 Task: Open Card Content Creation Schedule in Board Market Segmentation and Targeting Analysis to Workspace Customer Experience and add a team member Softage.2@softage.net, a label Yellow, a checklist Language Learning, an attachment from your onedrive, a color Yellow and finally, add a card description 'Create new marketing materials for product launch' and a comment 'Let us approach this task with a sense of ownership and accountability, recognizing that we are responsible for delivering results.'. Add a start date 'Jan 06, 1900' with a due date 'Jan 13, 1900'
Action: Mouse moved to (373, 155)
Screenshot: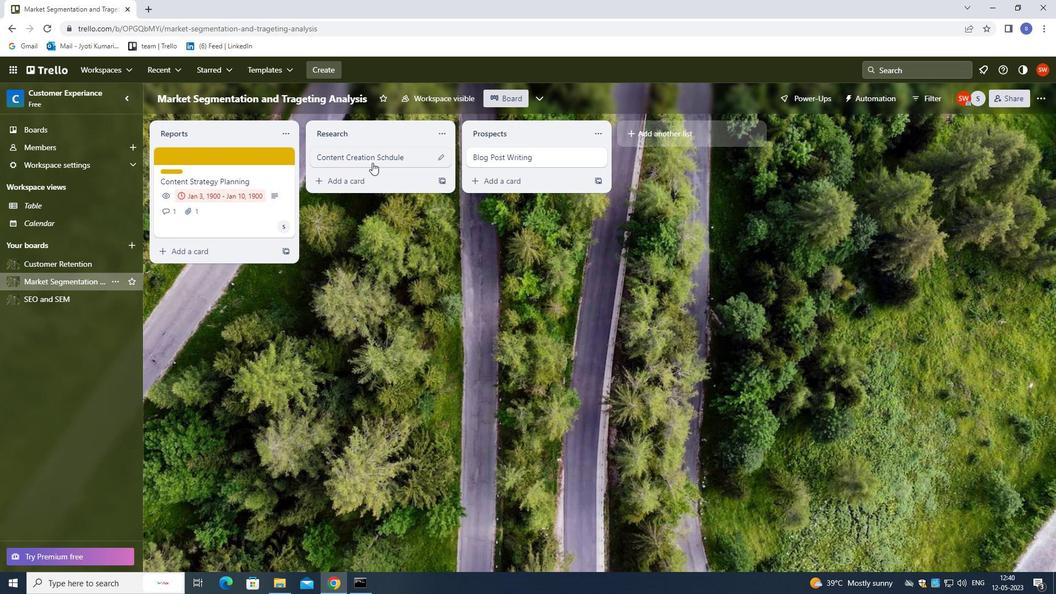 
Action: Mouse pressed left at (373, 155)
Screenshot: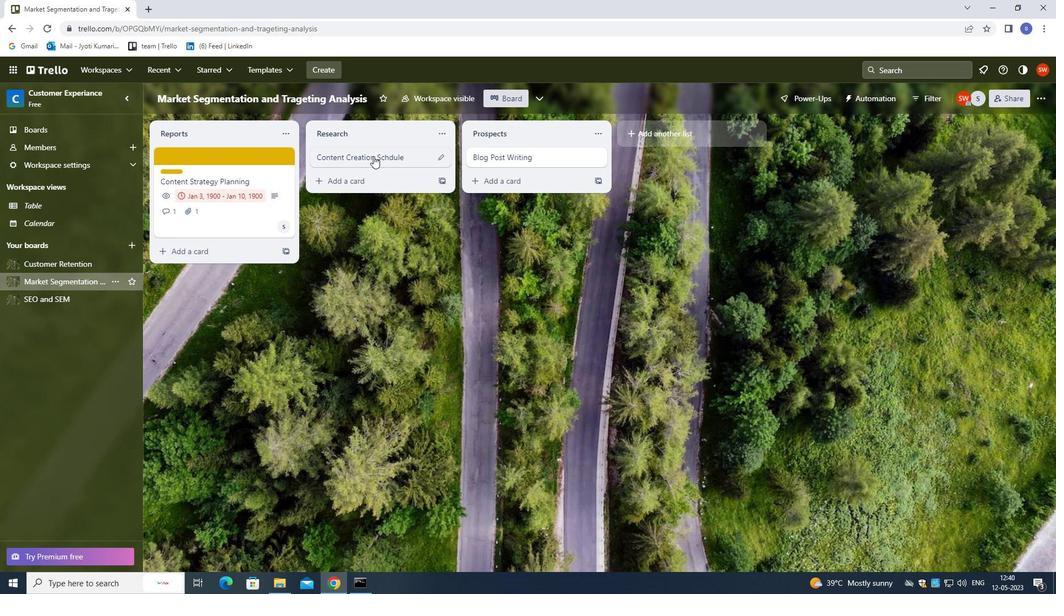 
Action: Mouse moved to (670, 197)
Screenshot: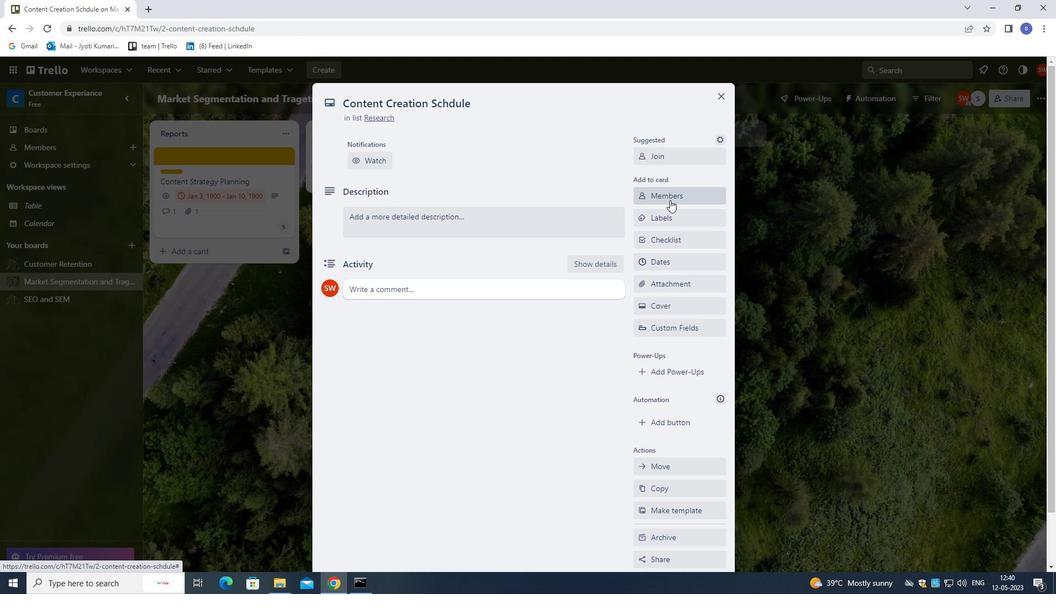 
Action: Mouse pressed left at (670, 197)
Screenshot: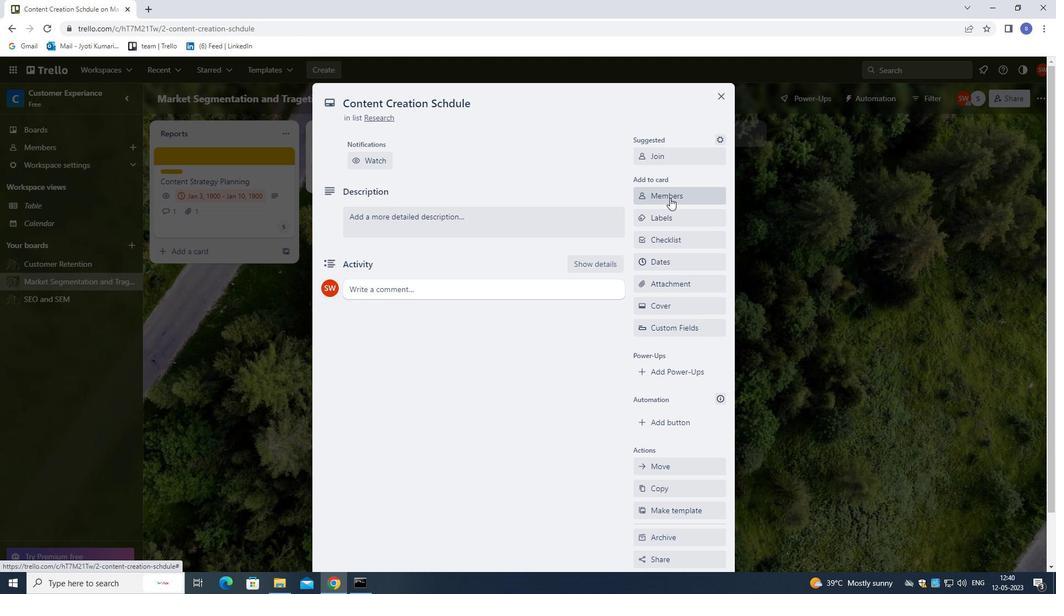 
Action: Mouse moved to (495, 107)
Screenshot: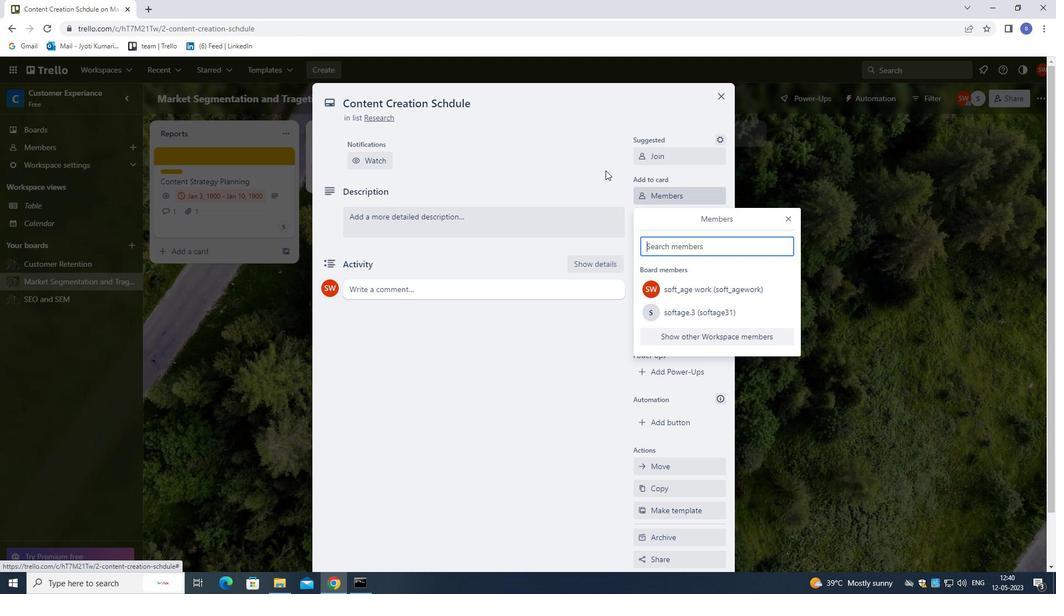 
Action: Key pressed softage.2<Key.shift>@SOFTAGE.NET
Screenshot: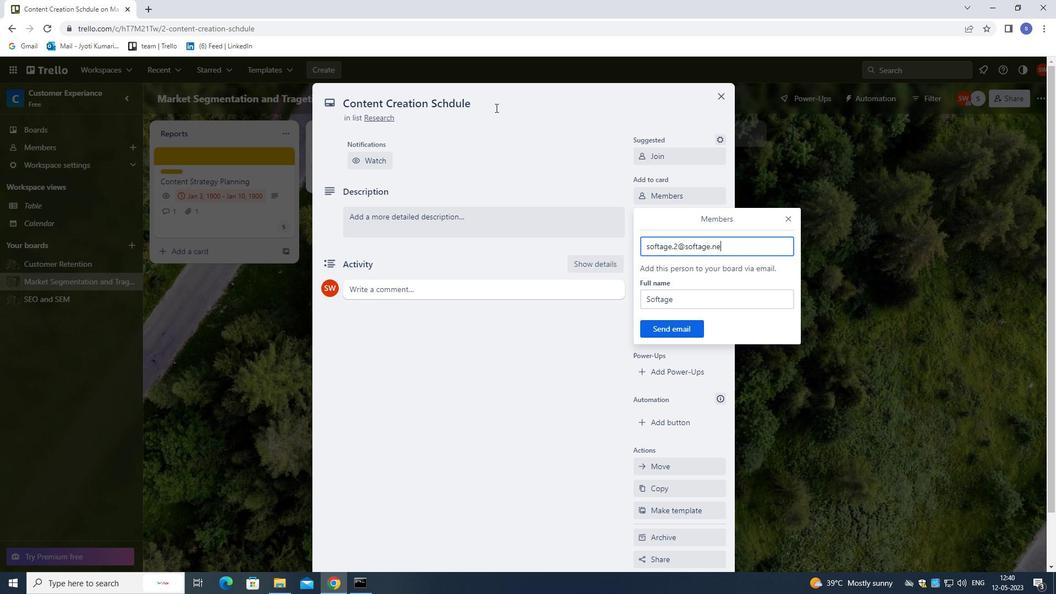 
Action: Mouse moved to (659, 329)
Screenshot: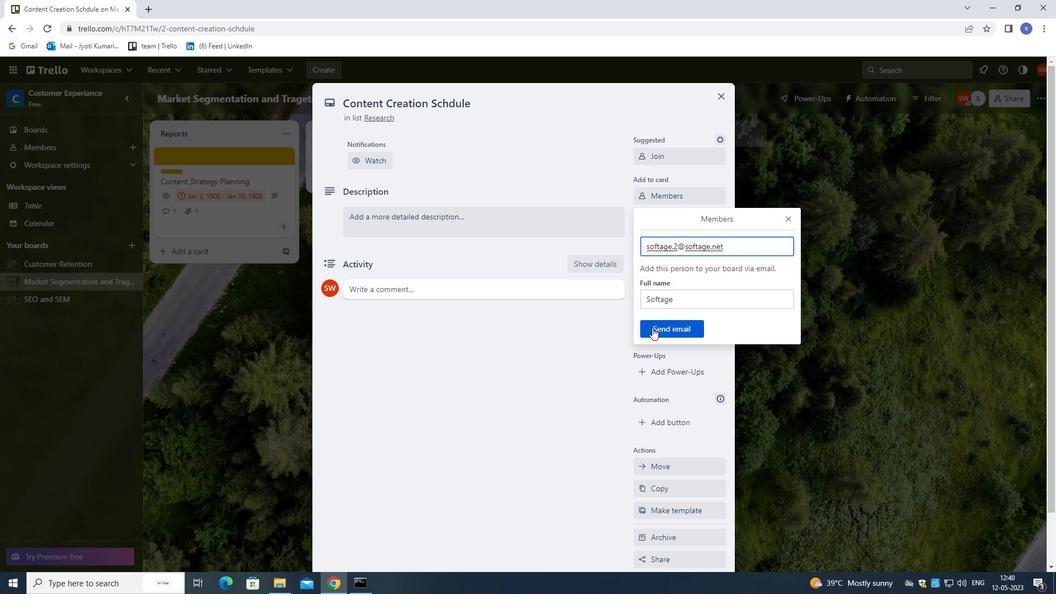 
Action: Mouse pressed left at (659, 329)
Screenshot: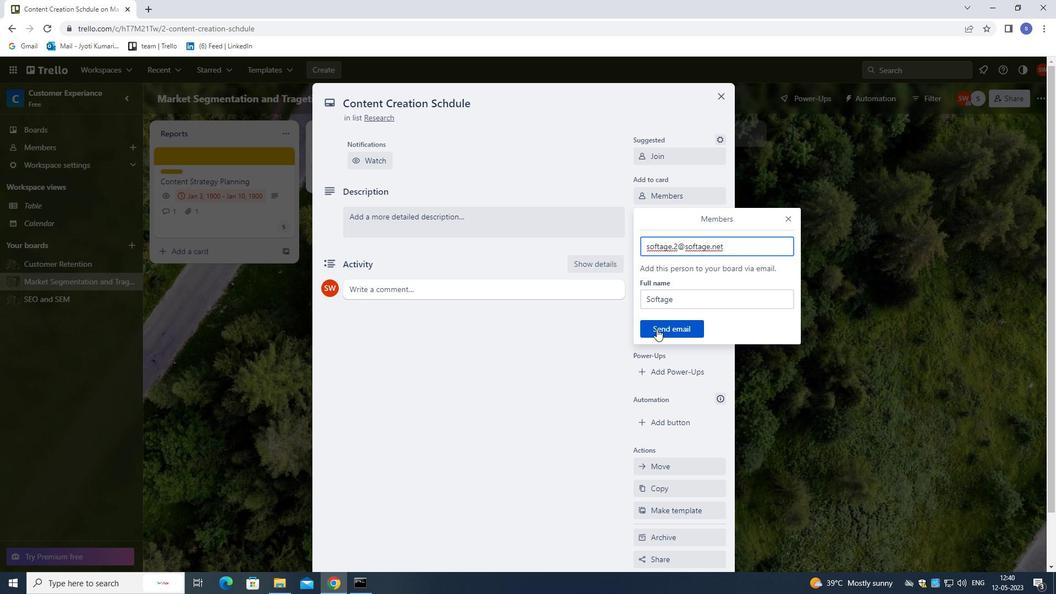 
Action: Mouse moved to (662, 216)
Screenshot: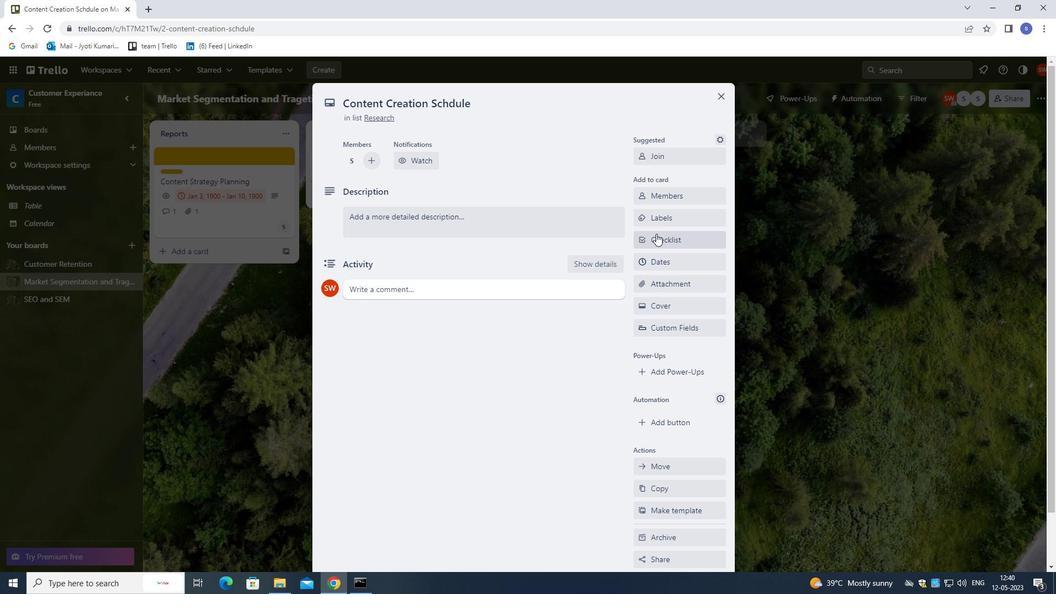 
Action: Mouse pressed left at (662, 216)
Screenshot: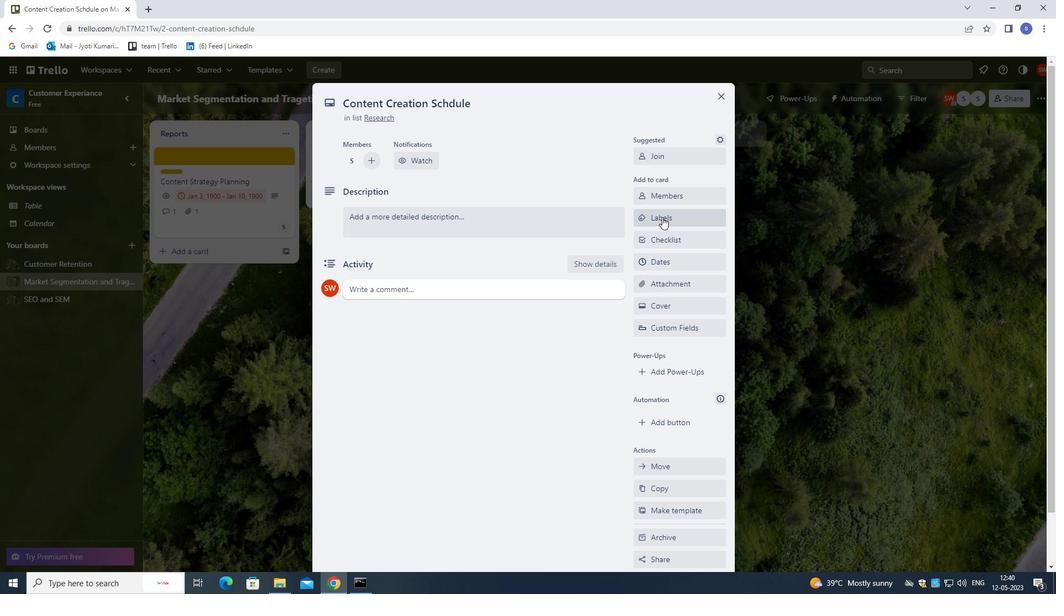 
Action: Mouse moved to (662, 216)
Screenshot: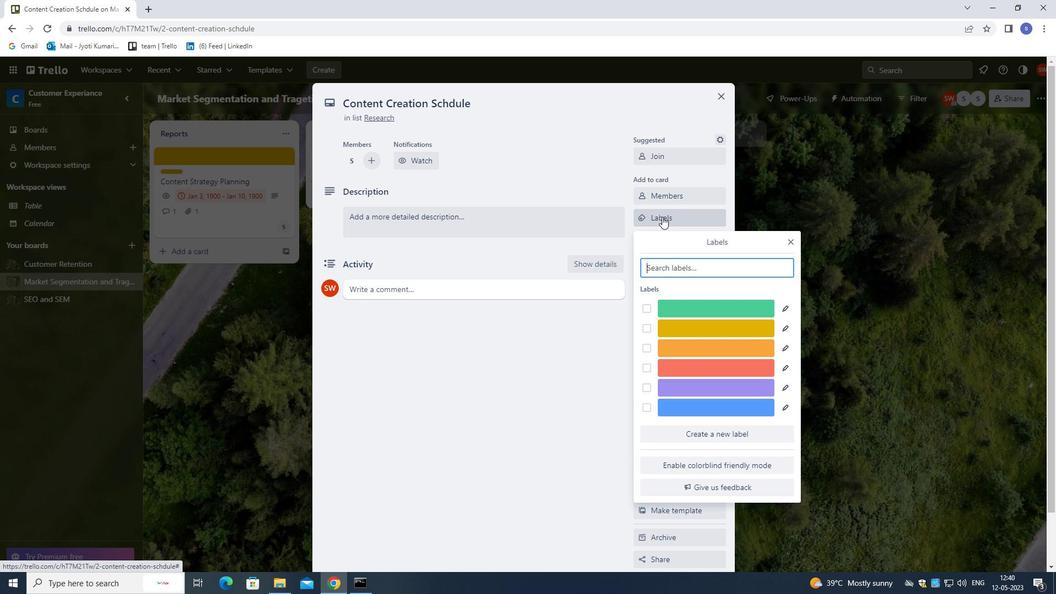 
Action: Key pressed Y
Screenshot: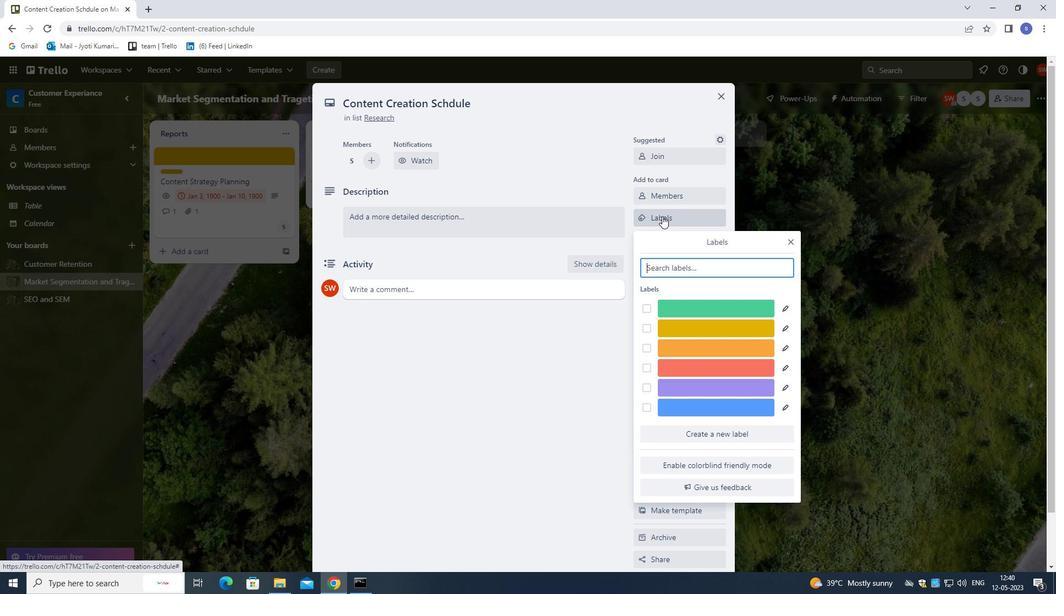 
Action: Mouse moved to (647, 307)
Screenshot: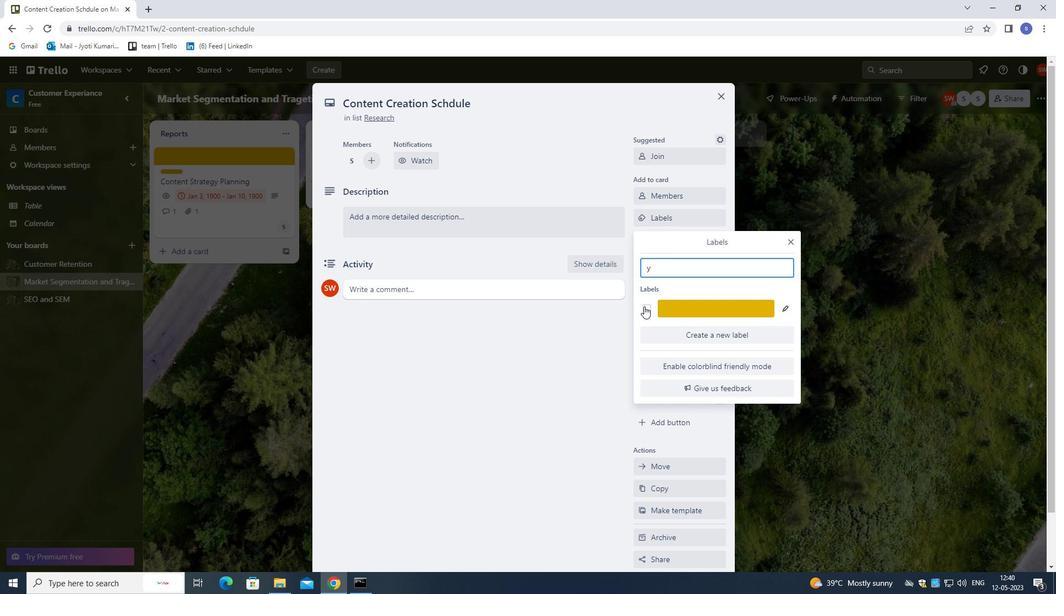 
Action: Mouse pressed left at (647, 307)
Screenshot: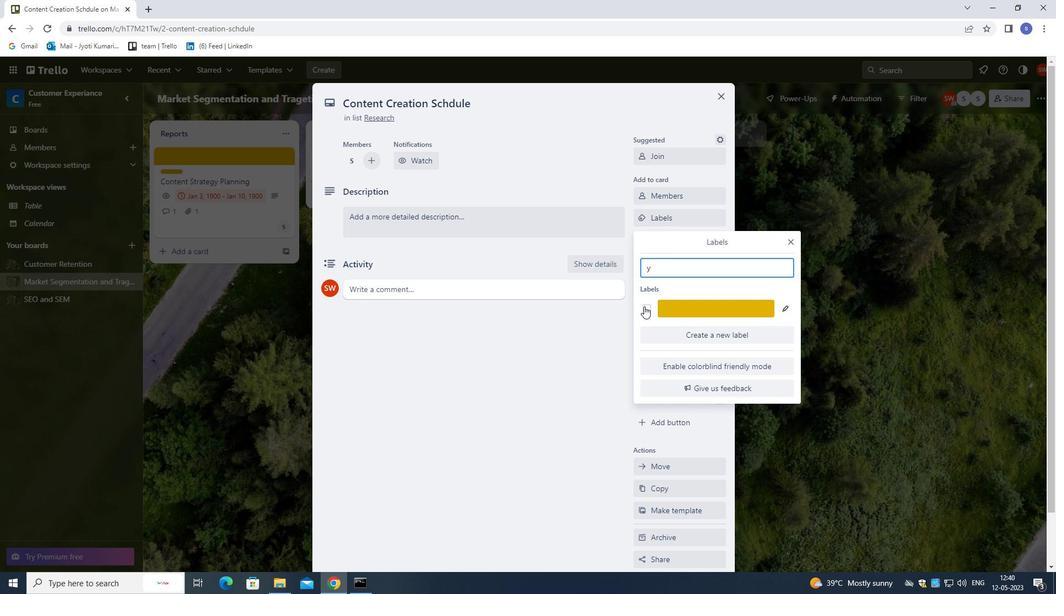 
Action: Mouse moved to (794, 238)
Screenshot: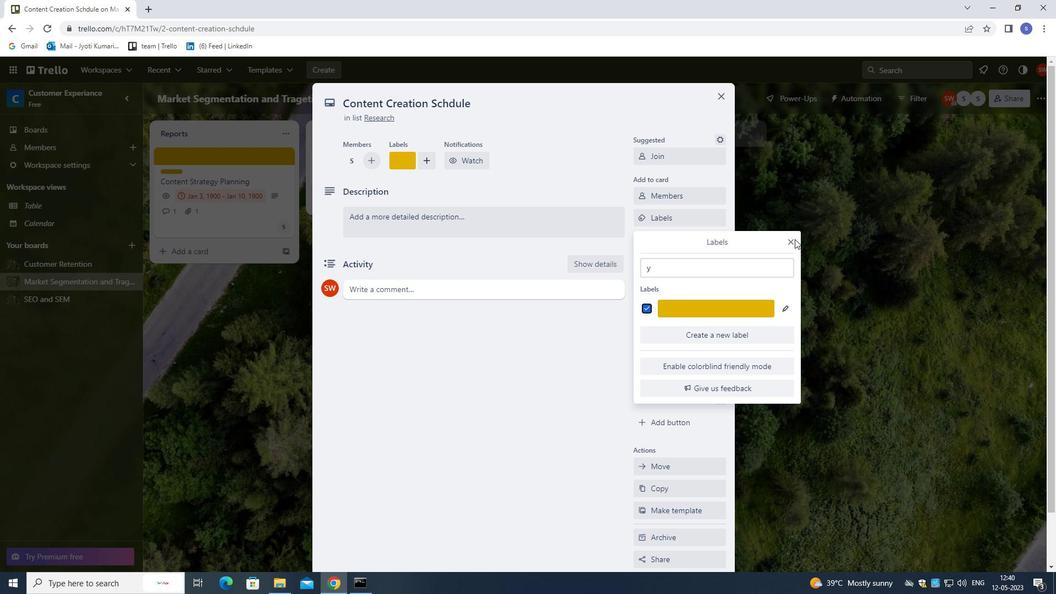 
Action: Mouse pressed left at (794, 238)
Screenshot: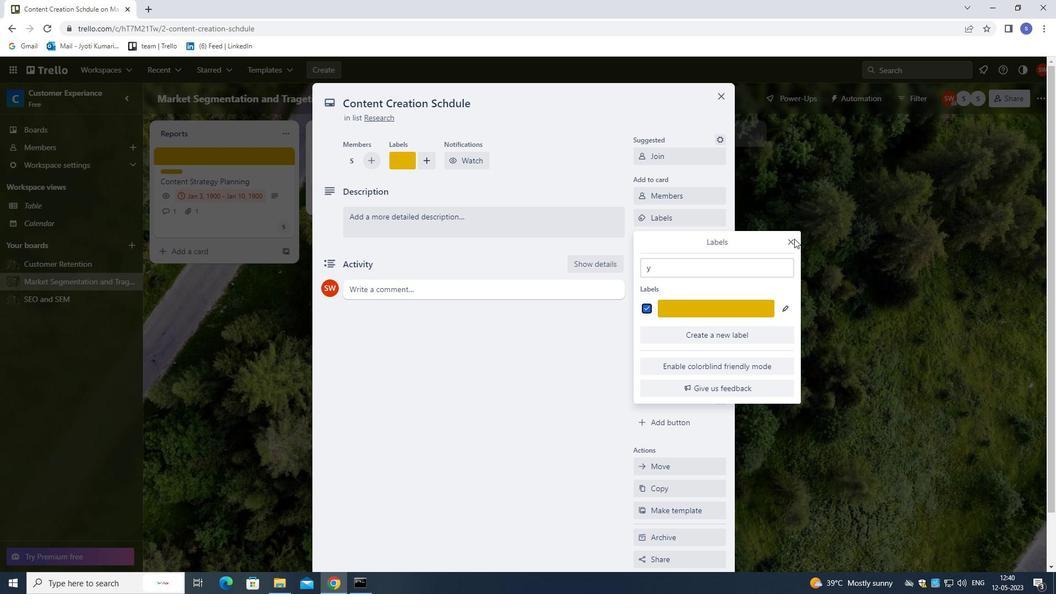 
Action: Mouse moved to (715, 243)
Screenshot: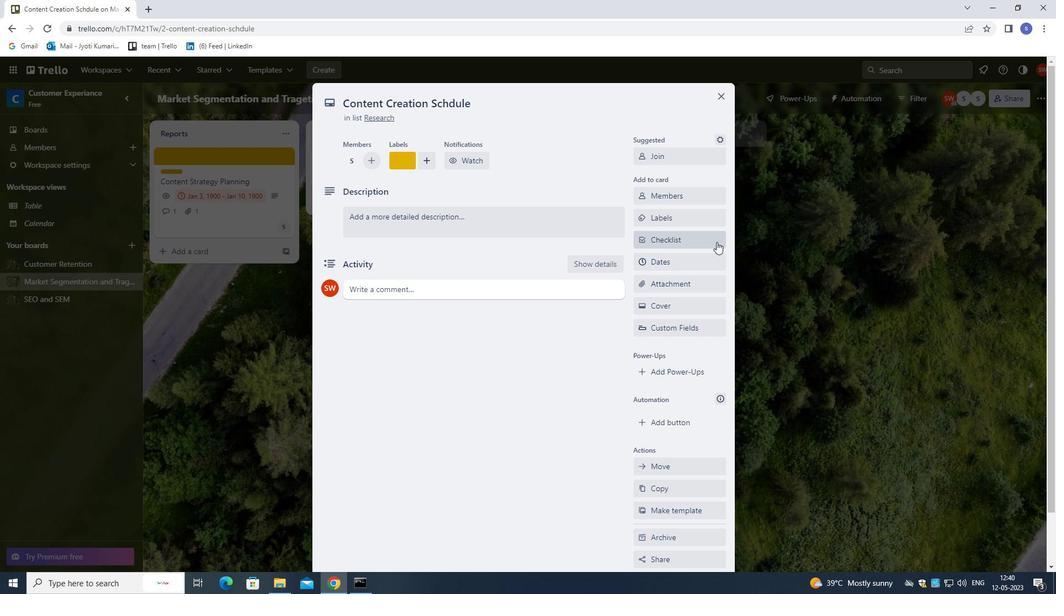 
Action: Mouse pressed left at (715, 243)
Screenshot: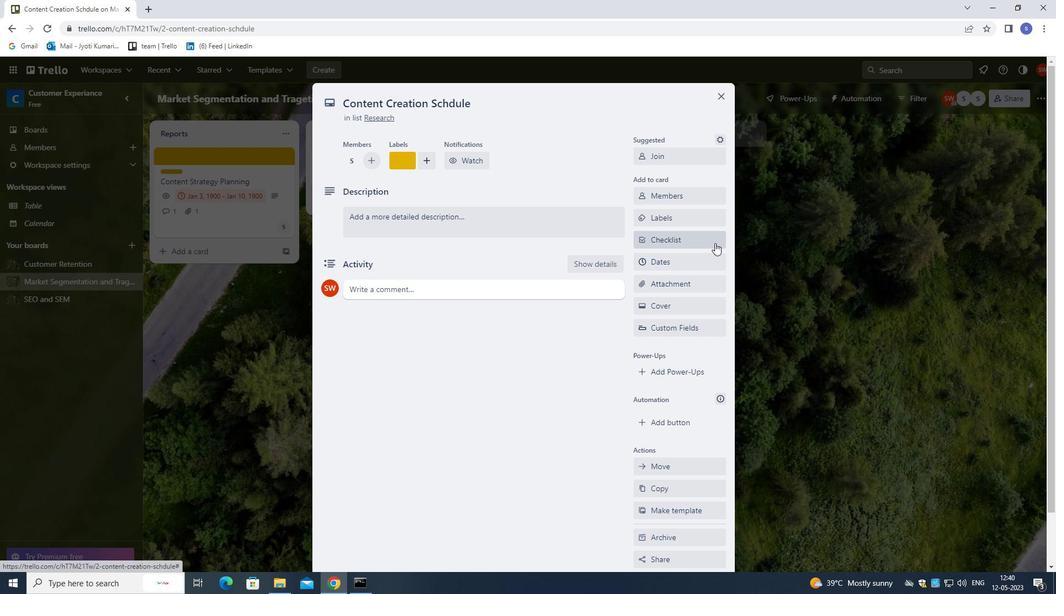 
Action: Mouse moved to (642, 214)
Screenshot: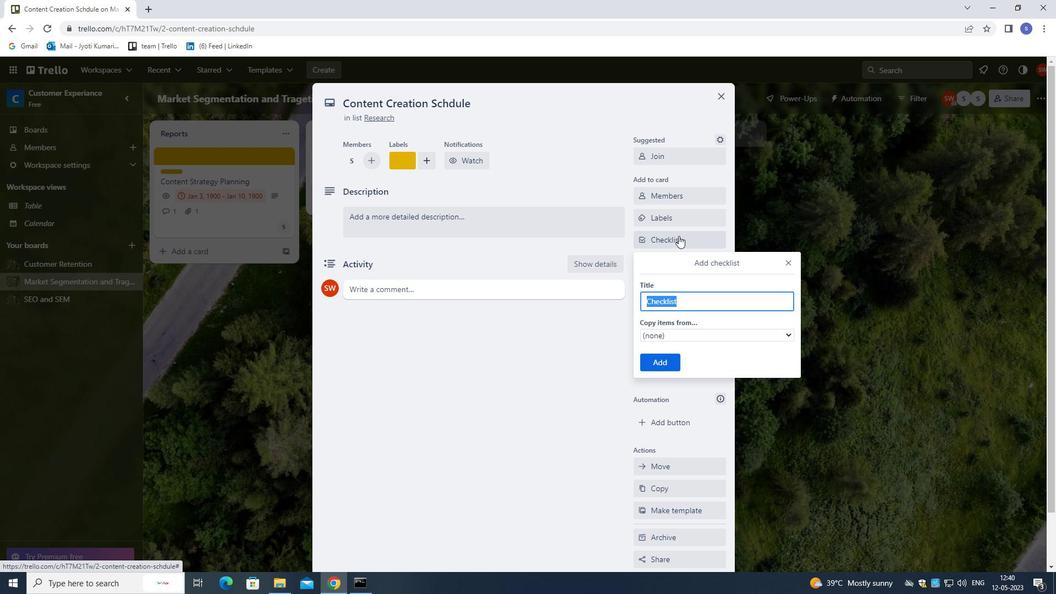 
Action: Key pressed <Key.shift>LANG
Screenshot: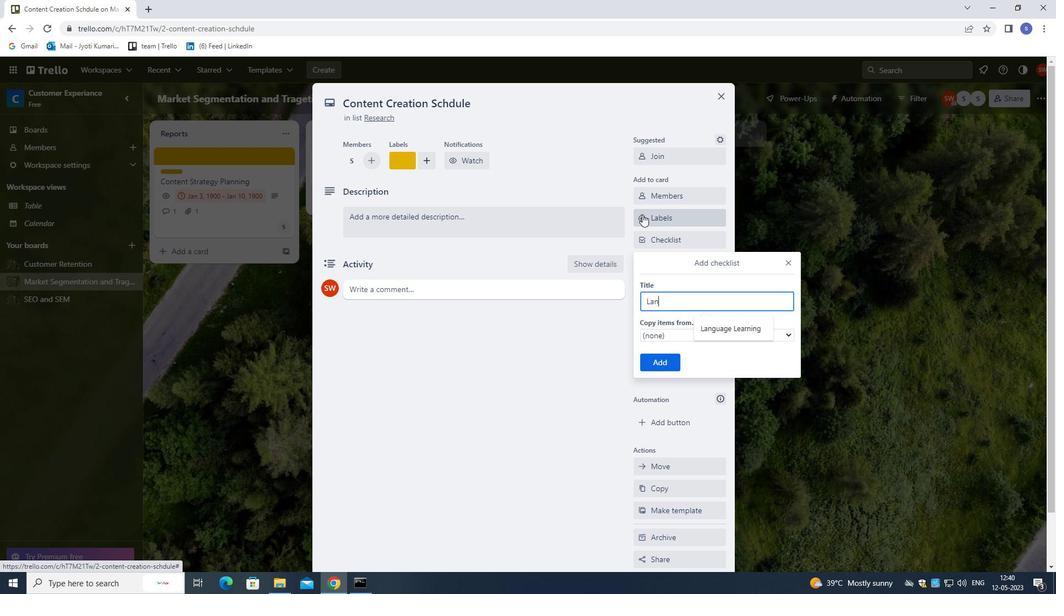 
Action: Mouse moved to (721, 321)
Screenshot: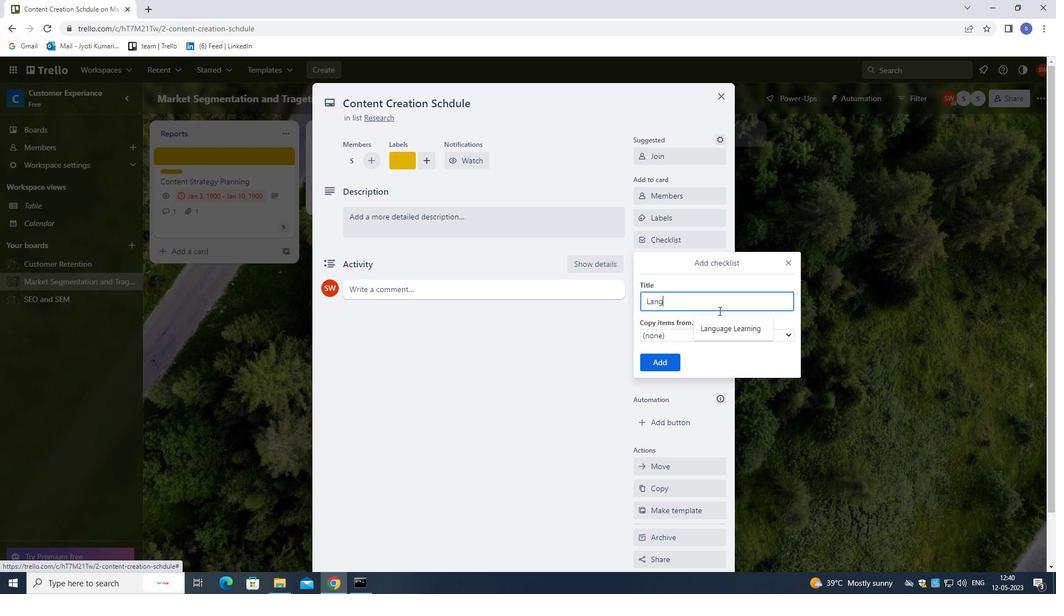 
Action: Mouse pressed left at (721, 321)
Screenshot: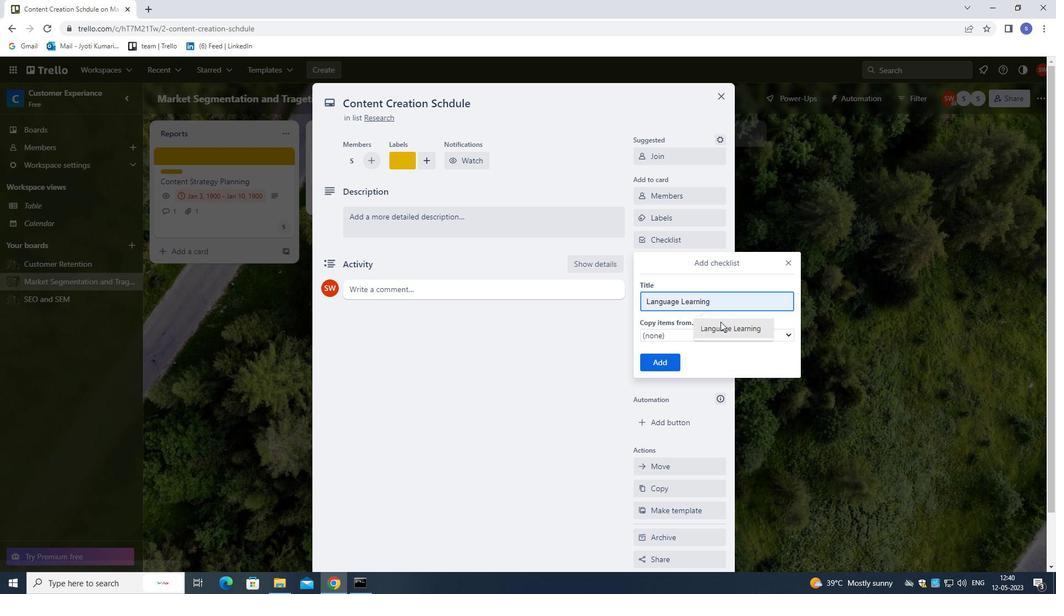 
Action: Mouse moved to (658, 364)
Screenshot: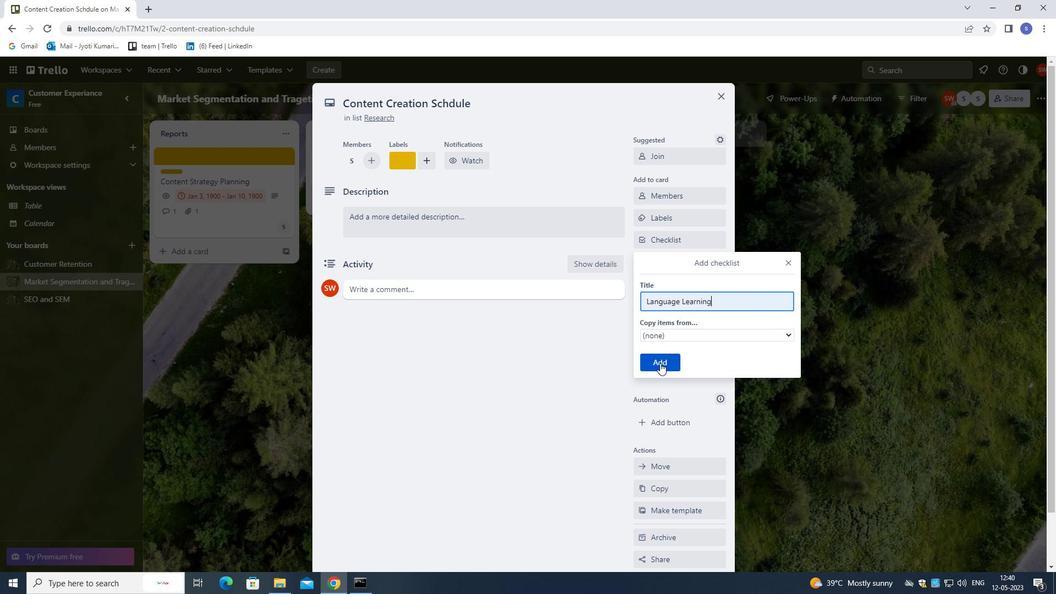 
Action: Mouse pressed left at (658, 364)
Screenshot: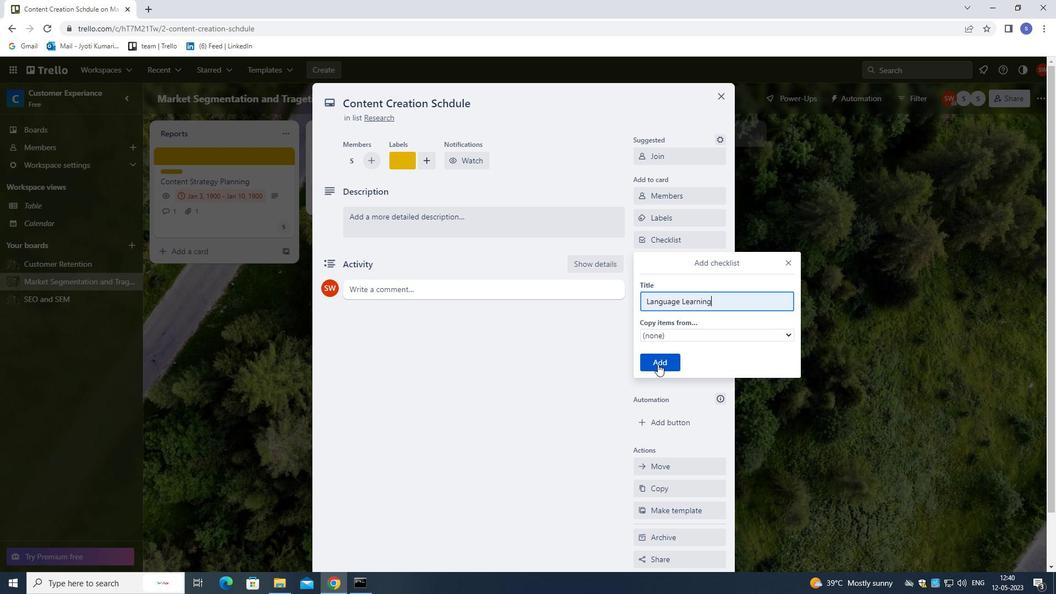 
Action: Mouse moved to (661, 260)
Screenshot: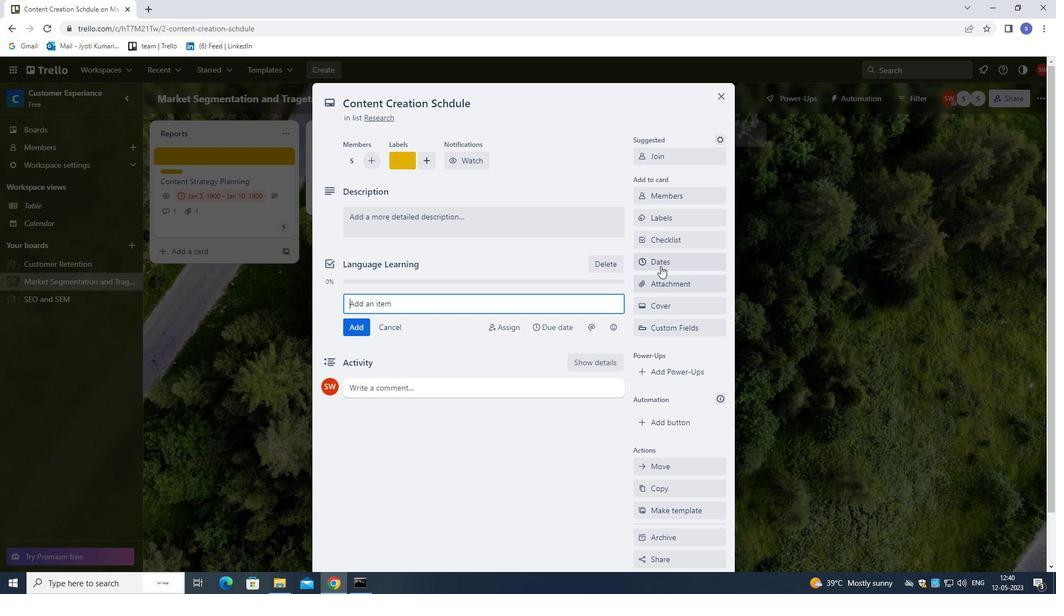 
Action: Mouse pressed left at (661, 260)
Screenshot: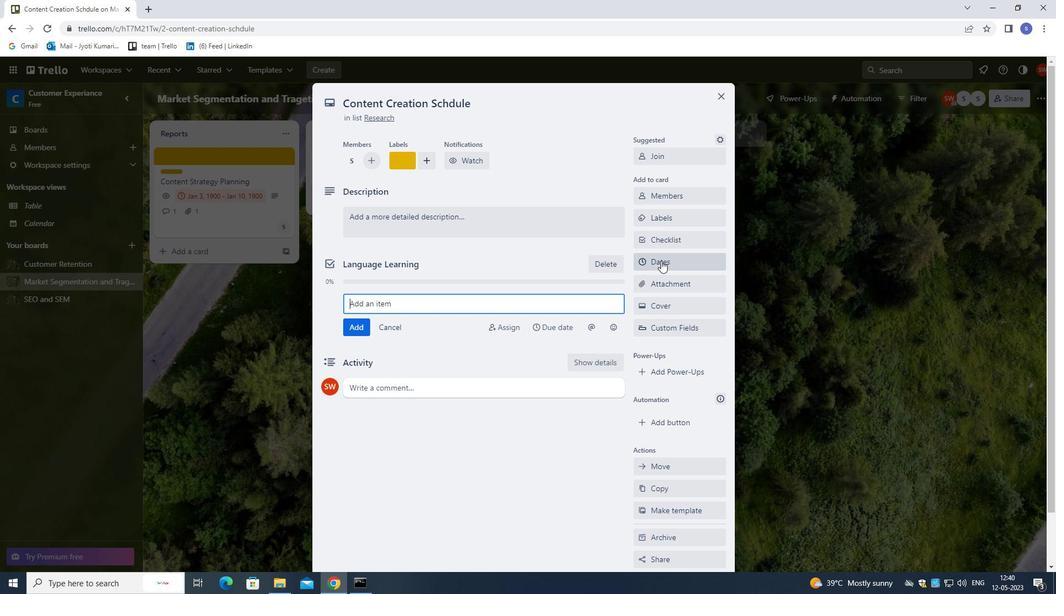 
Action: Mouse moved to (646, 298)
Screenshot: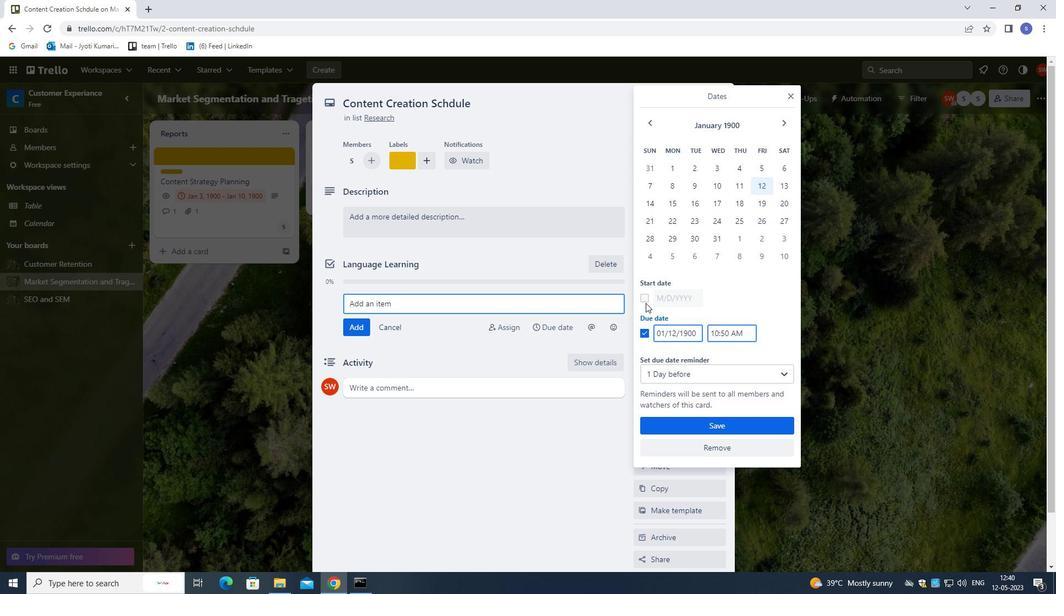 
Action: Mouse pressed left at (646, 298)
Screenshot: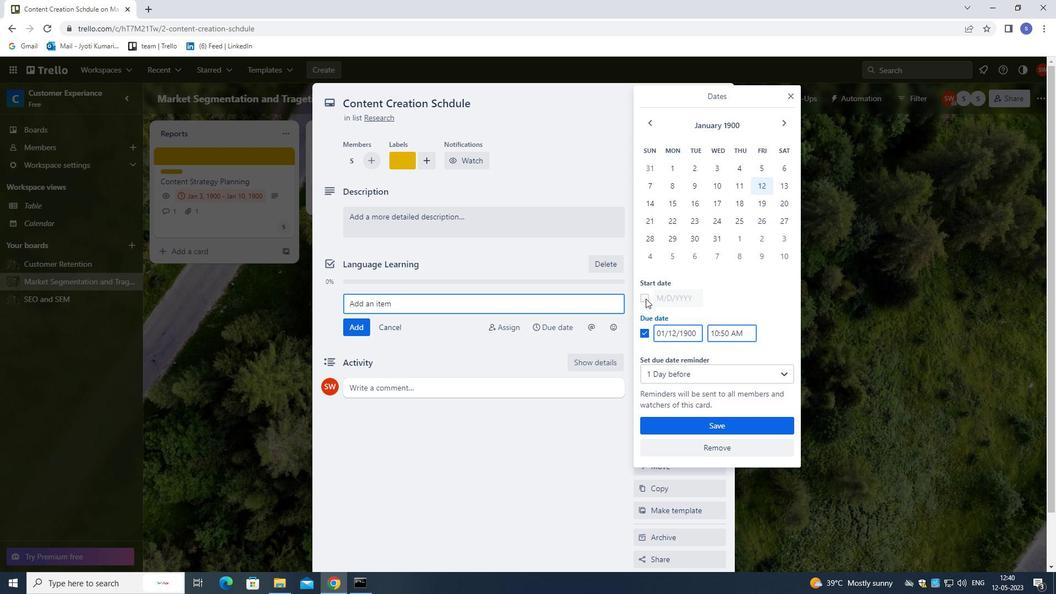 
Action: Mouse moved to (672, 297)
Screenshot: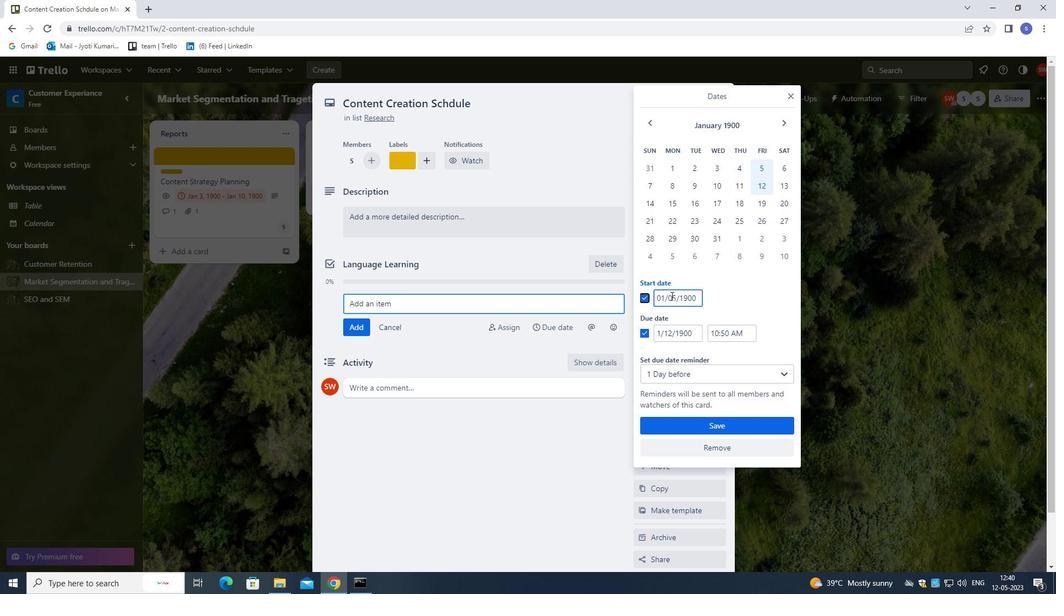 
Action: Mouse pressed left at (672, 297)
Screenshot: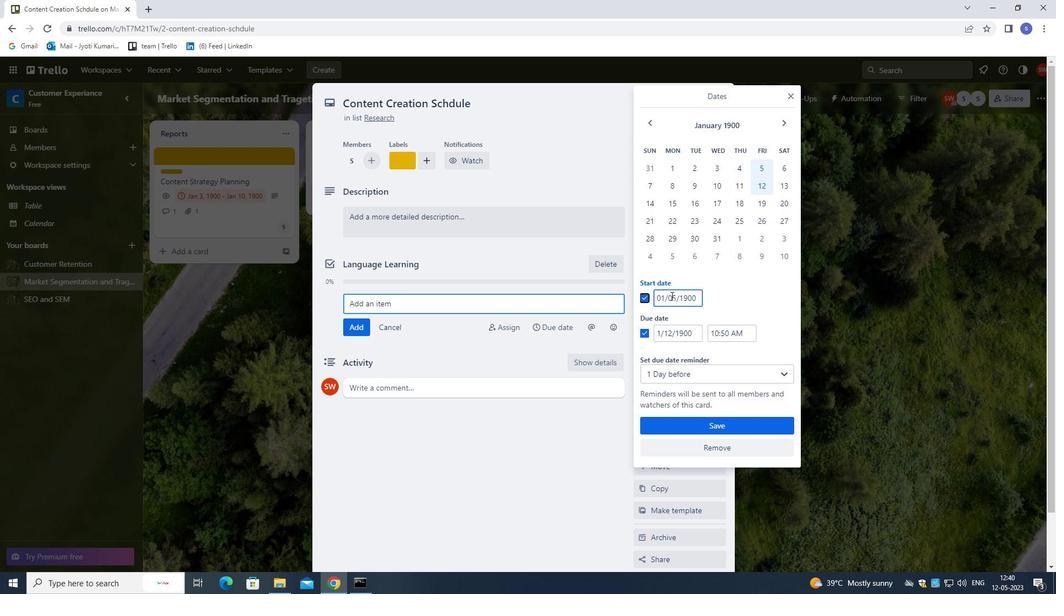
Action: Mouse moved to (678, 346)
Screenshot: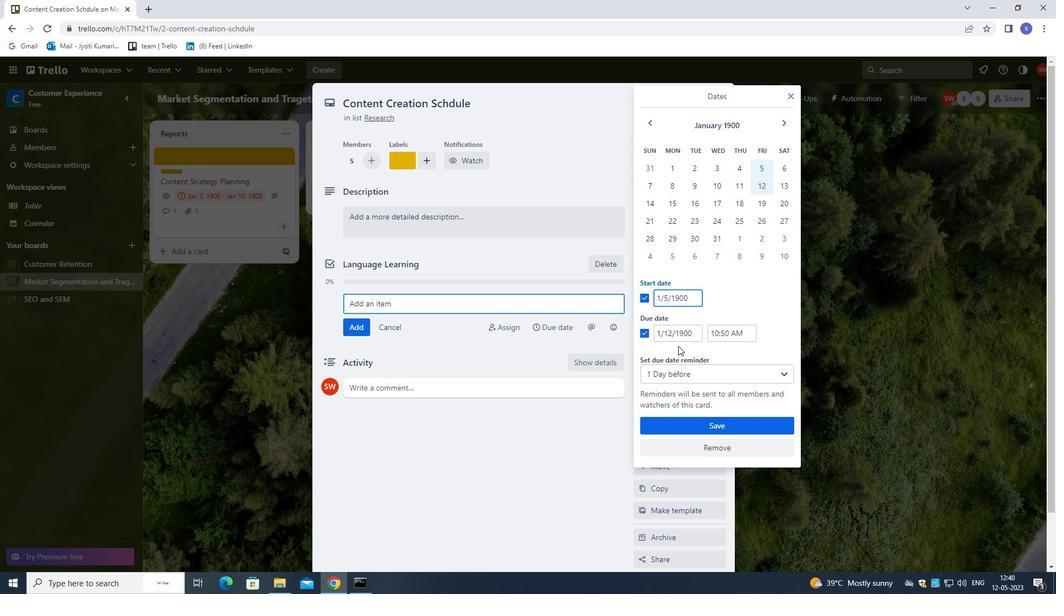 
Action: Key pressed <Key.left>
Screenshot: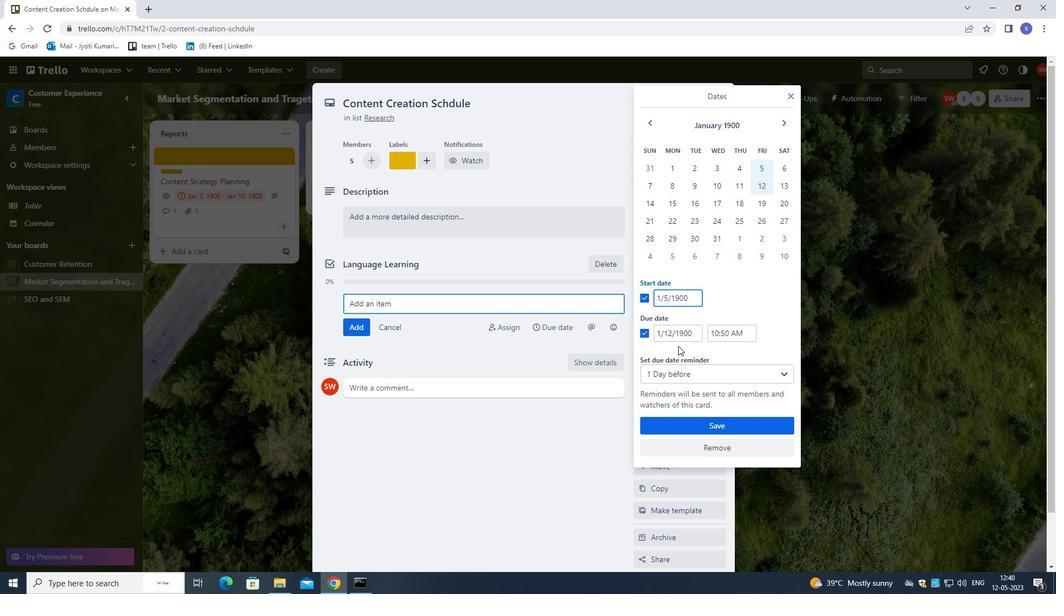 
Action: Mouse moved to (682, 341)
Screenshot: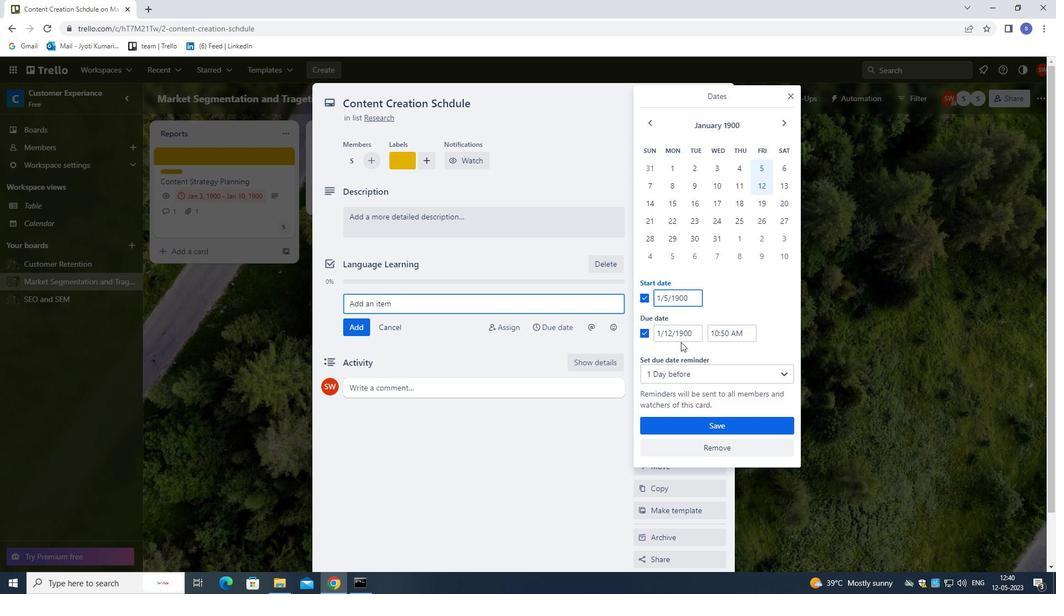
Action: Key pressed <Key.backspace>
Screenshot: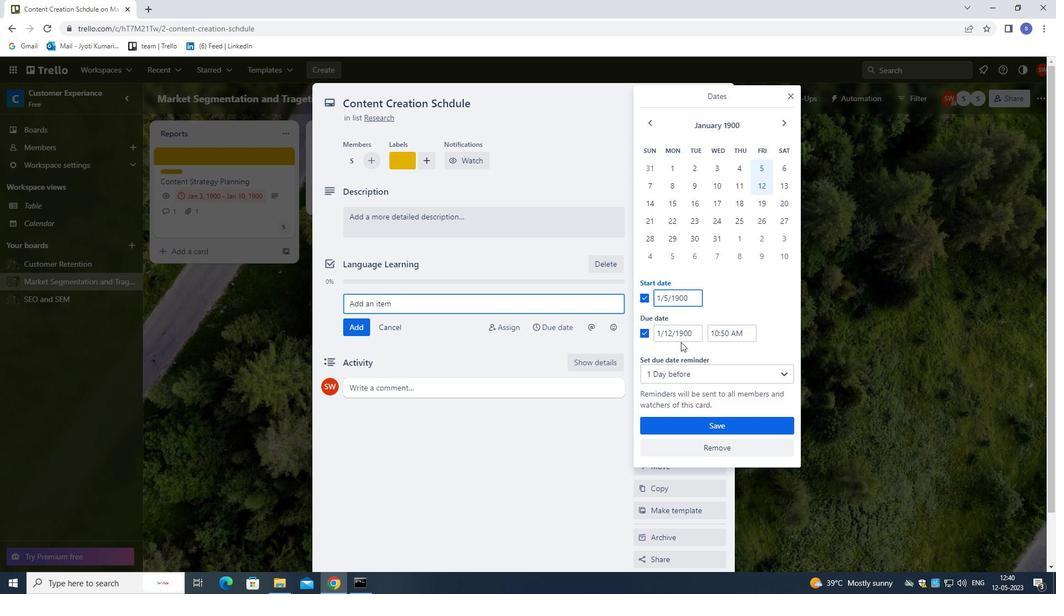 
Action: Mouse moved to (683, 340)
Screenshot: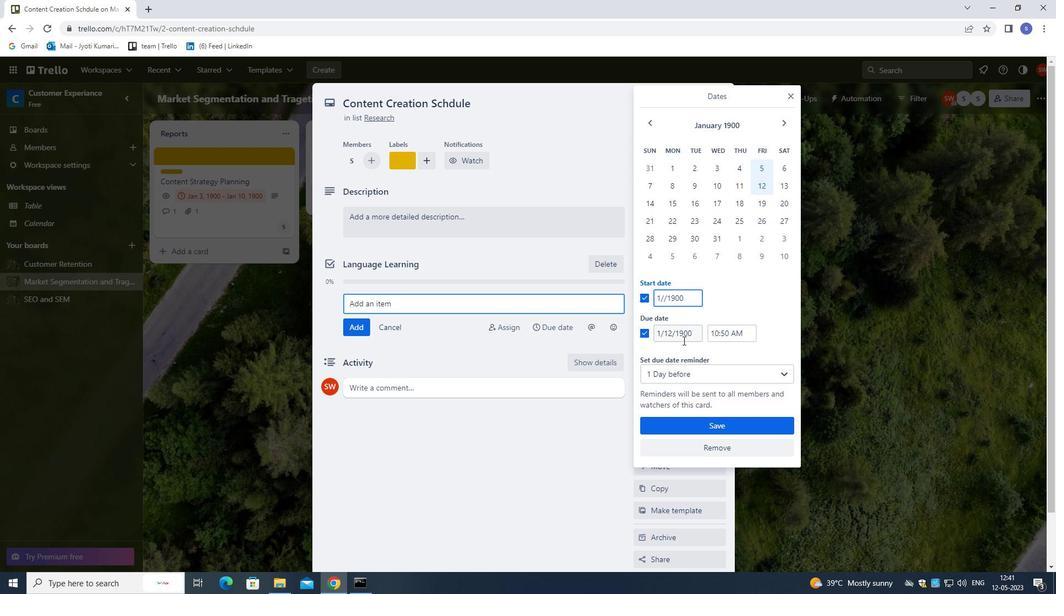 
Action: Key pressed 6
Screenshot: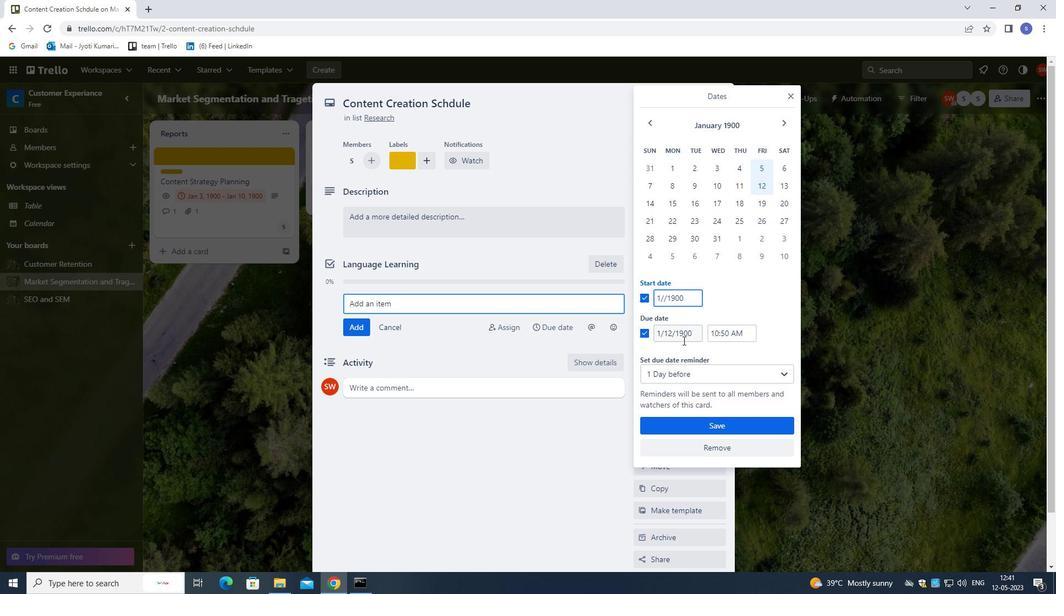 
Action: Mouse moved to (669, 332)
Screenshot: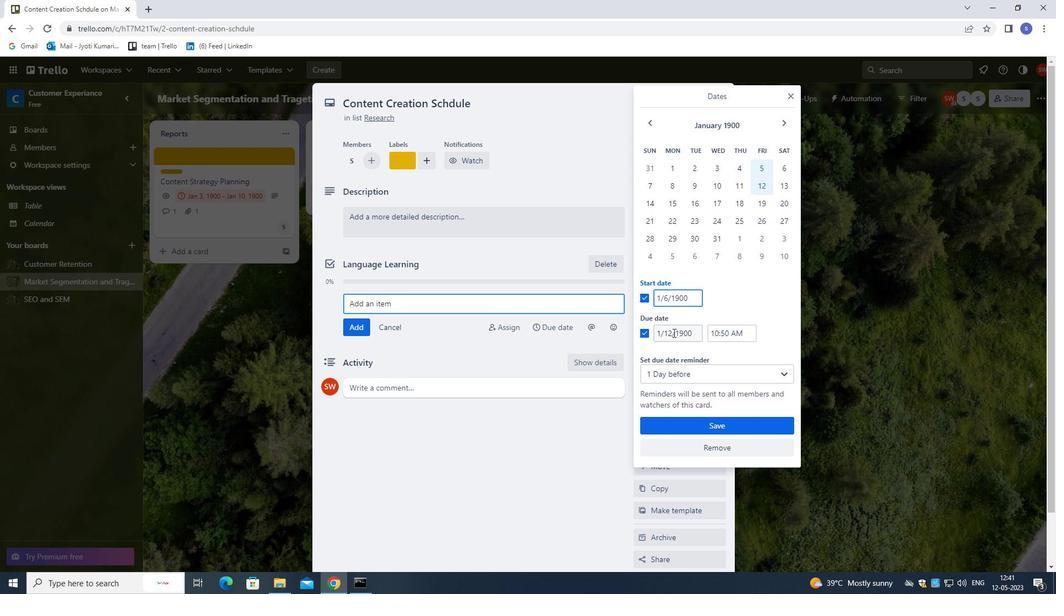 
Action: Mouse pressed left at (669, 332)
Screenshot: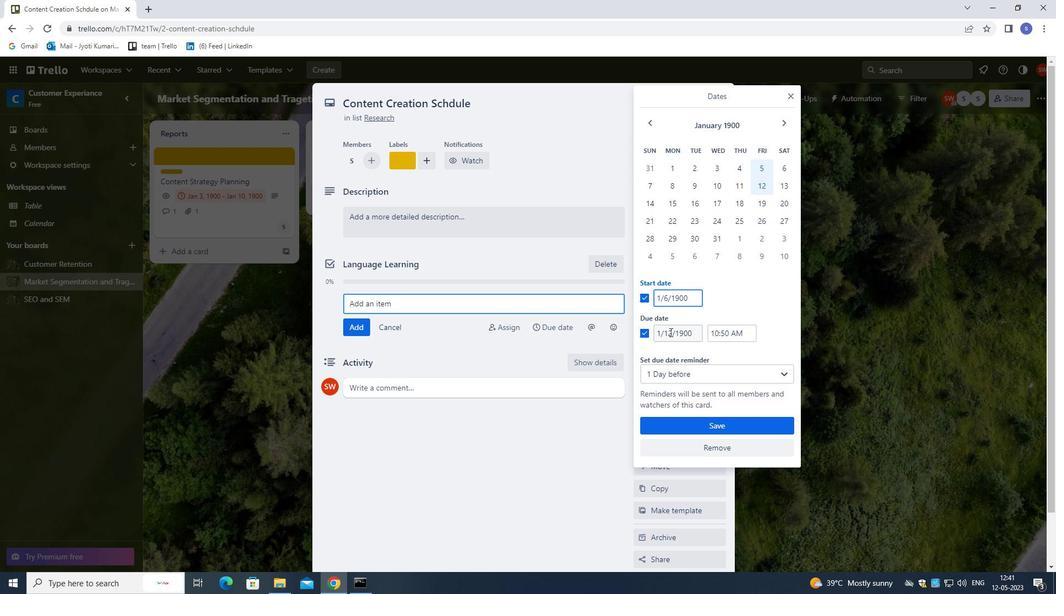 
Action: Mouse moved to (681, 356)
Screenshot: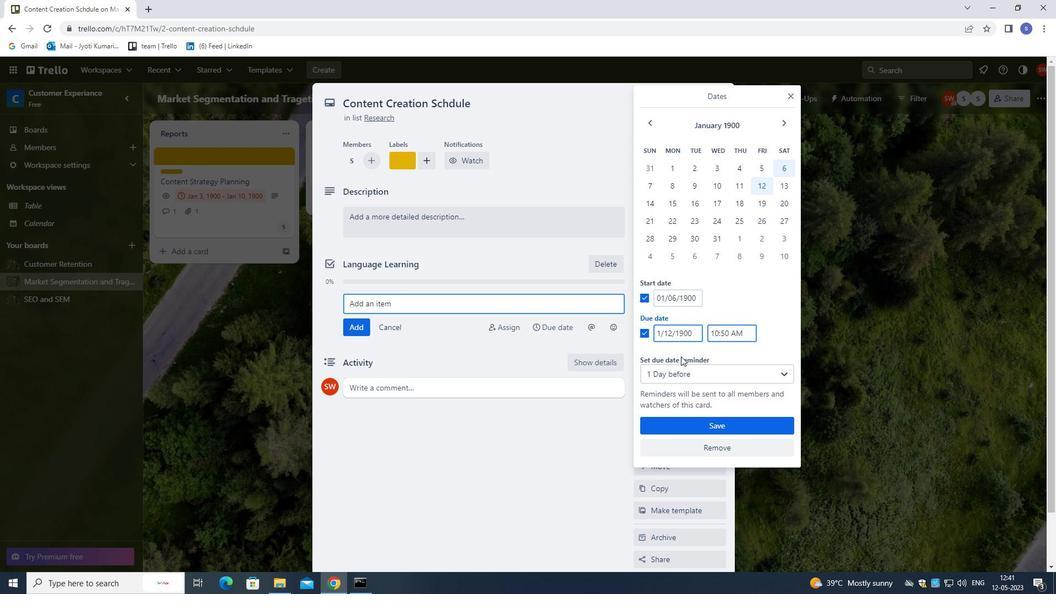 
Action: Key pressed <Key.right>
Screenshot: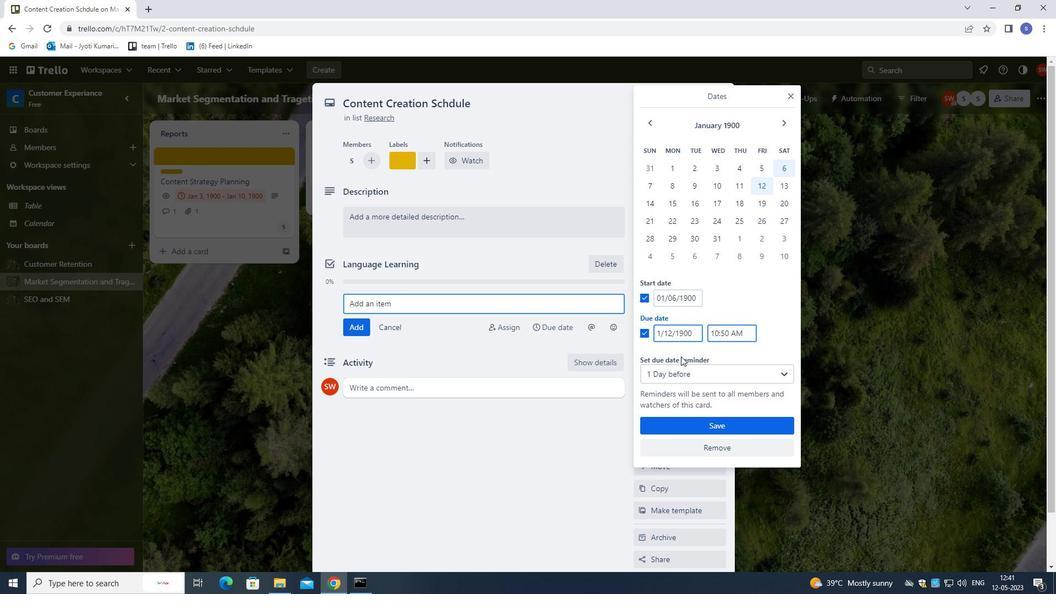 
Action: Mouse moved to (683, 356)
Screenshot: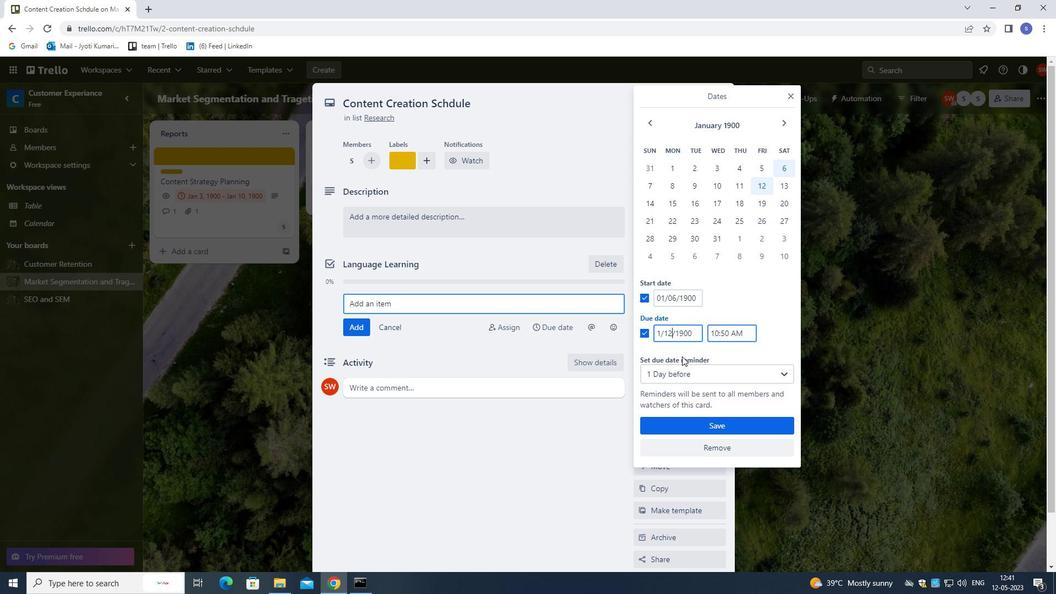 
Action: Key pressed <Key.backspace>
Screenshot: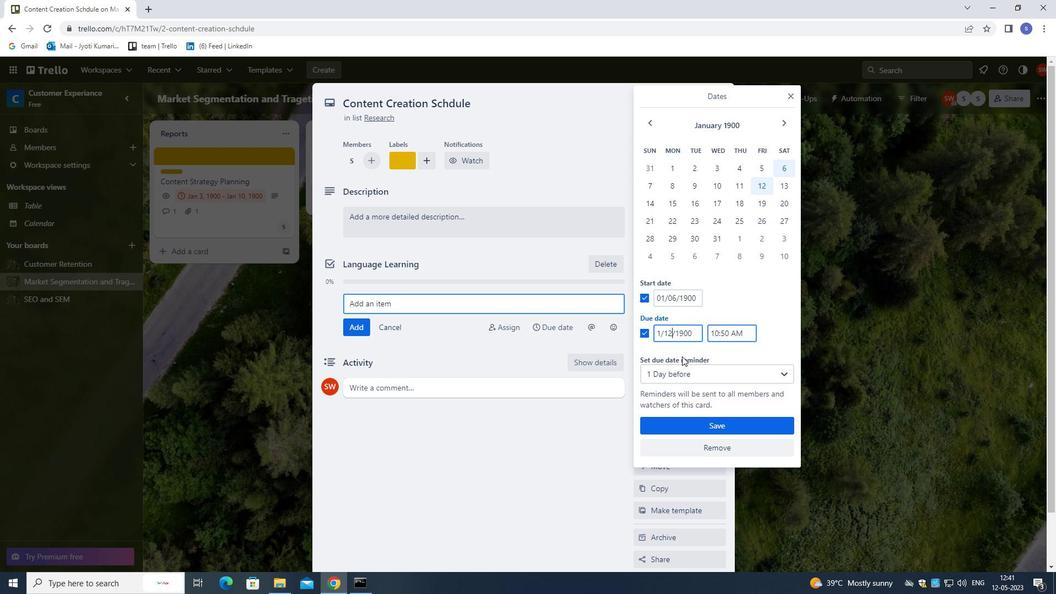
Action: Mouse moved to (684, 353)
Screenshot: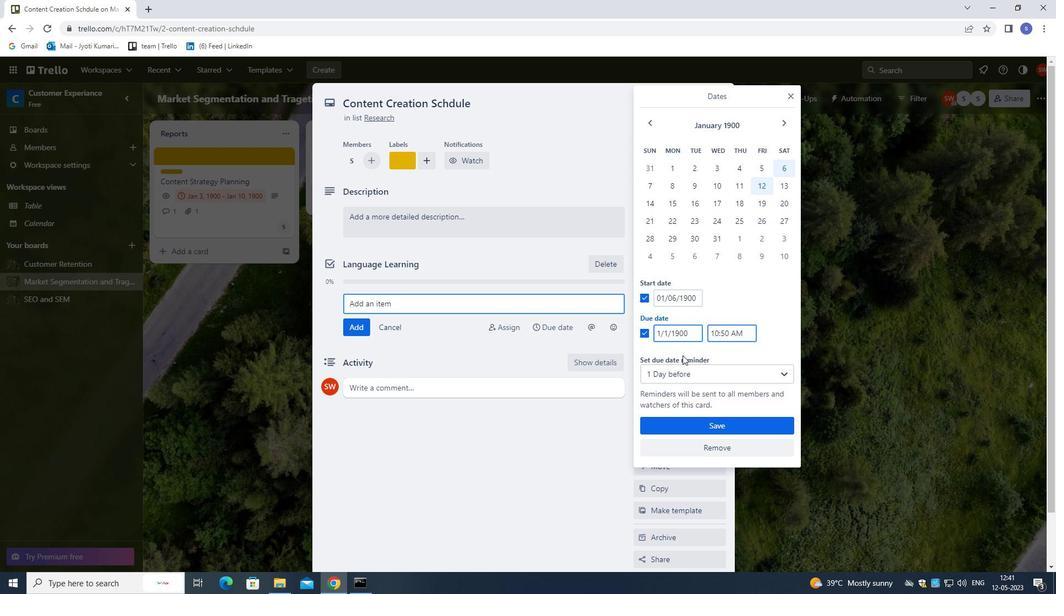 
Action: Key pressed 3
Screenshot: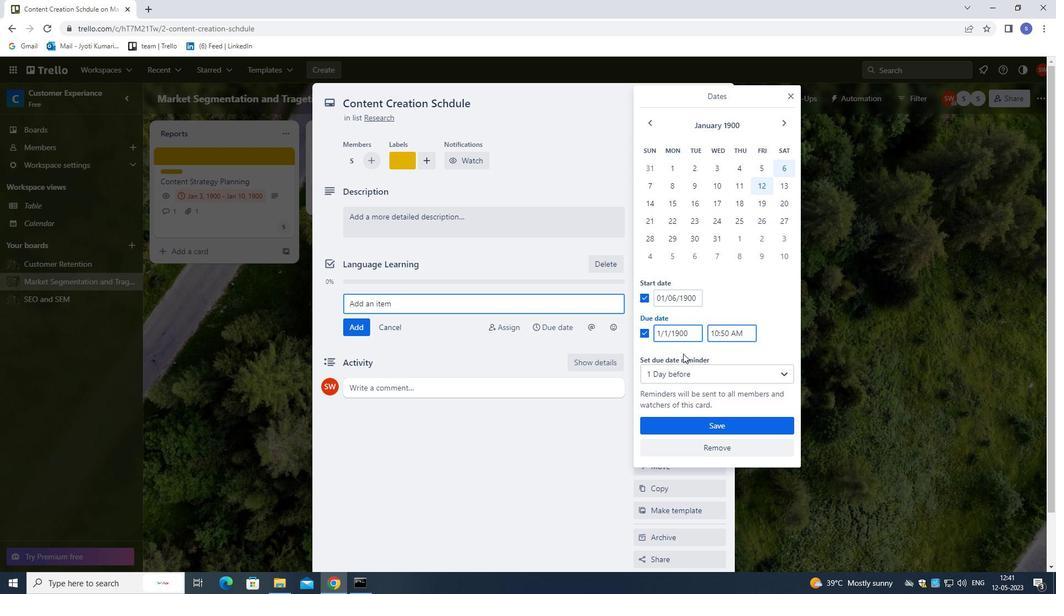 
Action: Mouse moved to (673, 421)
Screenshot: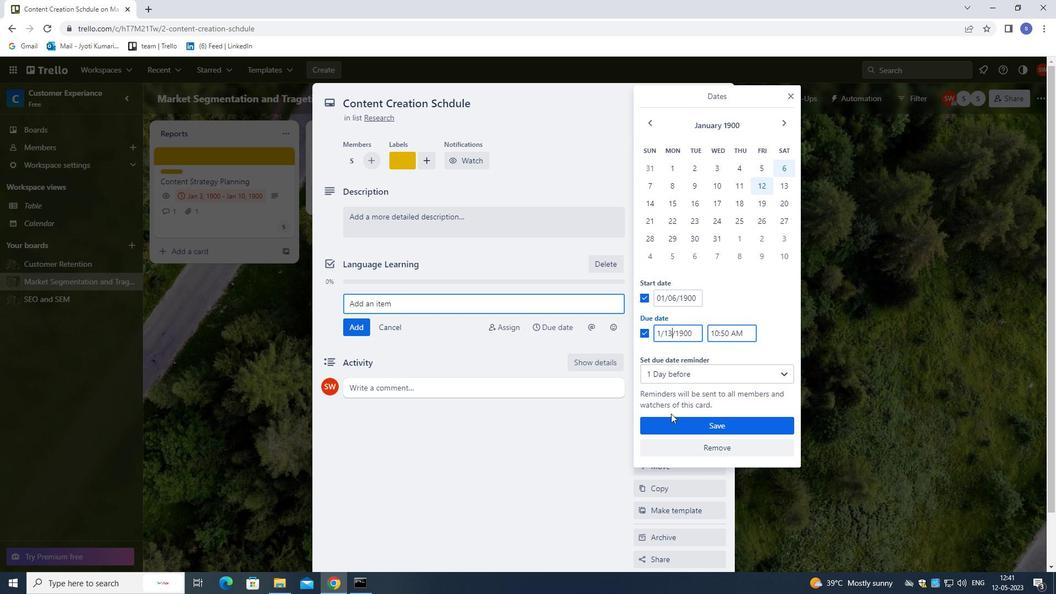 
Action: Mouse pressed left at (673, 421)
Screenshot: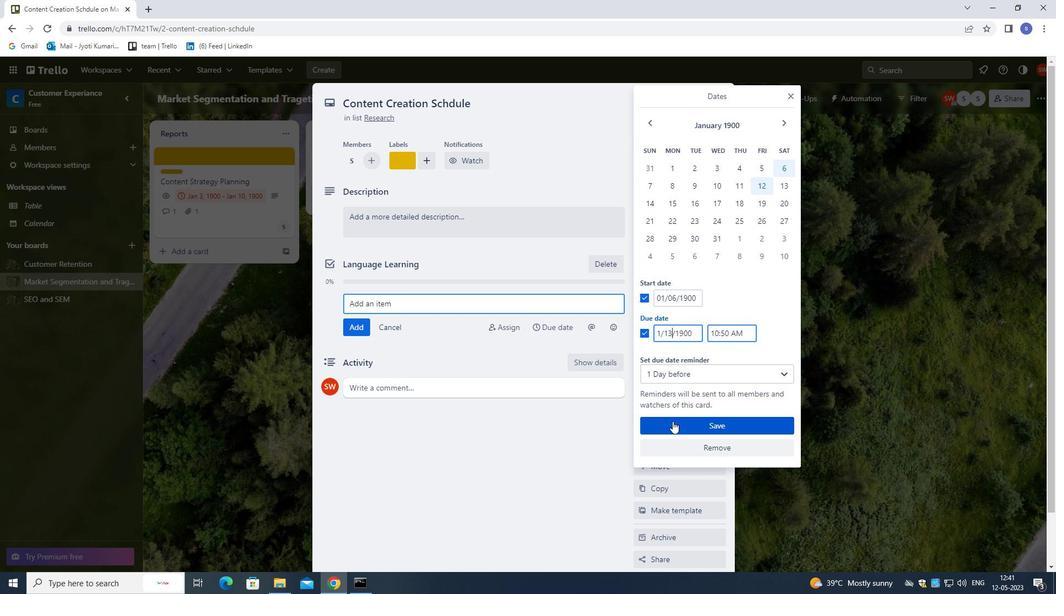 
Action: Mouse moved to (659, 288)
Screenshot: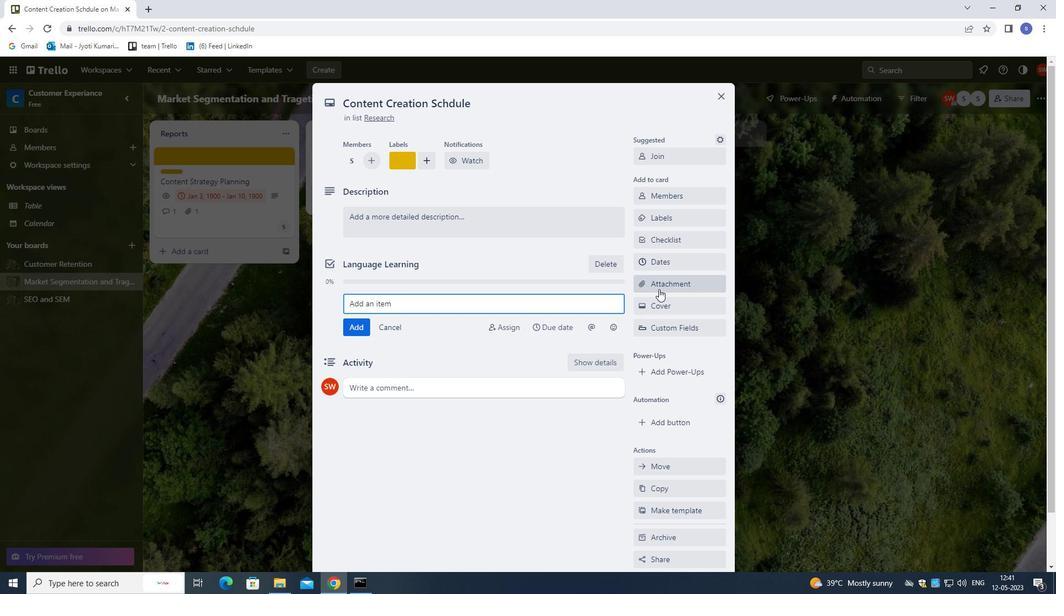
Action: Mouse pressed left at (659, 288)
Screenshot: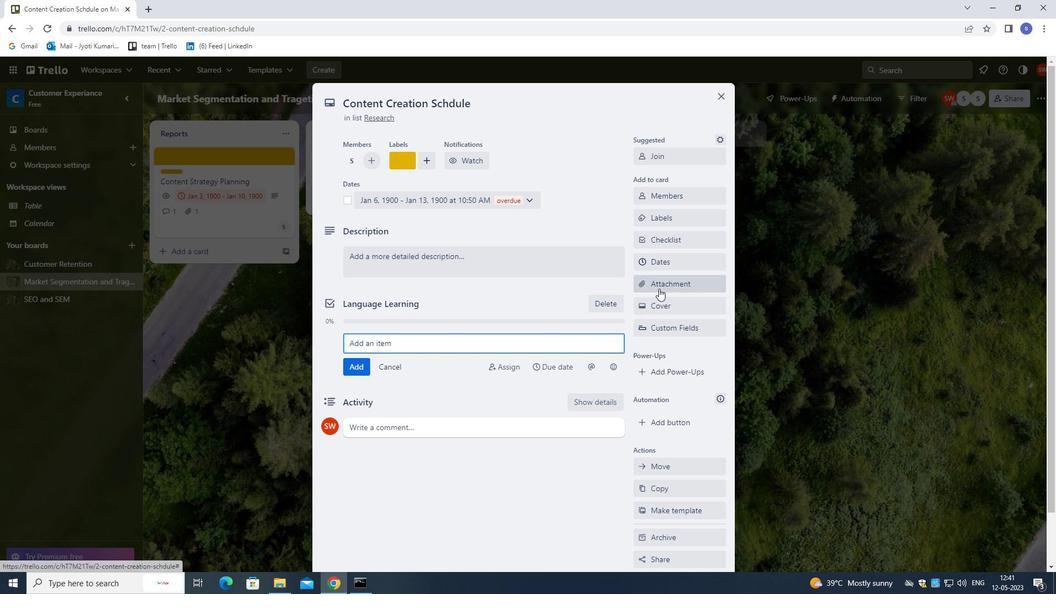 
Action: Mouse moved to (661, 418)
Screenshot: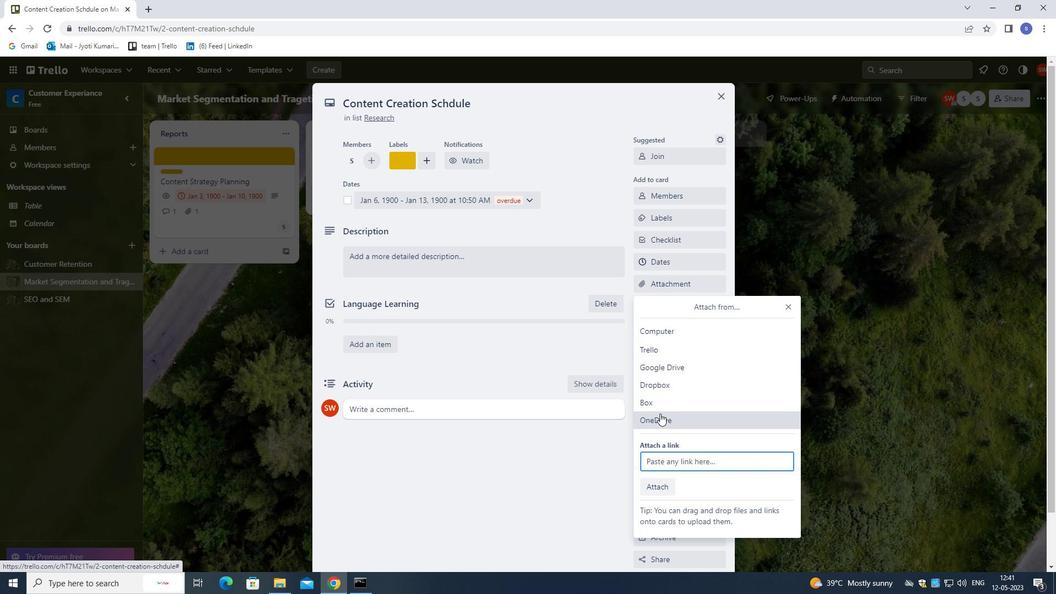 
Action: Mouse pressed left at (661, 418)
Screenshot: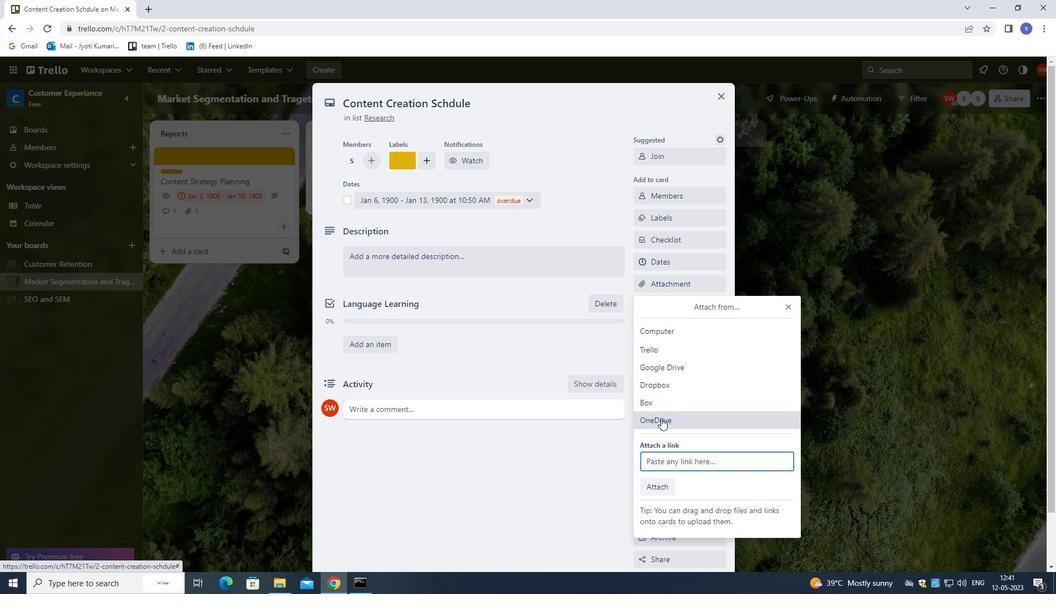 
Action: Mouse moved to (403, 217)
Screenshot: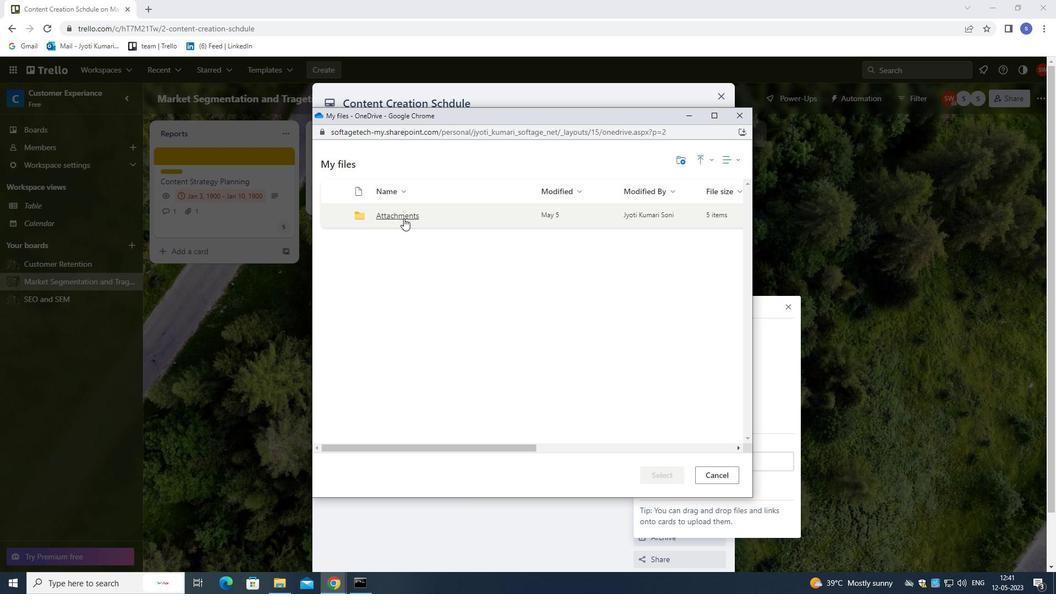 
Action: Mouse pressed left at (403, 217)
Screenshot: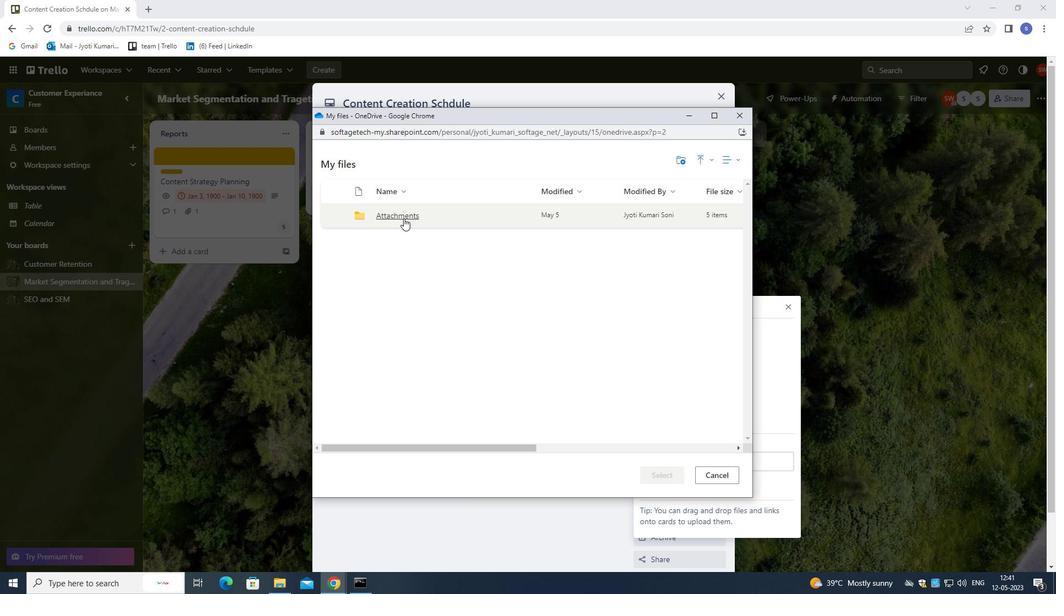 
Action: Mouse moved to (414, 263)
Screenshot: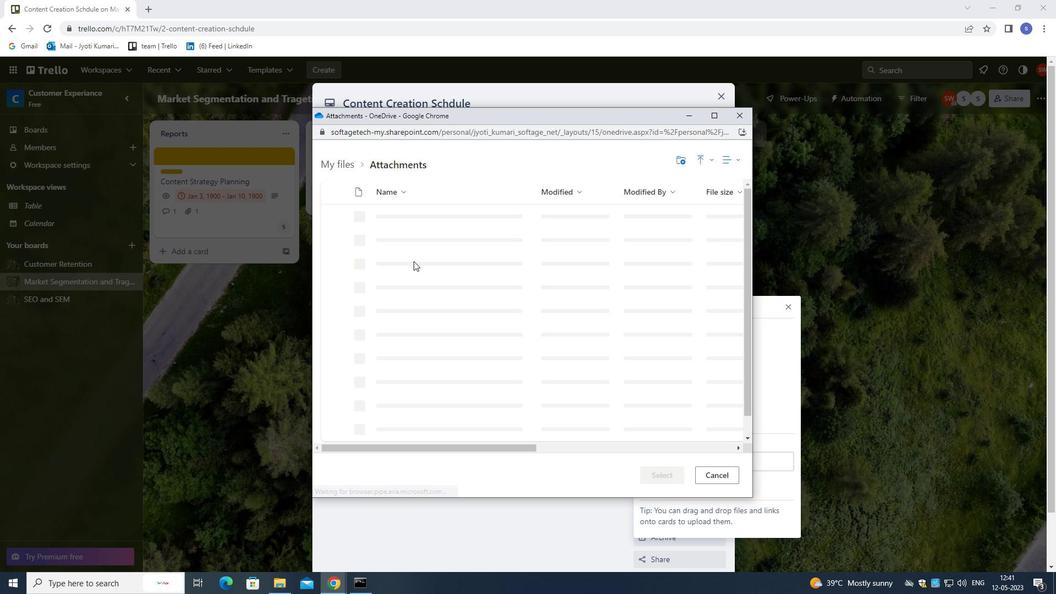 
Action: Mouse pressed left at (414, 263)
Screenshot: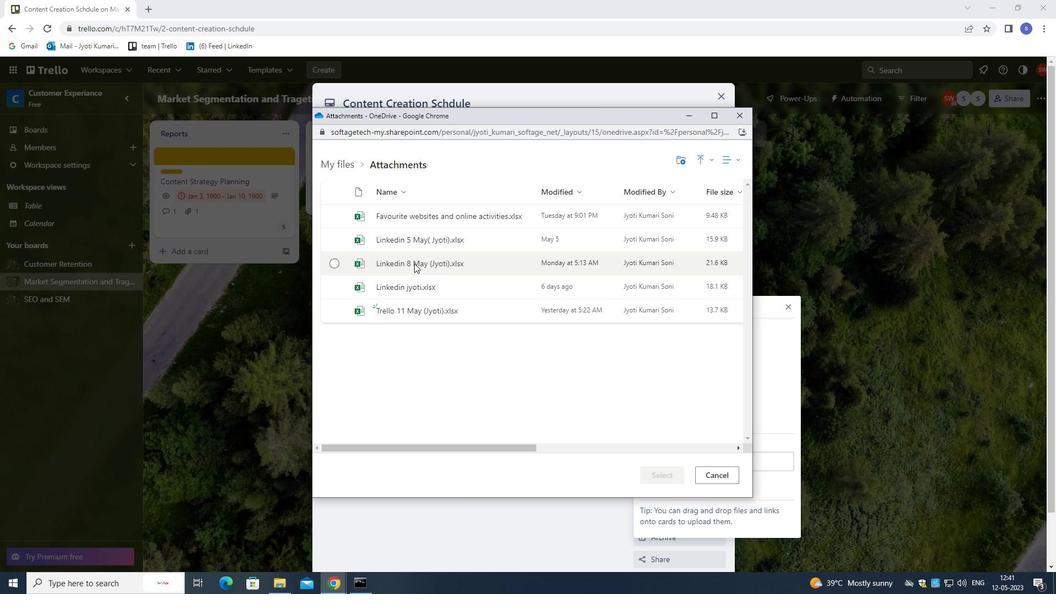 
Action: Mouse moved to (659, 473)
Screenshot: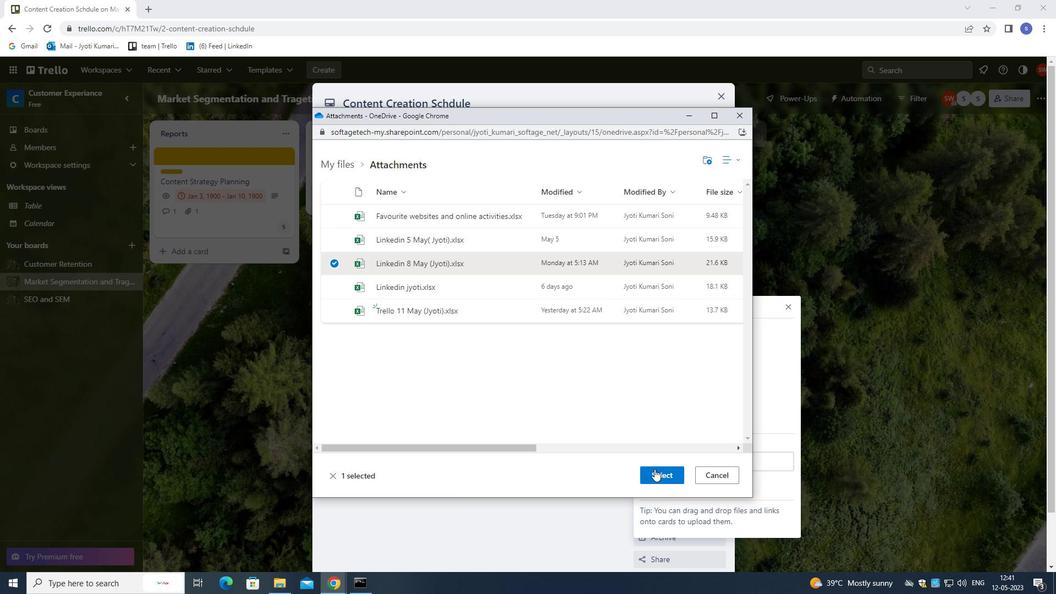 
Action: Mouse pressed left at (659, 473)
Screenshot: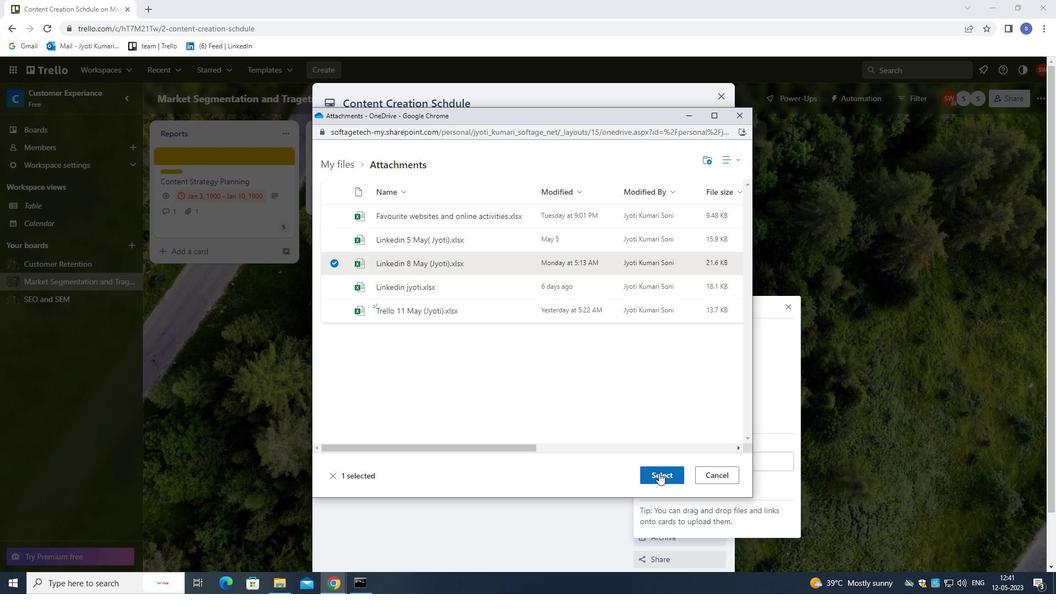 
Action: Mouse moved to (668, 308)
Screenshot: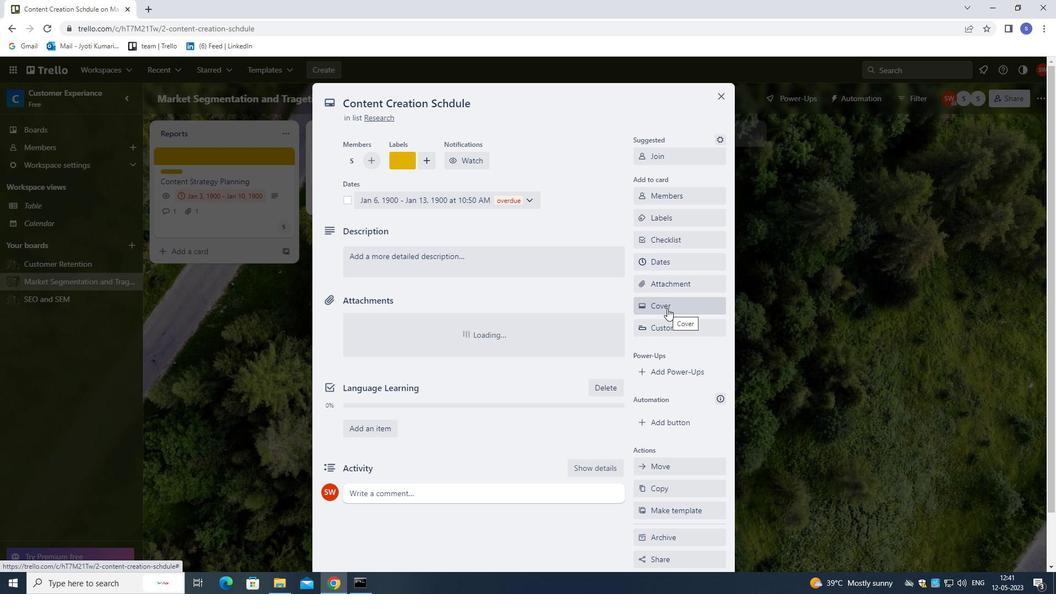 
Action: Mouse pressed left at (668, 308)
Screenshot: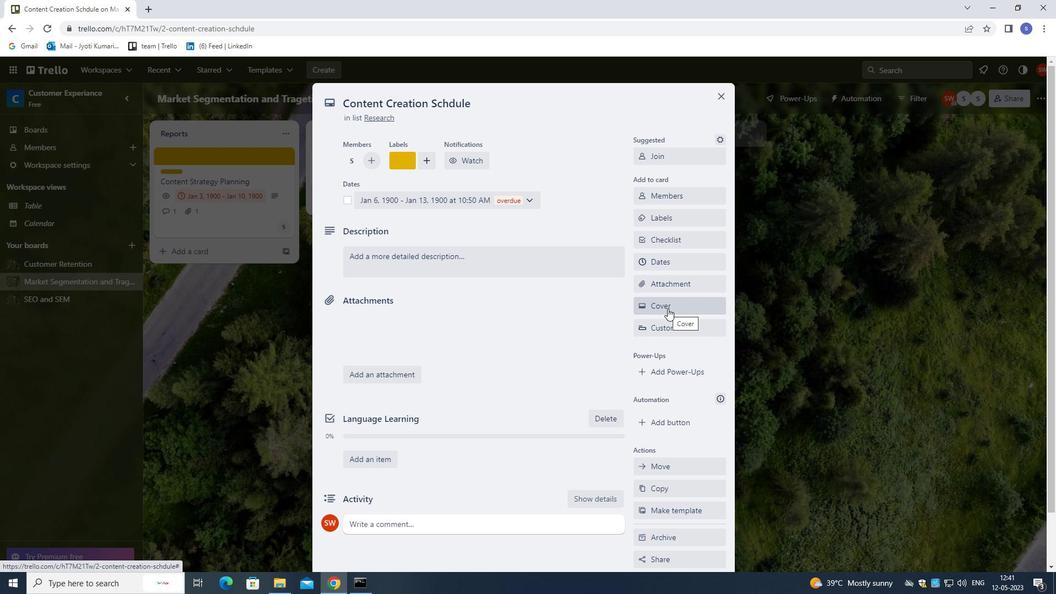 
Action: Mouse moved to (691, 352)
Screenshot: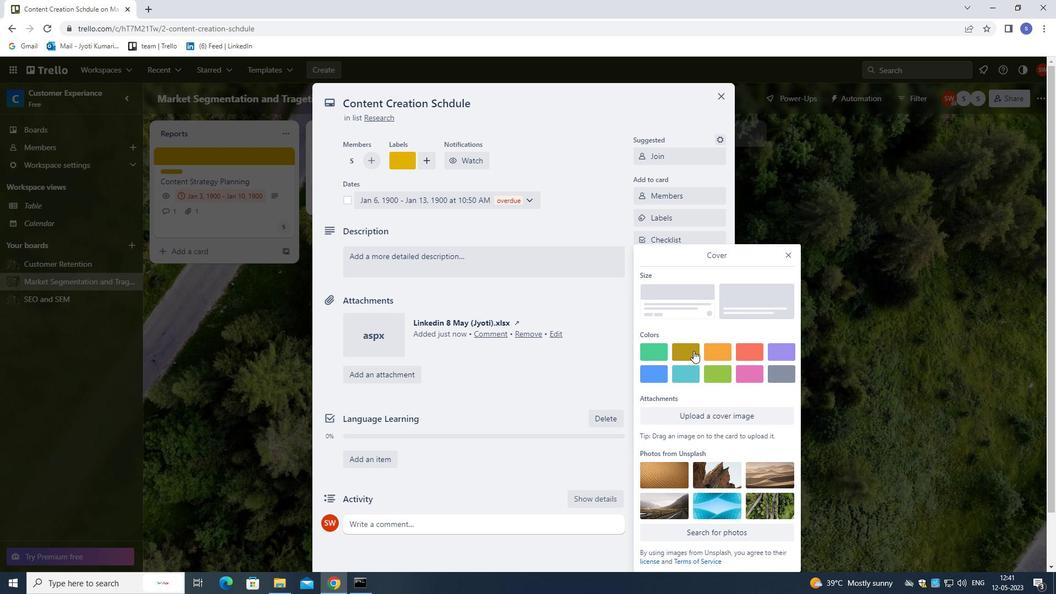 
Action: Mouse pressed left at (691, 352)
Screenshot: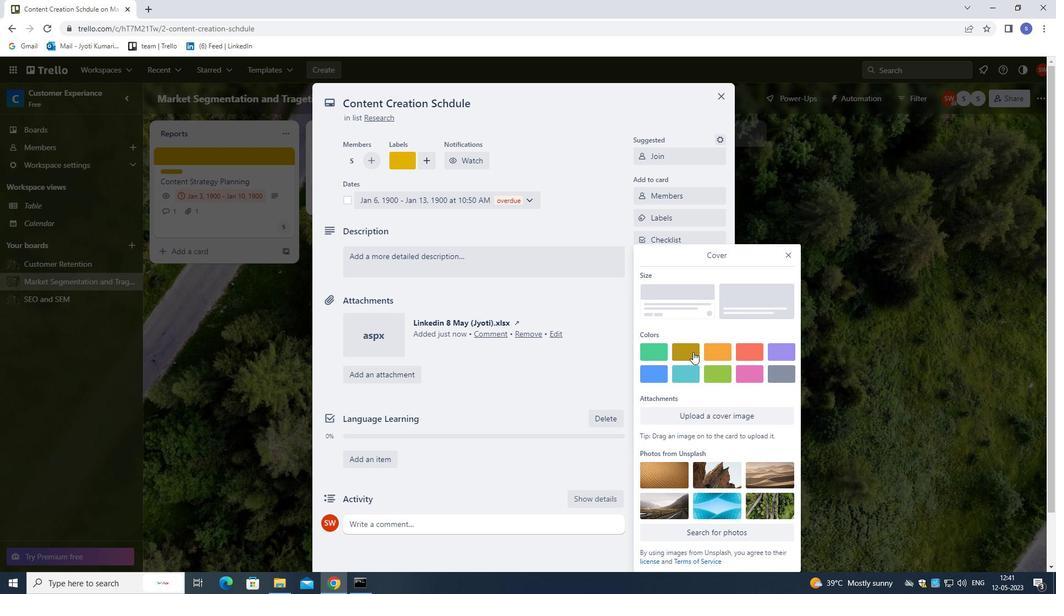 
Action: Mouse moved to (784, 235)
Screenshot: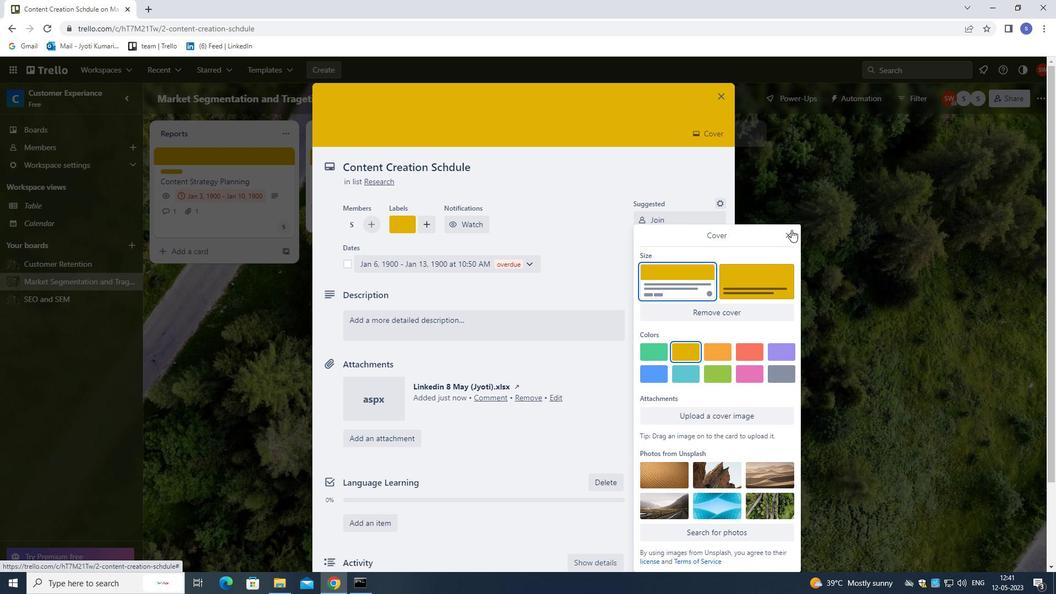 
Action: Mouse pressed left at (784, 235)
Screenshot: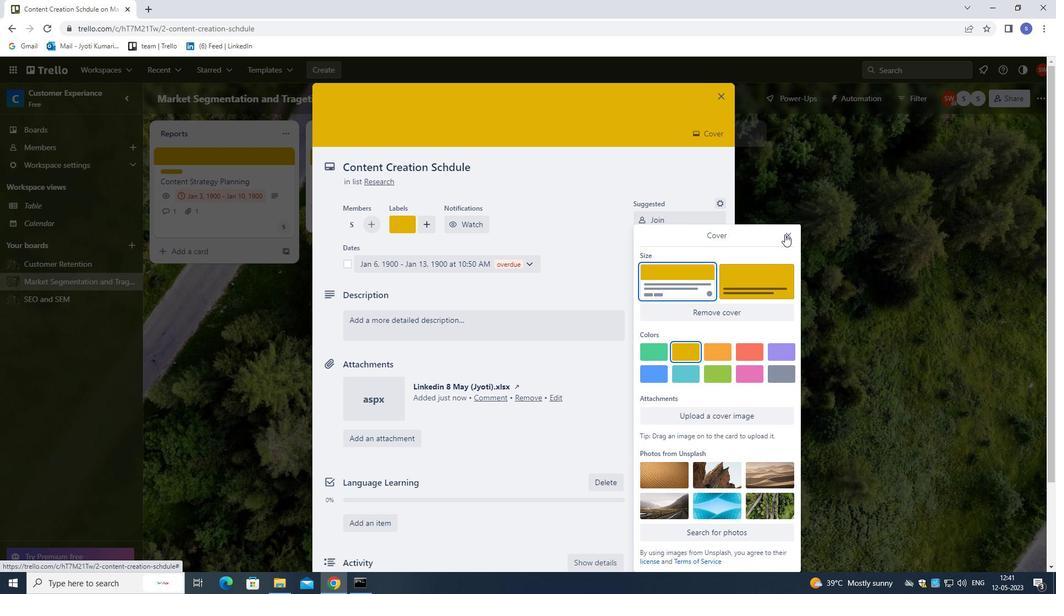 
Action: Mouse moved to (597, 324)
Screenshot: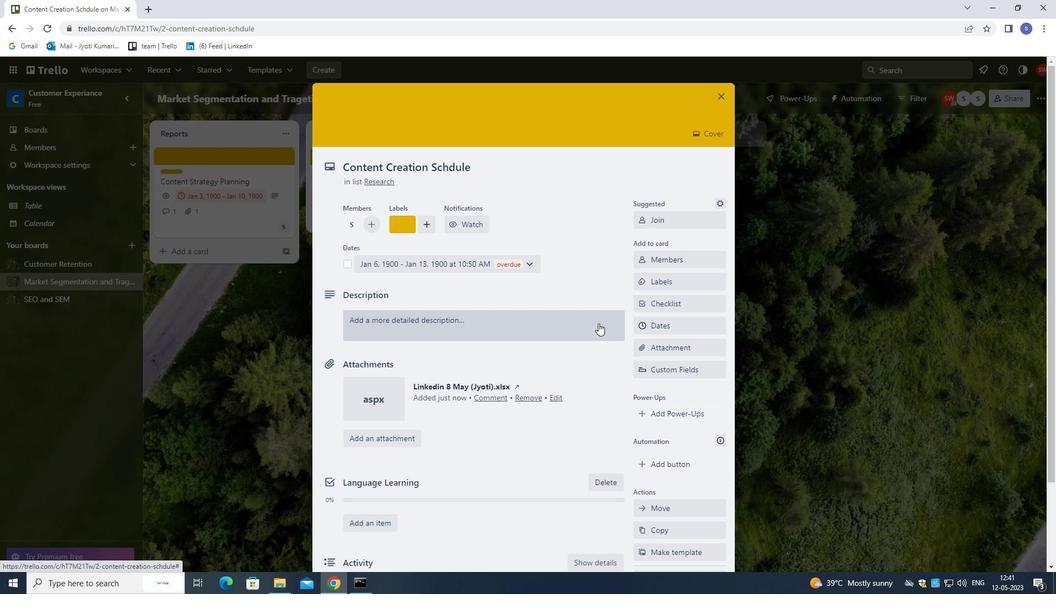 
Action: Mouse pressed left at (597, 324)
Screenshot: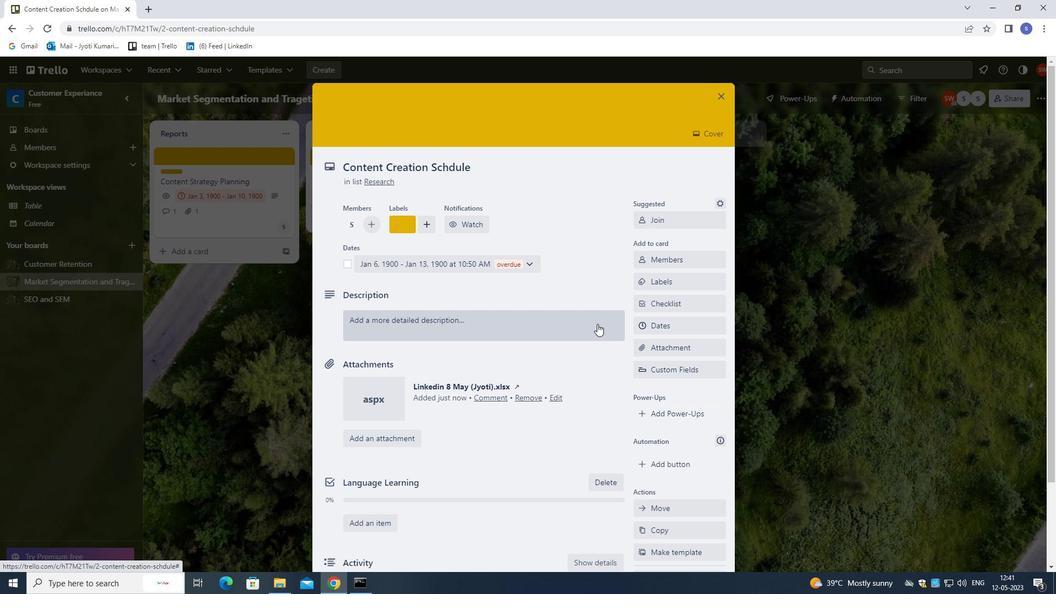 
Action: Key pressed <Key.shift>CREATE<Key.space>NEW<Key.space>MARKETING<Key.space>MATERIALS<Key.space>FOR<Key.space>PRODUCTS<Key.space>LAUNCH<Key.space><Key.backspace>.
Screenshot: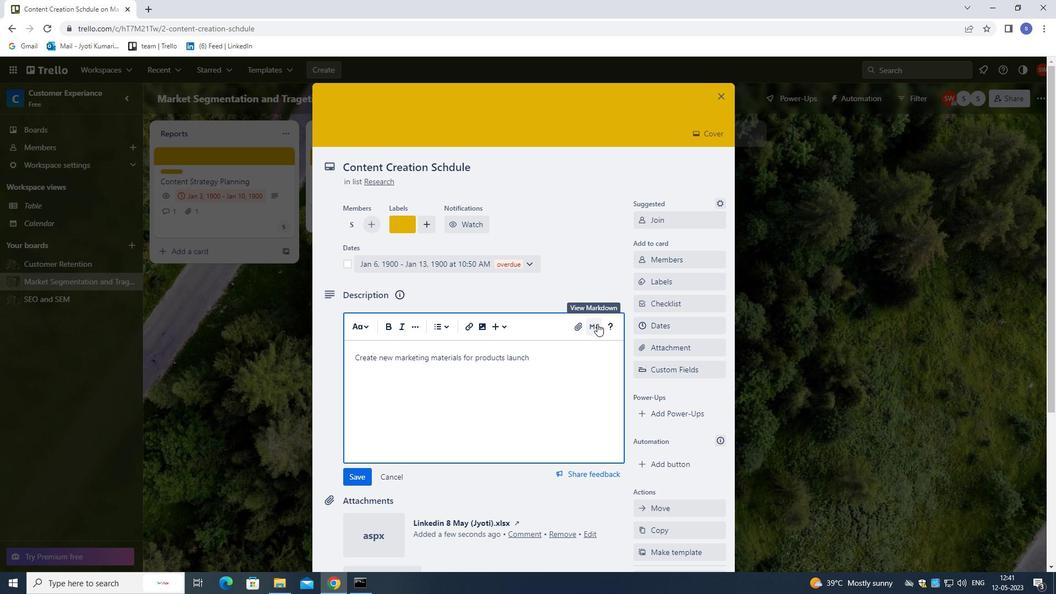 
Action: Mouse moved to (572, 322)
Screenshot: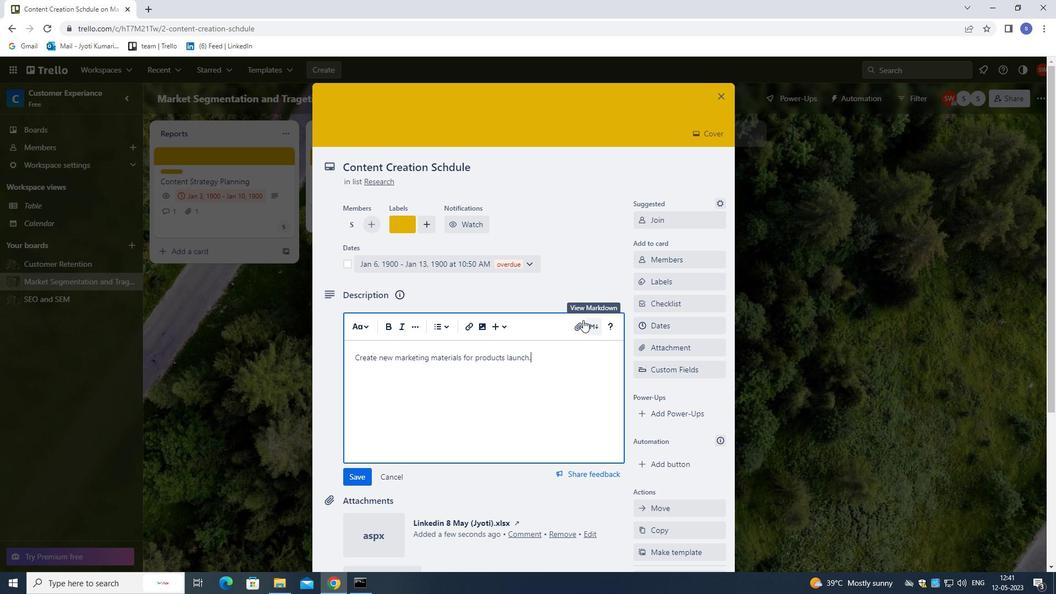 
Action: Mouse scrolled (572, 321) with delta (0, 0)
Screenshot: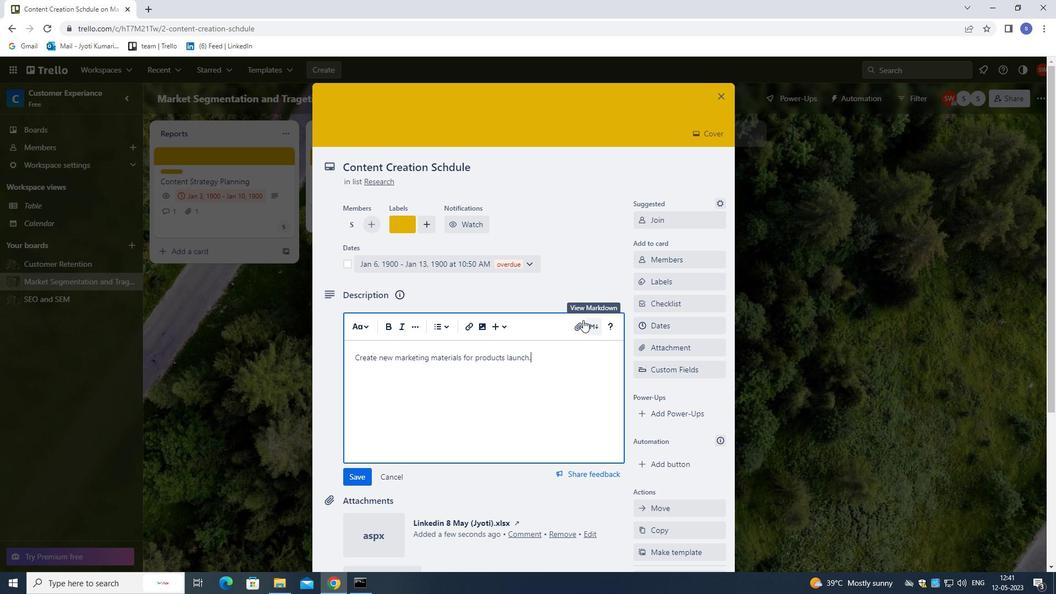 
Action: Mouse moved to (565, 332)
Screenshot: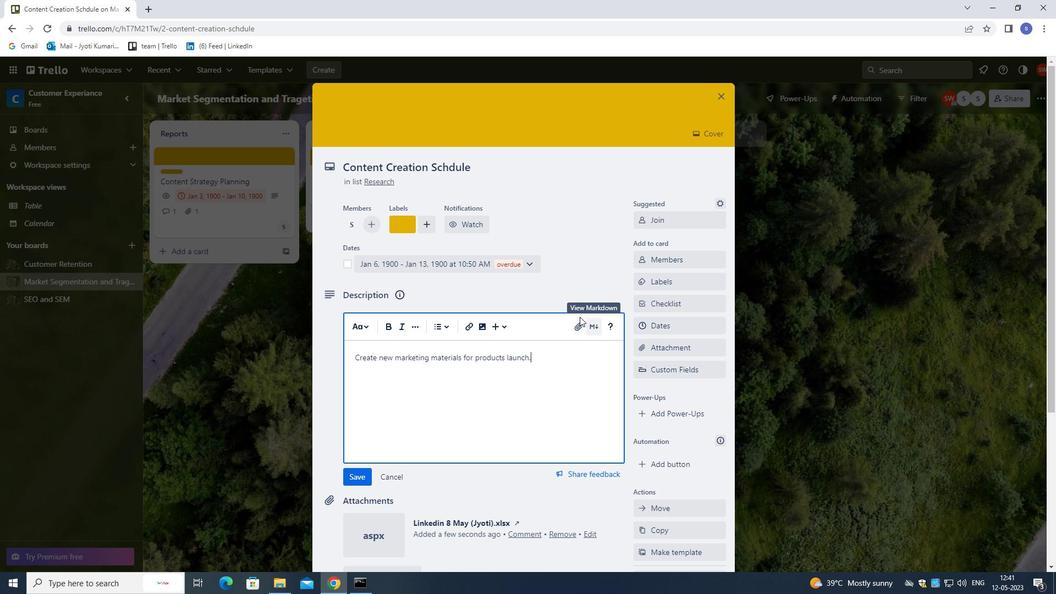 
Action: Mouse scrolled (565, 332) with delta (0, 0)
Screenshot: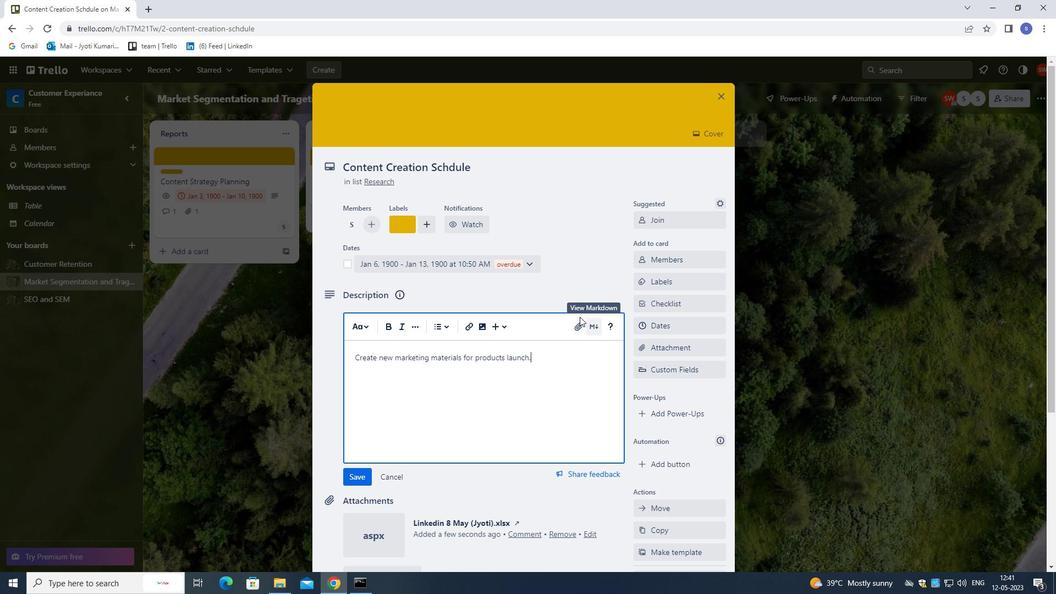 
Action: Mouse moved to (560, 342)
Screenshot: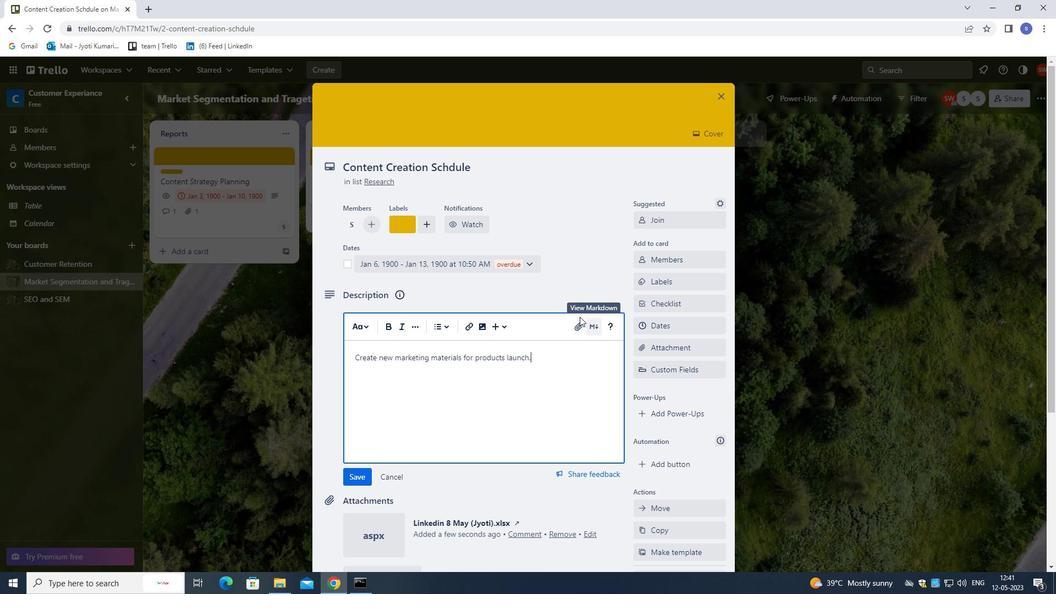 
Action: Mouse scrolled (560, 342) with delta (0, 0)
Screenshot: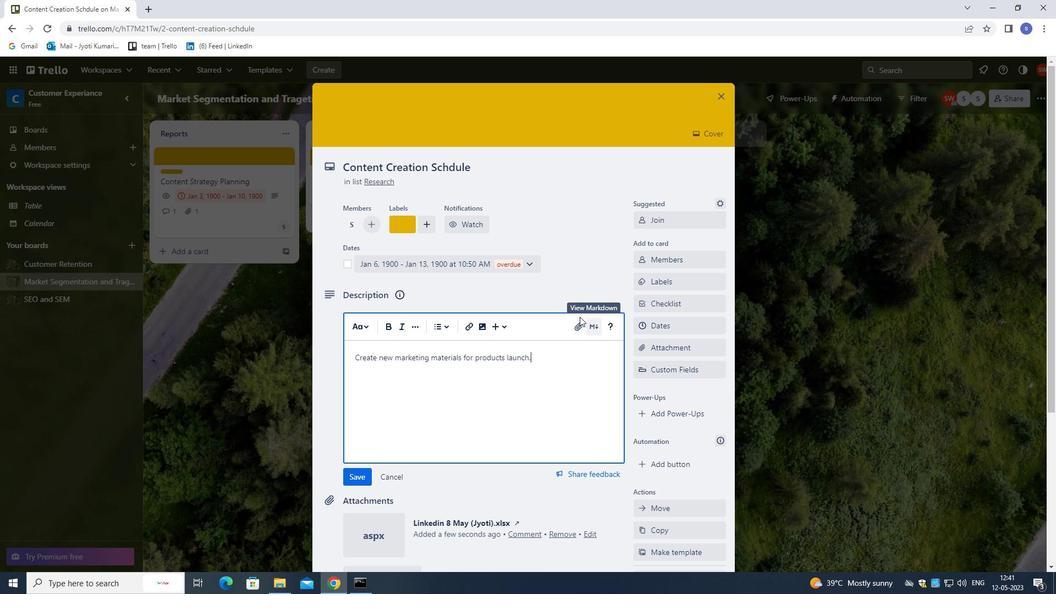 
Action: Mouse moved to (556, 347)
Screenshot: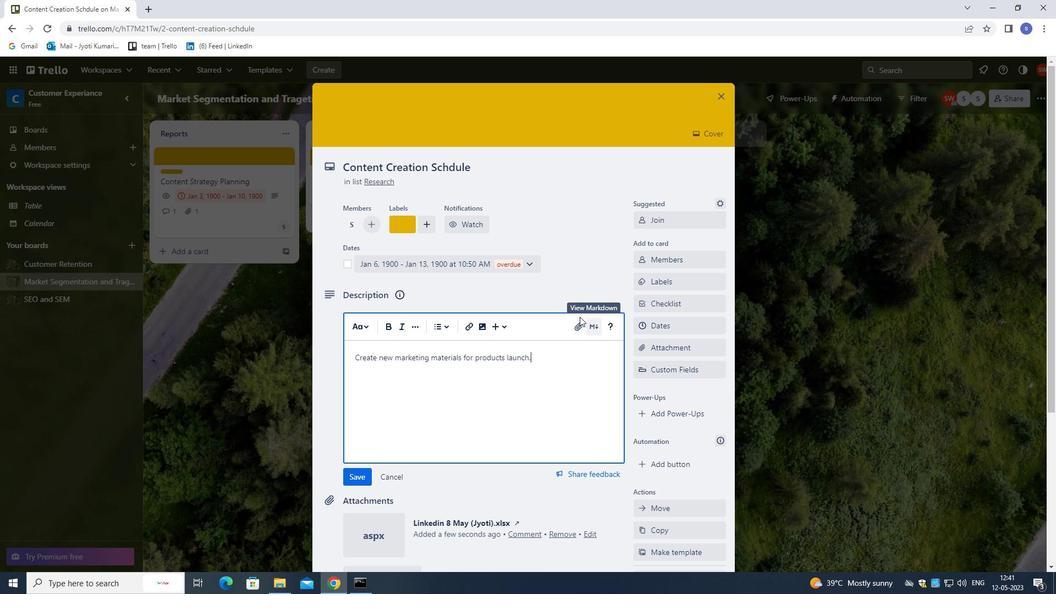 
Action: Mouse scrolled (556, 347) with delta (0, 0)
Screenshot: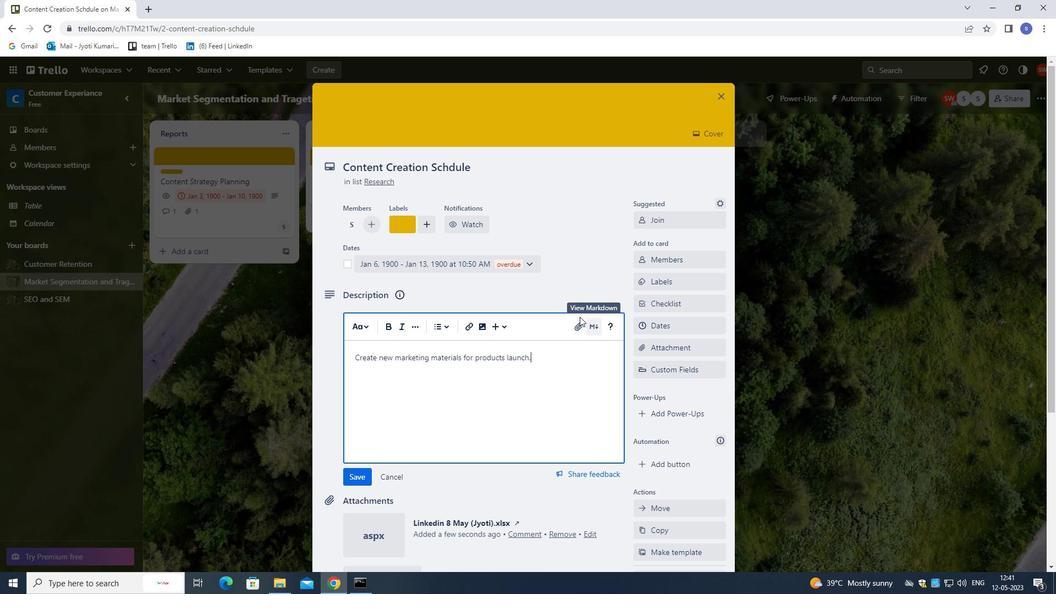 
Action: Mouse moved to (553, 352)
Screenshot: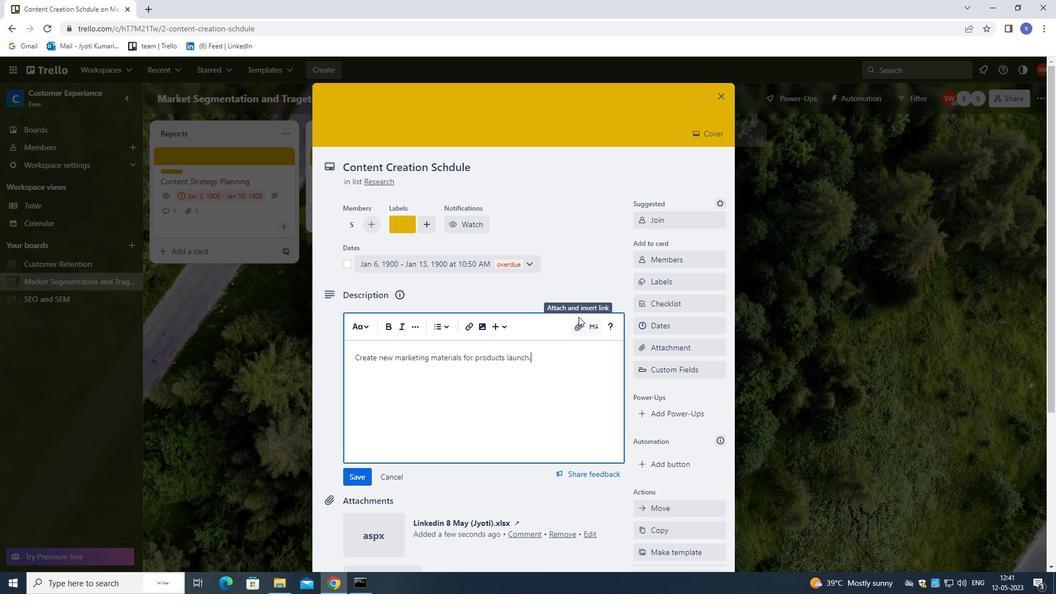 
Action: Mouse scrolled (553, 352) with delta (0, 0)
Screenshot: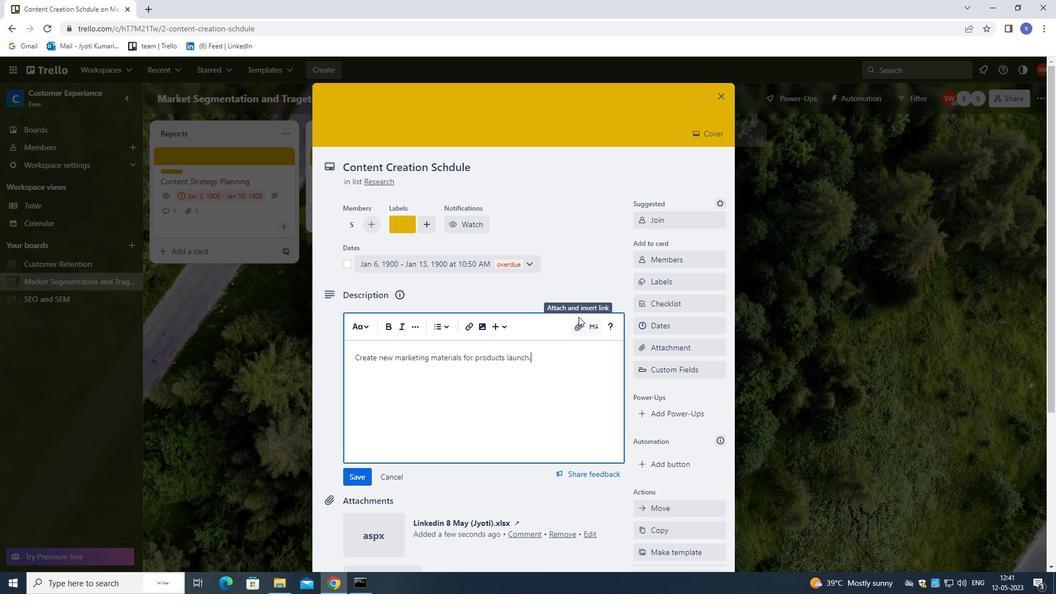 
Action: Mouse moved to (548, 359)
Screenshot: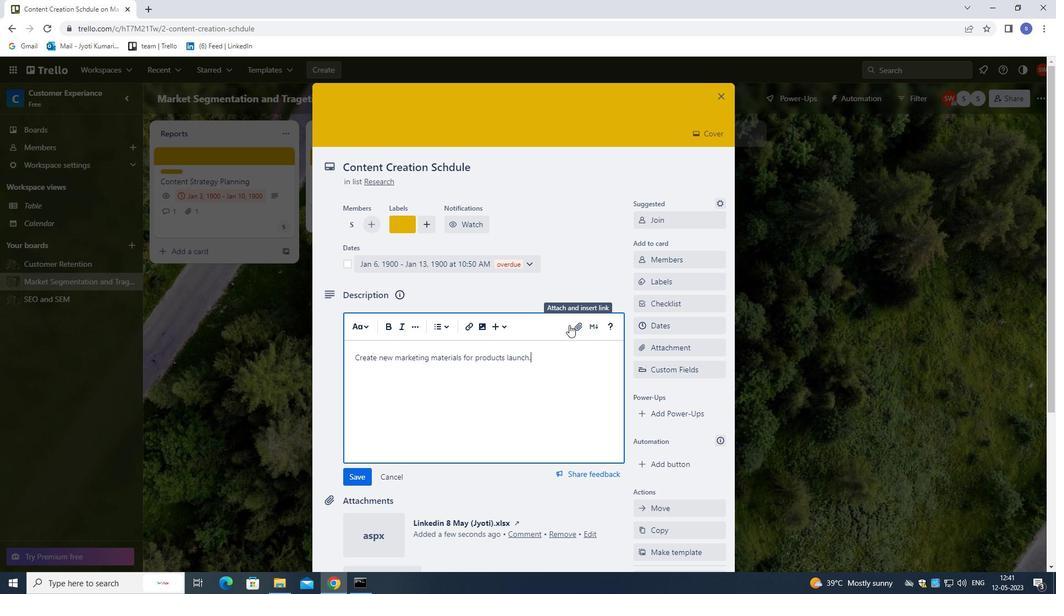 
Action: Mouse scrolled (548, 359) with delta (0, 0)
Screenshot: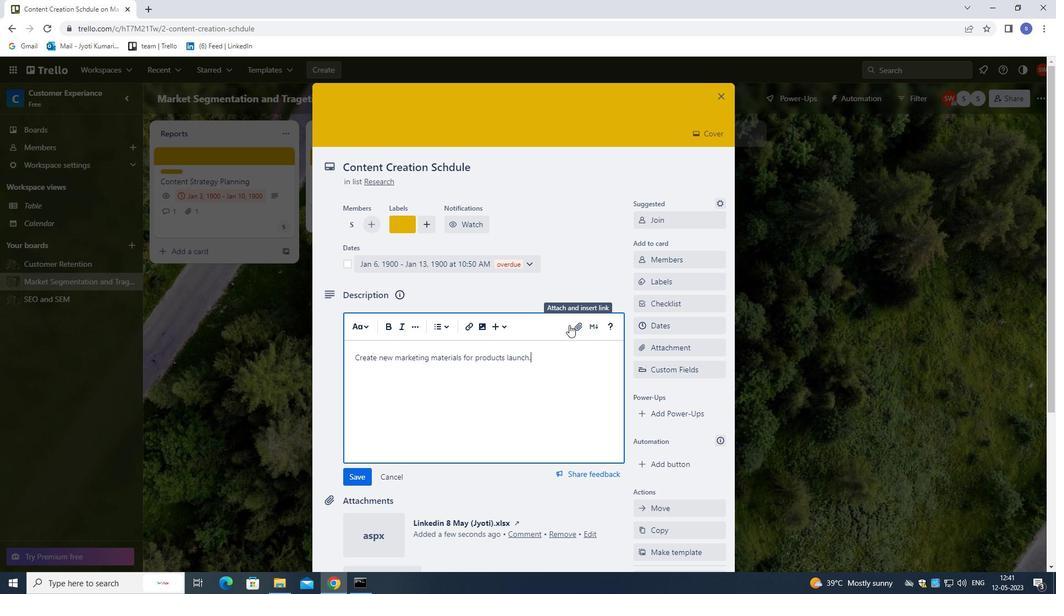 
Action: Mouse moved to (528, 386)
Screenshot: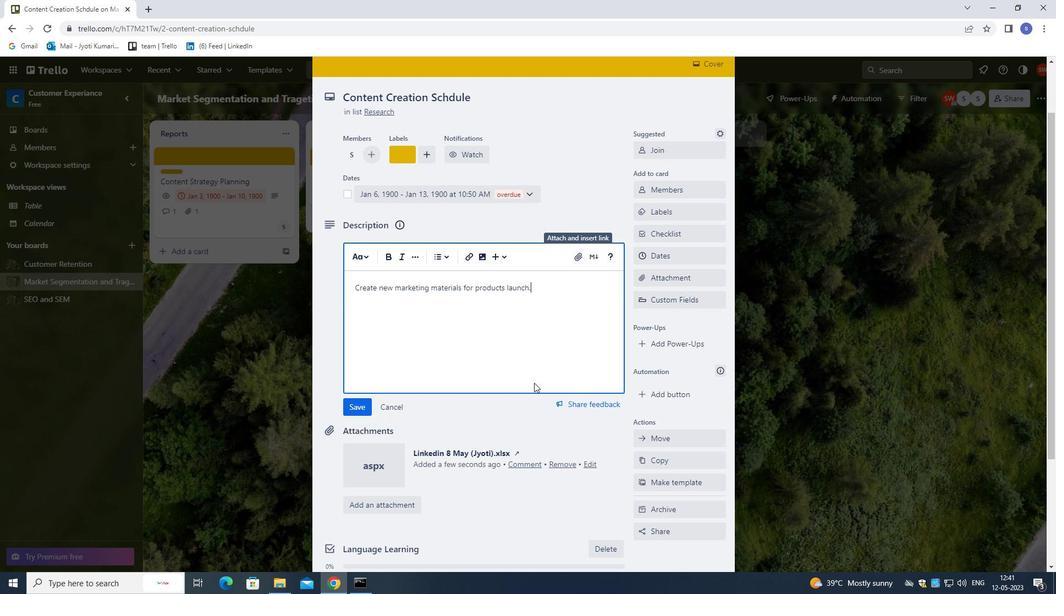 
Action: Mouse scrolled (528, 385) with delta (0, 0)
Screenshot: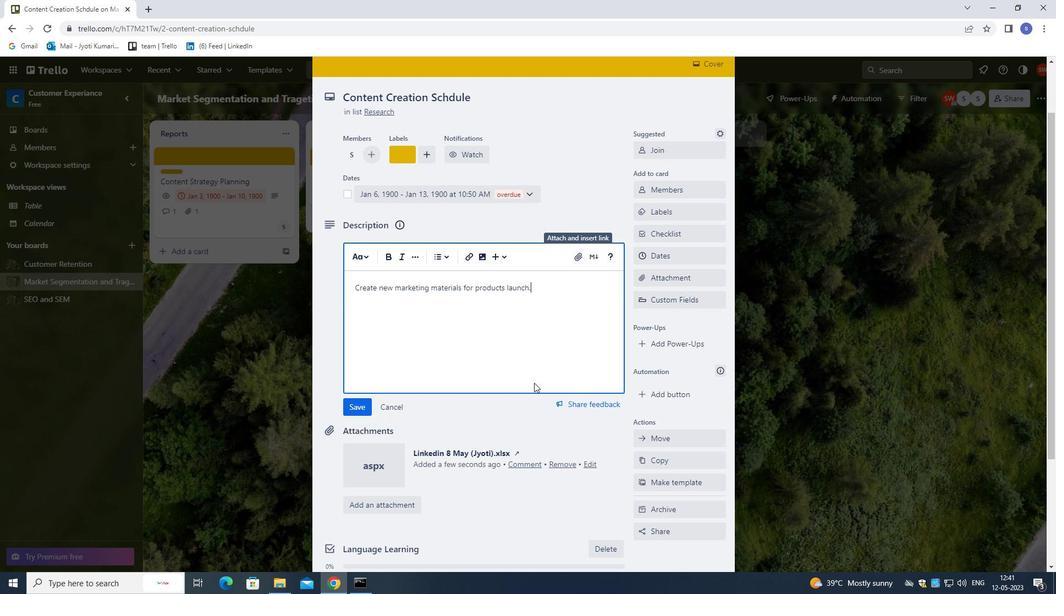 
Action: Mouse moved to (523, 395)
Screenshot: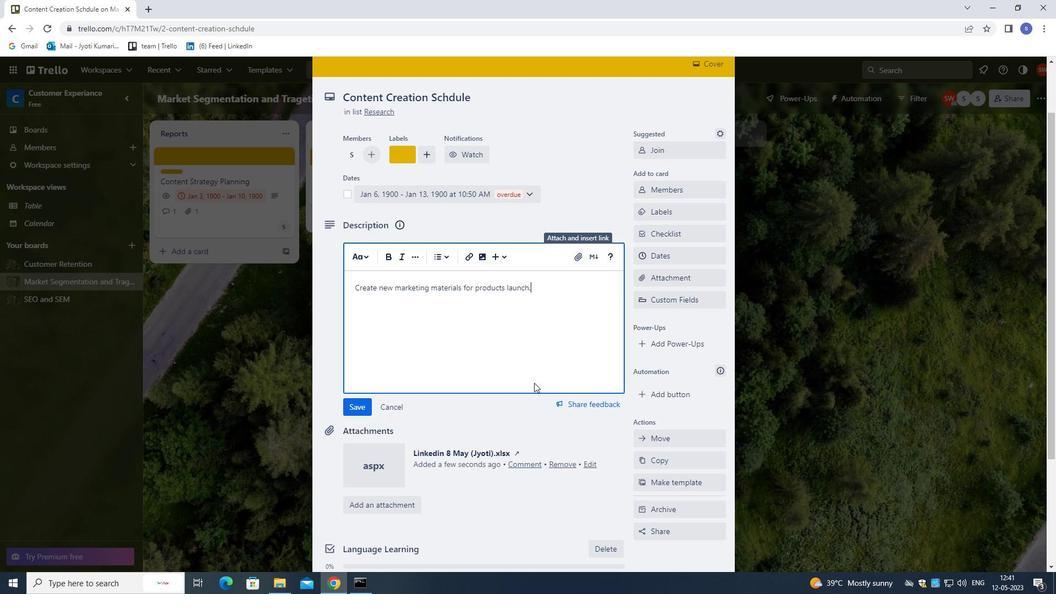 
Action: Mouse scrolled (523, 395) with delta (0, 0)
Screenshot: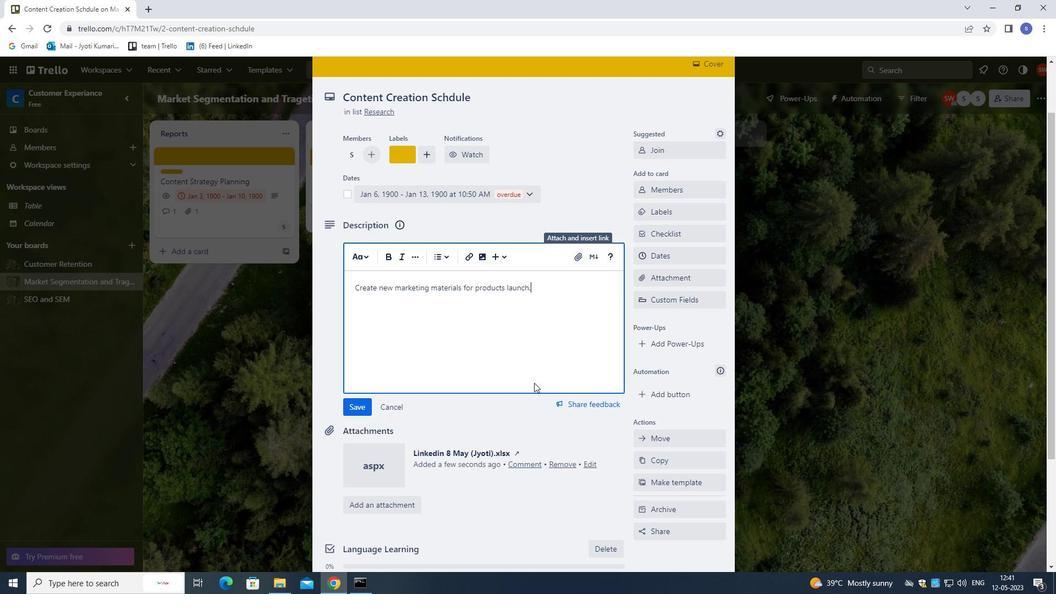 
Action: Mouse moved to (521, 400)
Screenshot: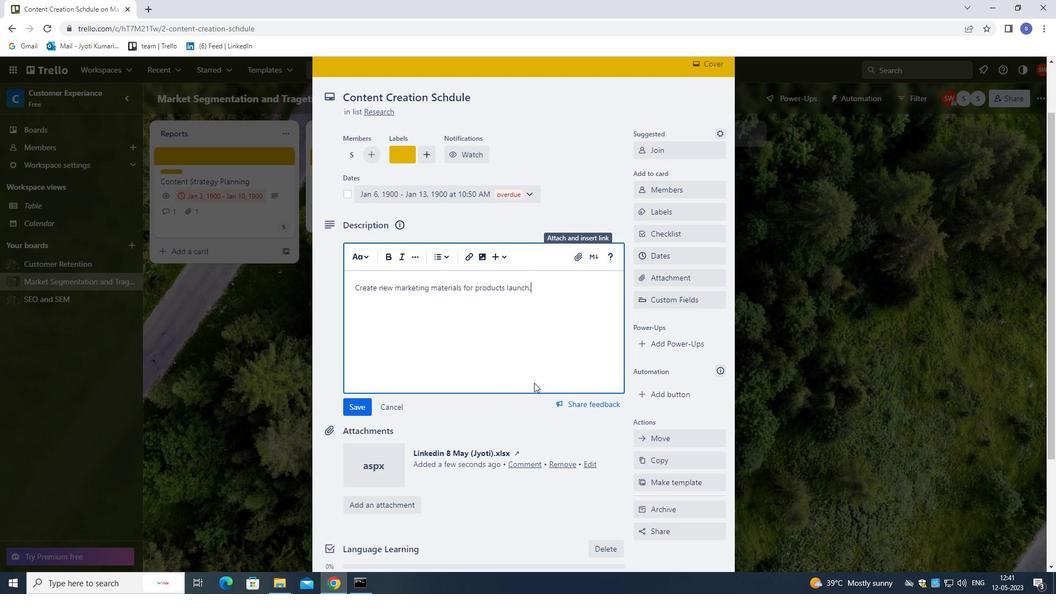 
Action: Mouse scrolled (521, 400) with delta (0, 0)
Screenshot: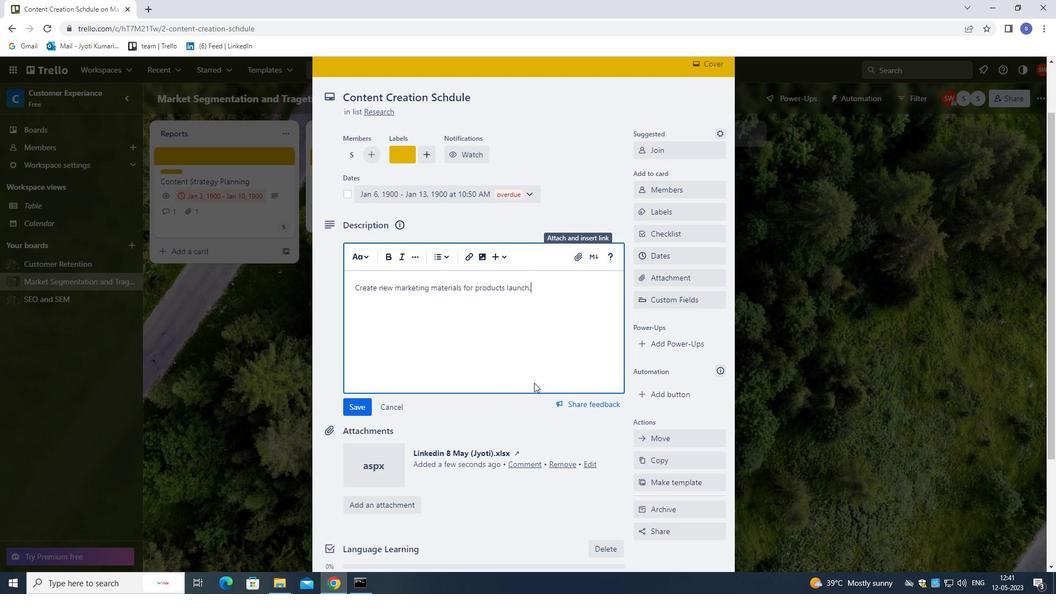 
Action: Mouse moved to (457, 494)
Screenshot: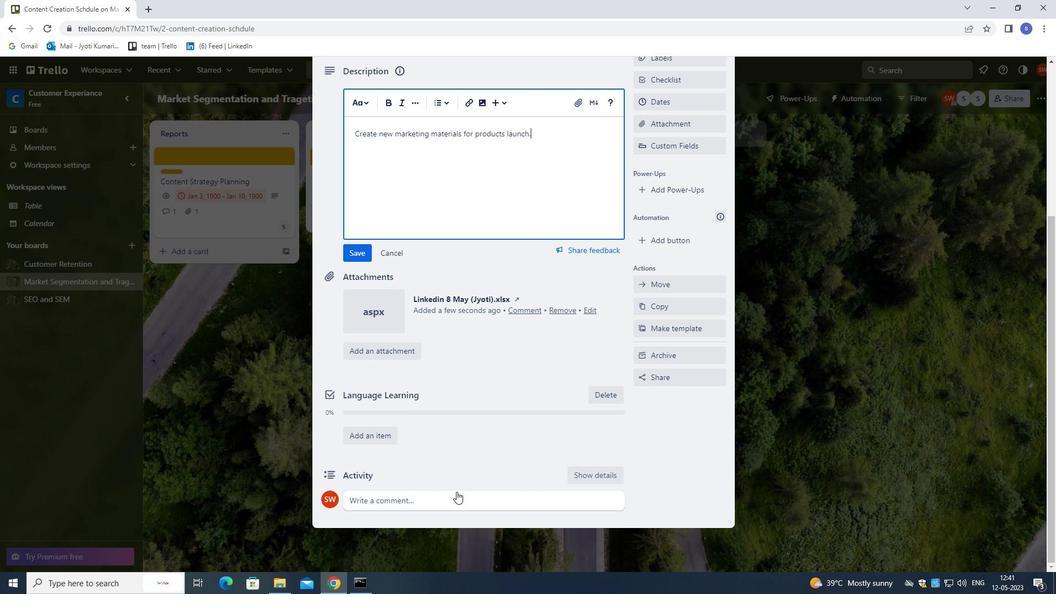 
Action: Mouse pressed left at (457, 494)
Screenshot: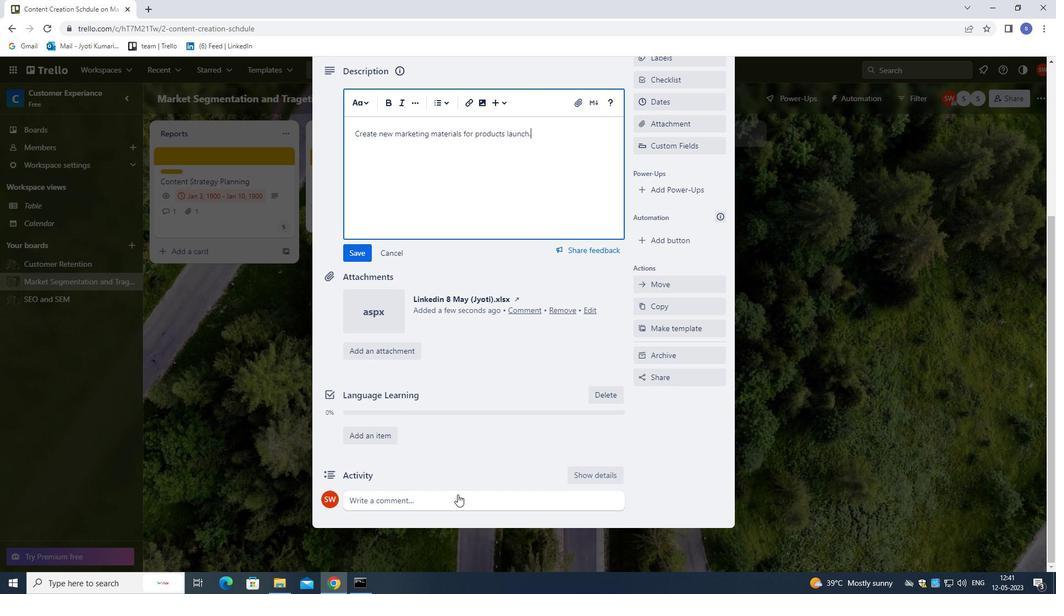 
Action: Mouse moved to (462, 494)
Screenshot: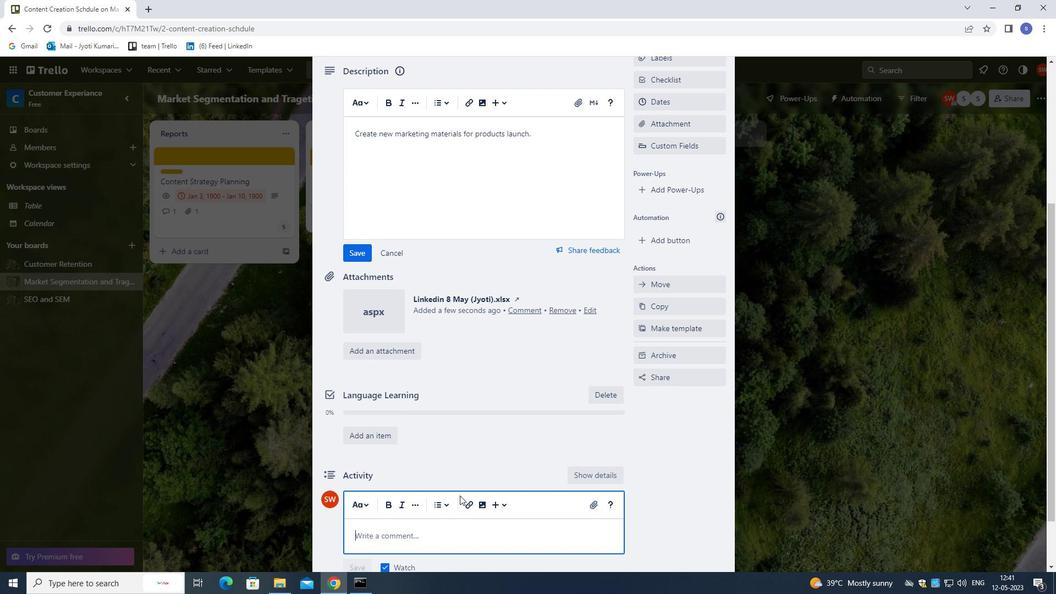 
Action: Mouse scrolled (462, 494) with delta (0, 0)
Screenshot: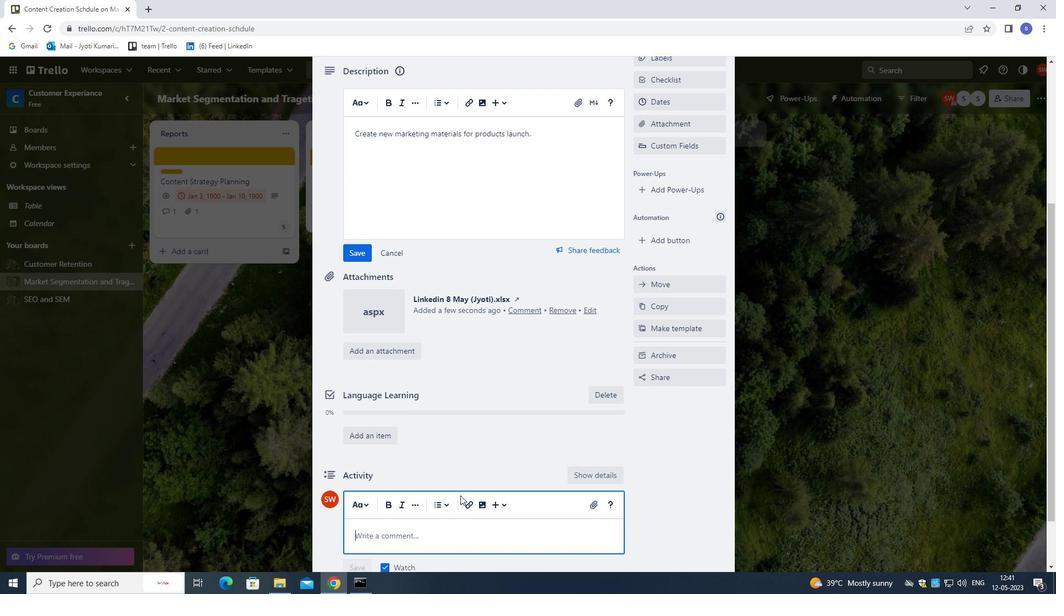 
Action: Mouse scrolled (462, 494) with delta (0, 0)
Screenshot: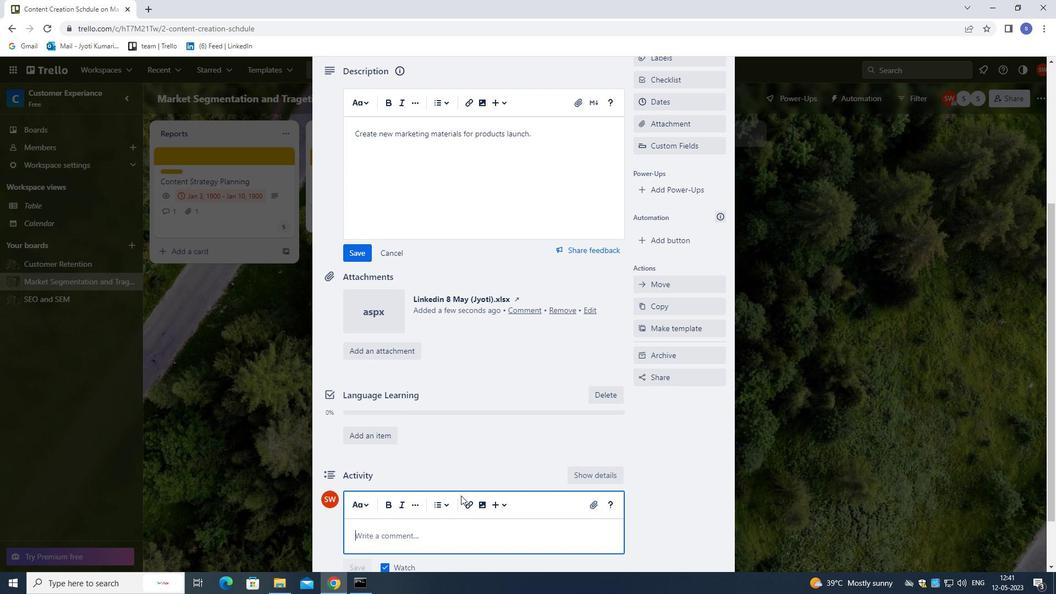 
Action: Mouse scrolled (462, 494) with delta (0, 0)
Screenshot: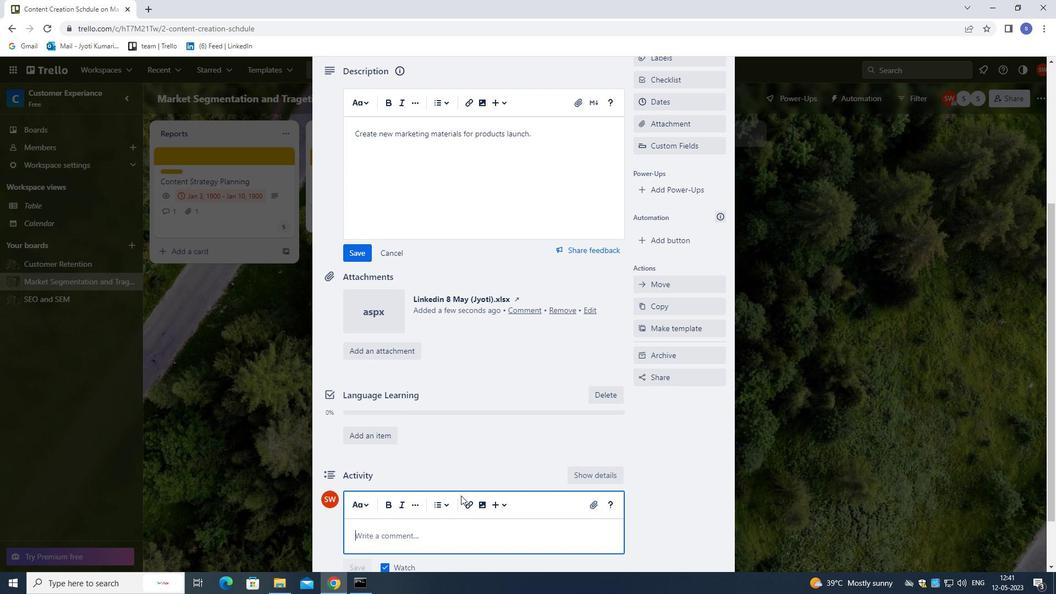 
Action: Mouse moved to (462, 494)
Screenshot: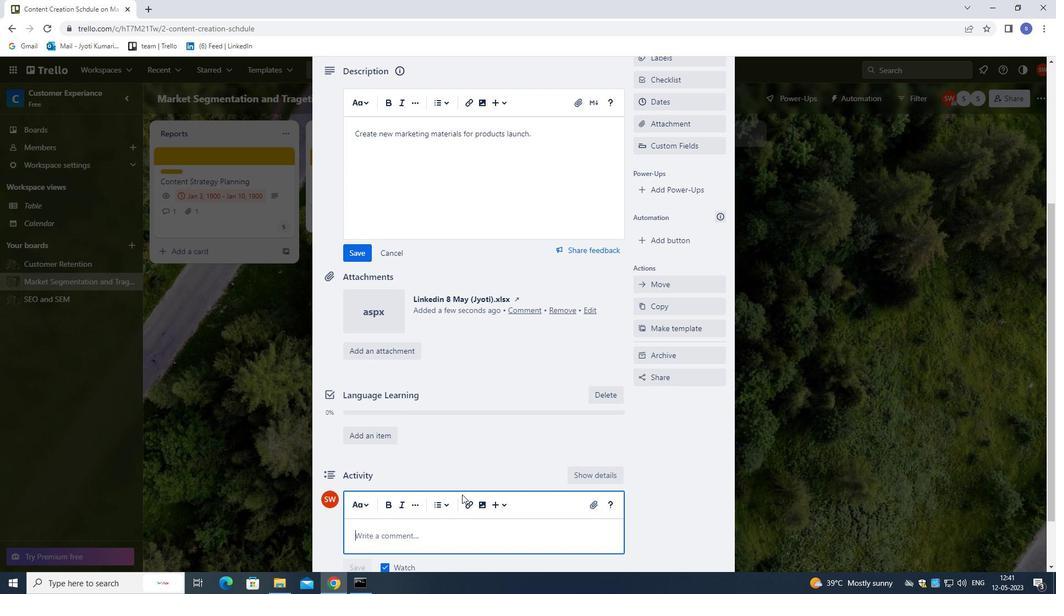 
Action: Mouse scrolled (462, 494) with delta (0, 0)
Screenshot: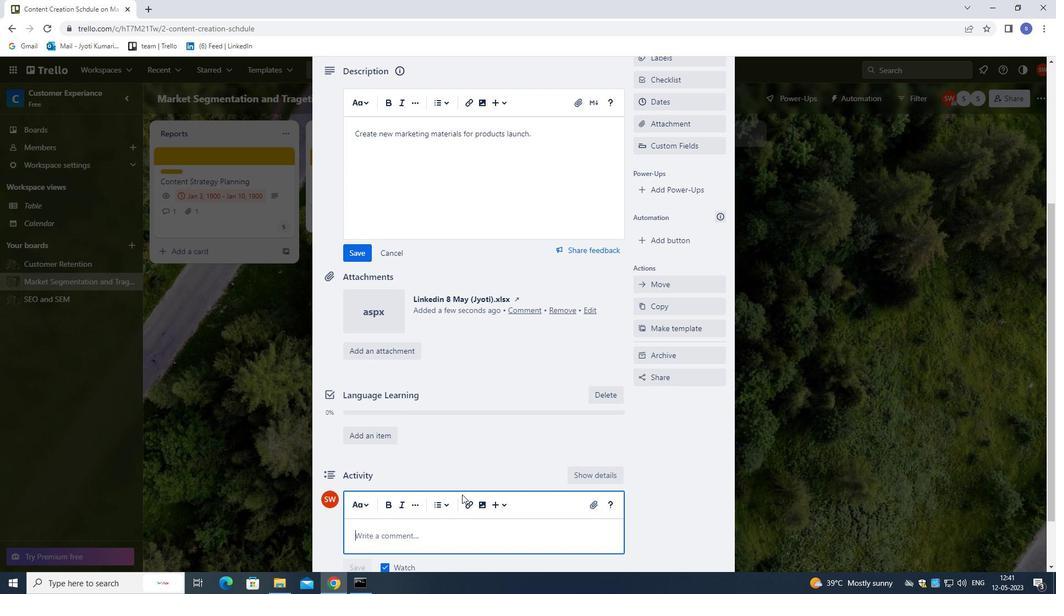 
Action: Mouse moved to (449, 430)
Screenshot: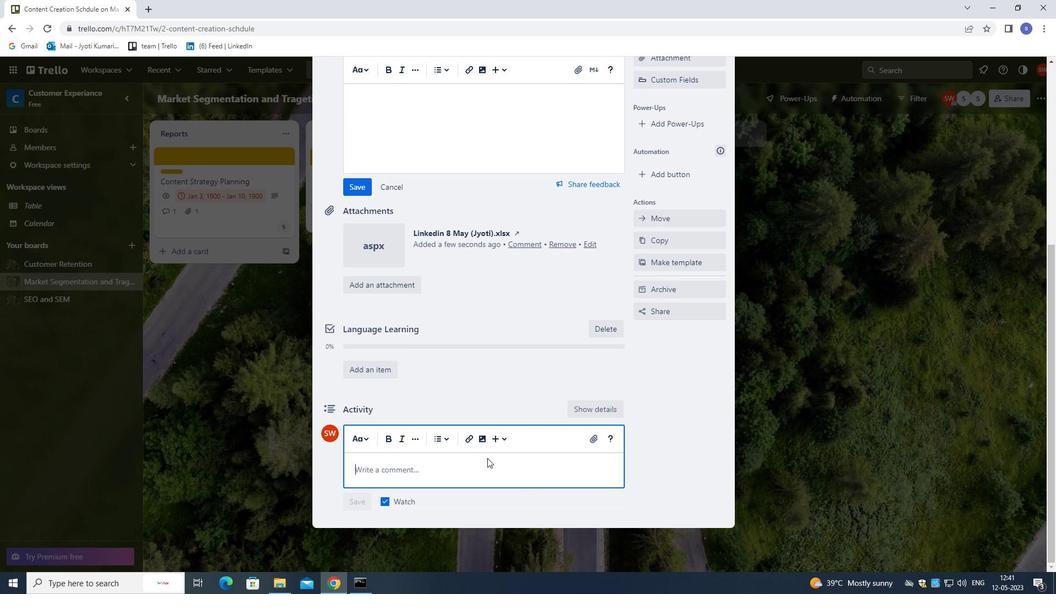 
Action: Key pressed <Key.shift>LET<Key.space>US<Key.space>APPROACH<Key.space>THIS<Key.space>TASK<Key.space>WITH<Key.space>A<Key.space>SENSE<Key.space>OF<Key.space>W<Key.backspace>OWNERSHIP<Key.space>AND<Key.space>ACCOUNTABLIT<Key.backspace><Key.backspace><Key.backspace>ILITY<Key.space>,<Key.space>RECOGNIZING<Key.space>THAT<Key.space>WE<Key.space>ARE<Key.space>RESPONIBLE<Key.space><Key.backspace><Key.backspace><Key.backspace><Key.backspace><Key.backspace>SIBLE<Key.space>FOR<Key.space>DELIC<Key.backspace>VERING<Key.space>RESULS.
Screenshot: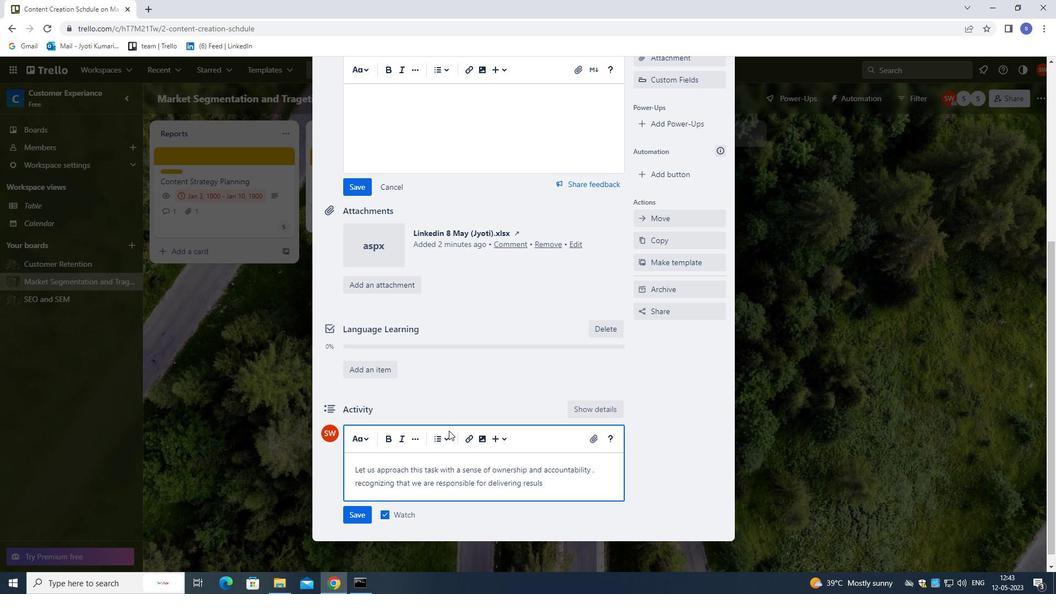 
Action: Mouse moved to (358, 185)
Screenshot: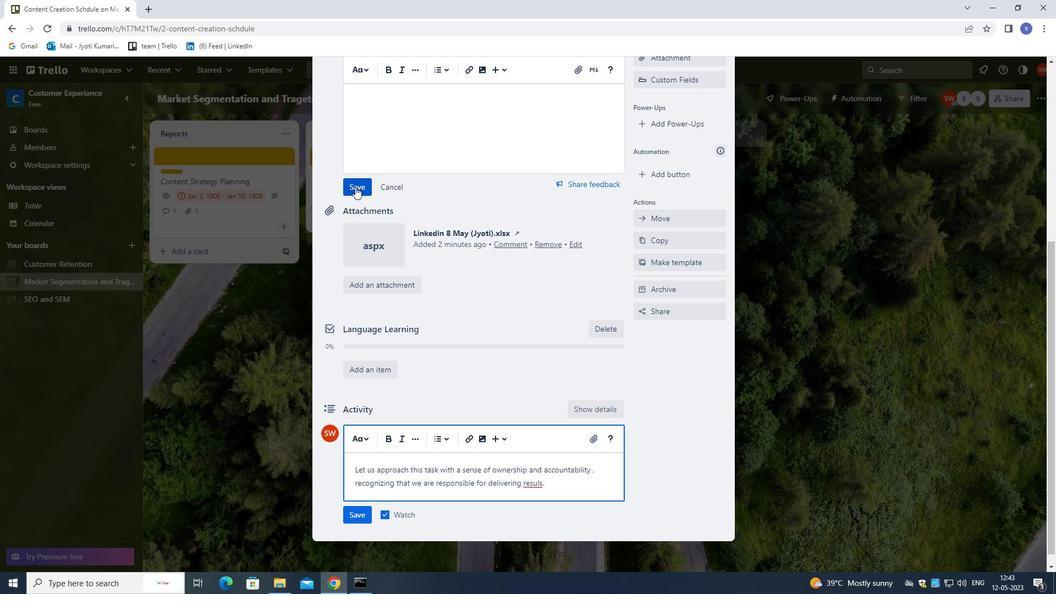 
Action: Mouse pressed left at (358, 185)
Screenshot: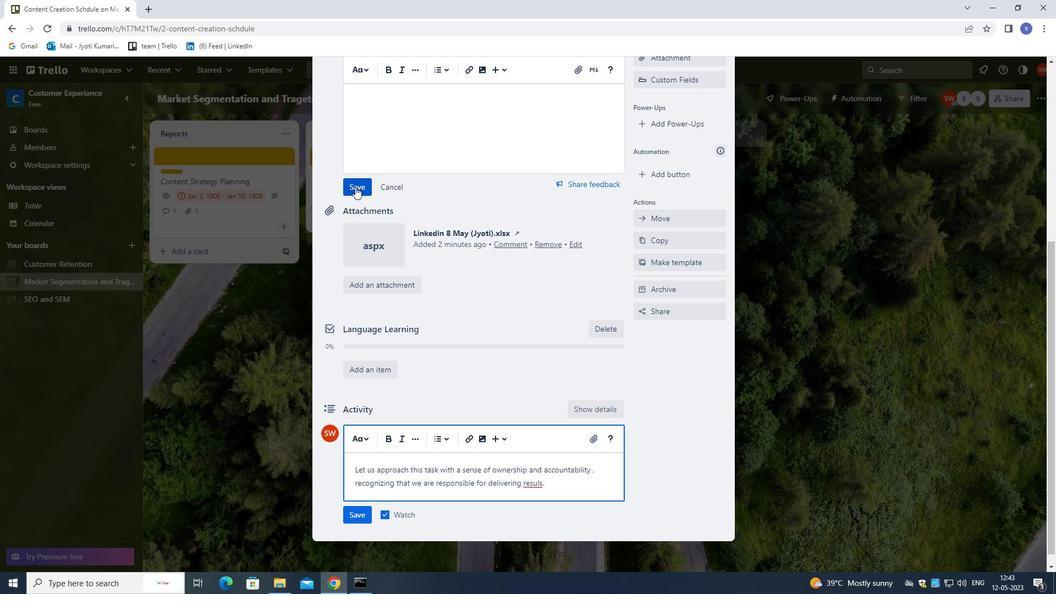 
Action: Mouse moved to (364, 505)
Screenshot: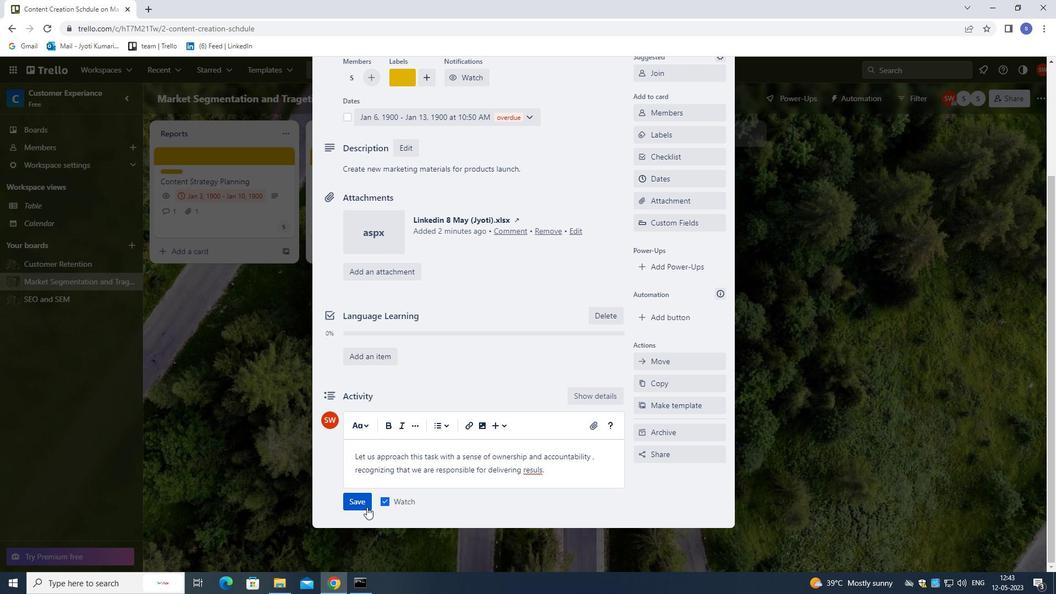 
Action: Mouse pressed left at (364, 505)
Screenshot: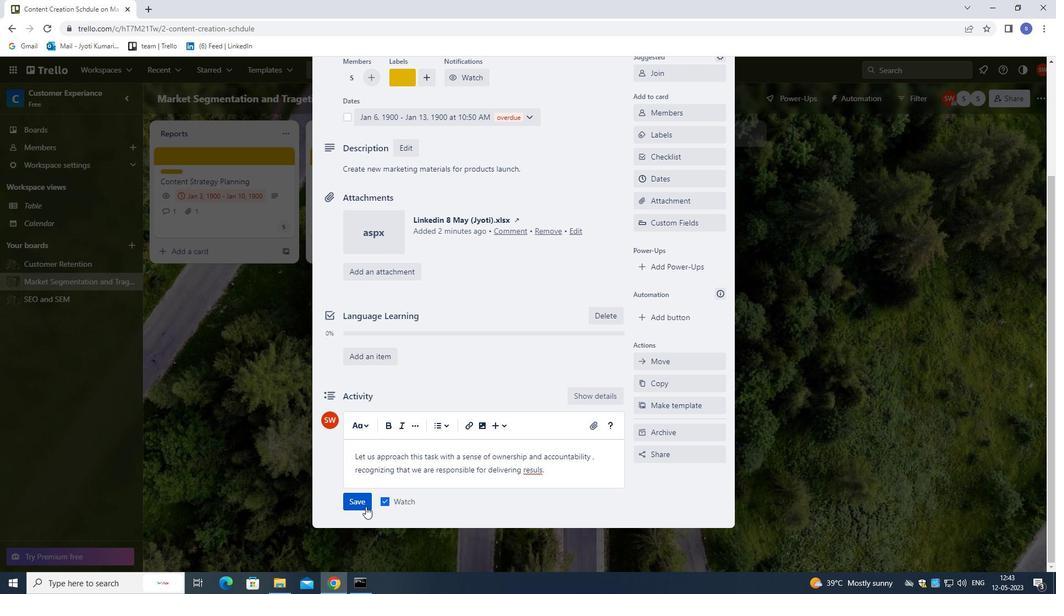 
Action: Mouse moved to (408, 429)
Screenshot: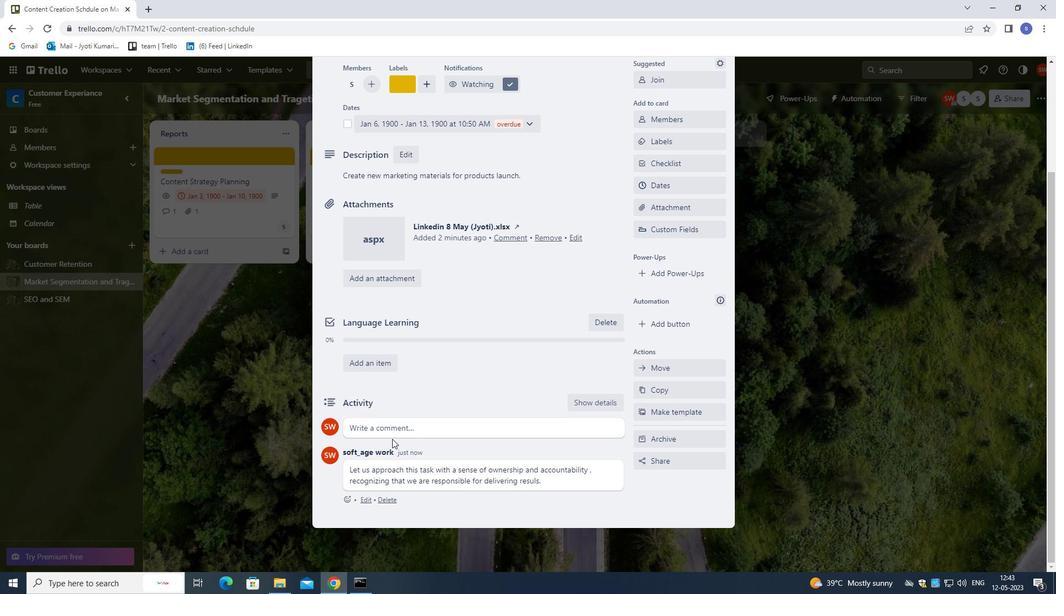 
Action: Mouse scrolled (408, 430) with delta (0, 0)
Screenshot: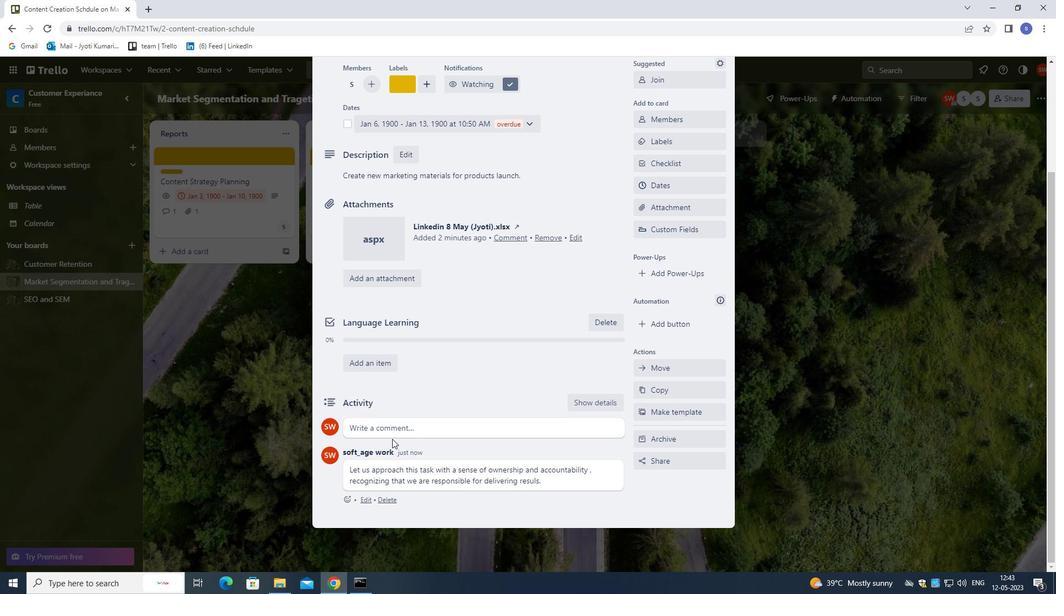 
Action: Mouse moved to (408, 429)
Screenshot: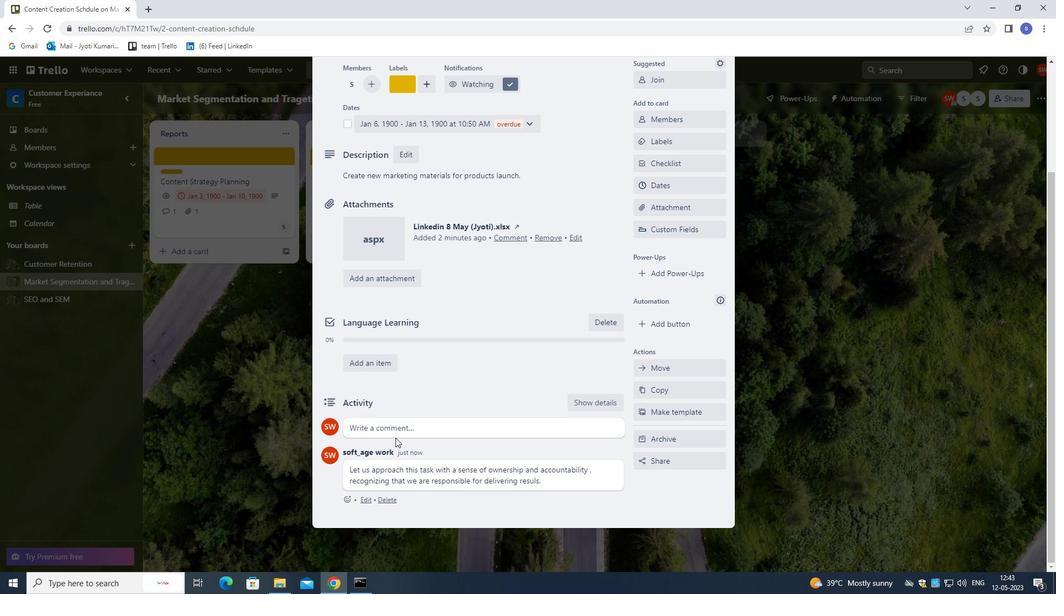 
Action: Mouse scrolled (408, 429) with delta (0, 0)
Screenshot: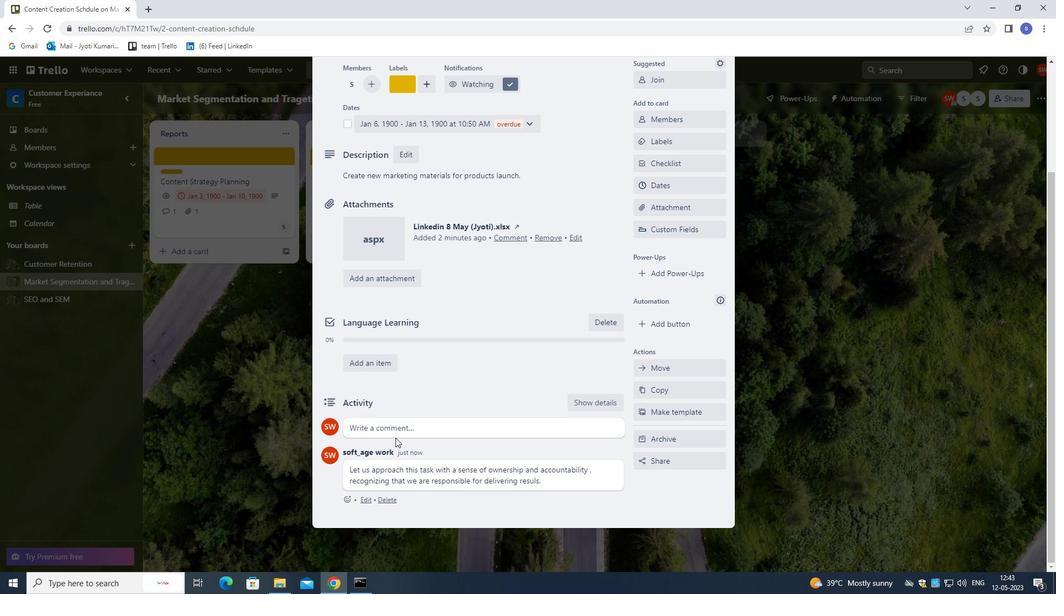 
Action: Mouse moved to (408, 427)
Screenshot: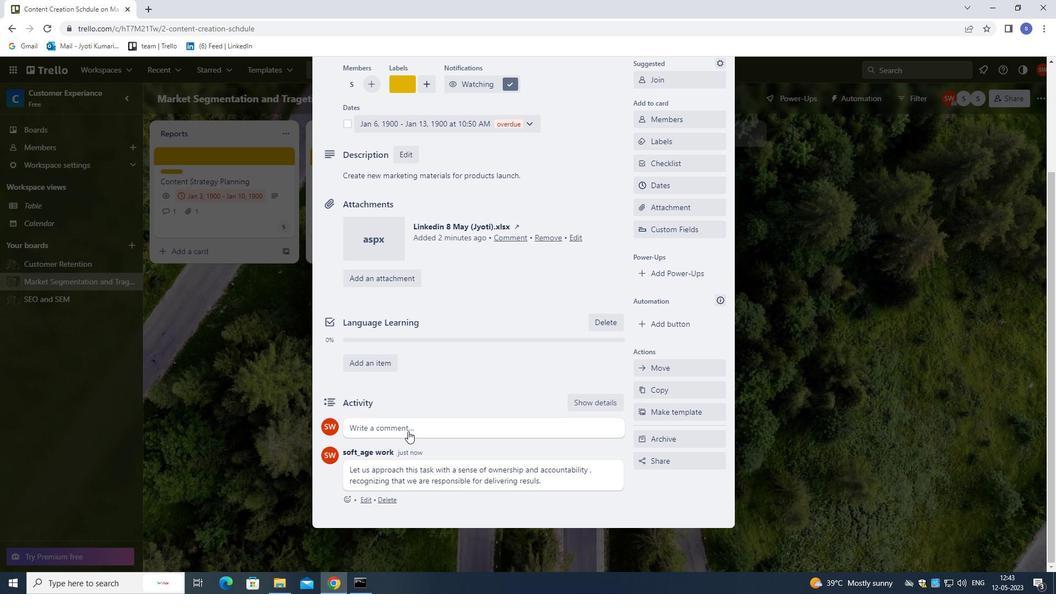
Action: Mouse scrolled (408, 428) with delta (0, 0)
Screenshot: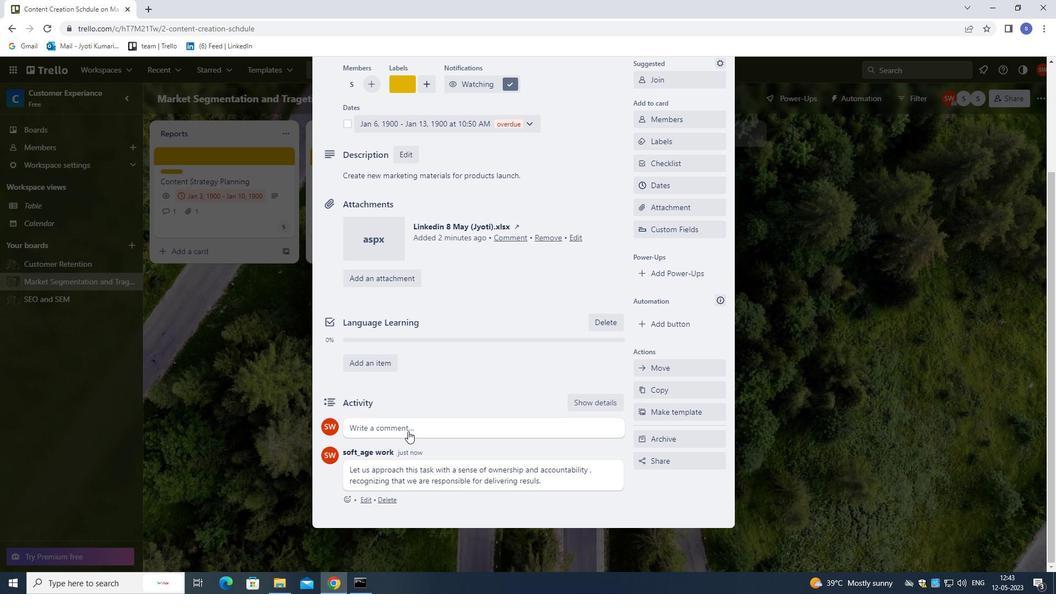 
Action: Mouse moved to (410, 411)
Screenshot: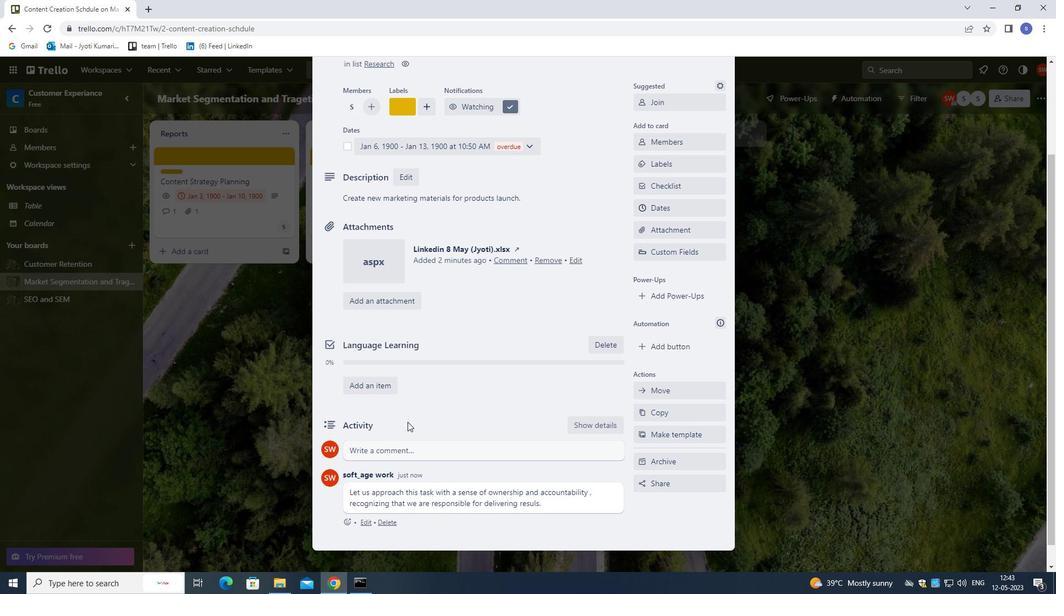 
Action: Mouse scrolled (410, 412) with delta (0, 0)
Screenshot: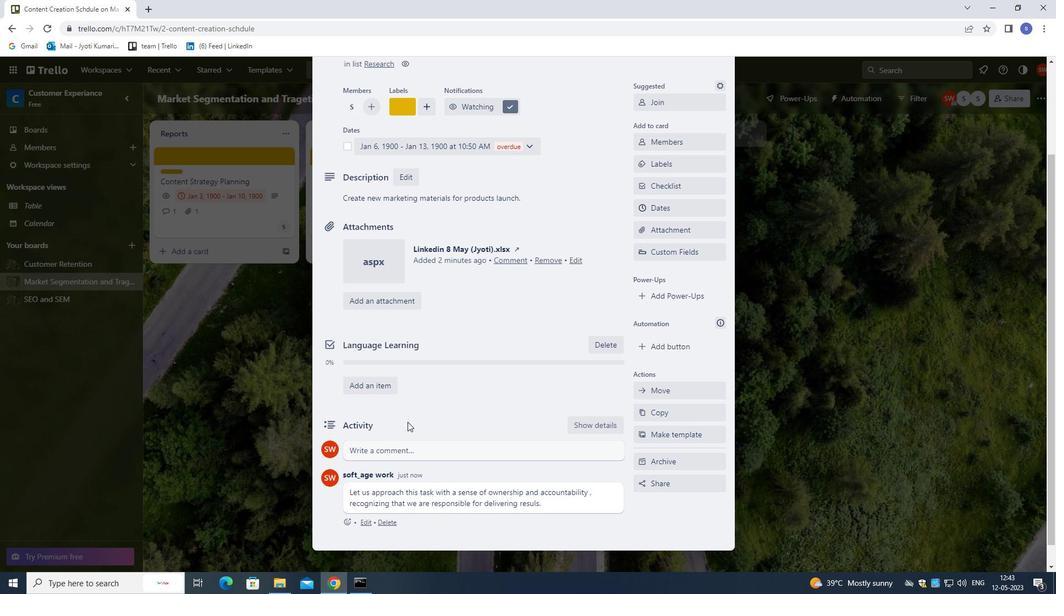 
Action: Mouse moved to (419, 391)
Screenshot: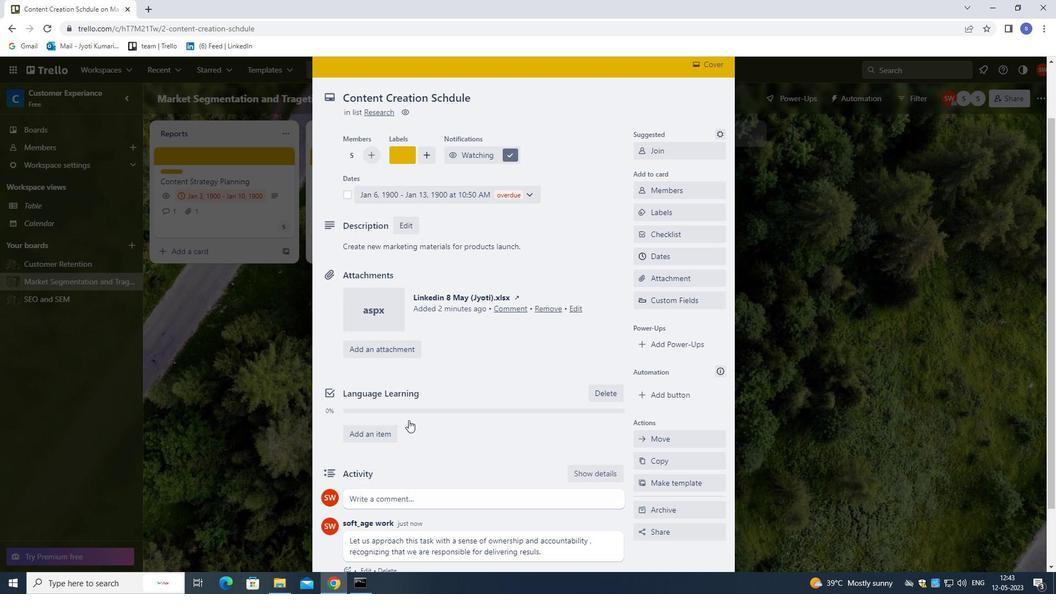 
Action: Mouse scrolled (419, 392) with delta (0, 0)
Screenshot: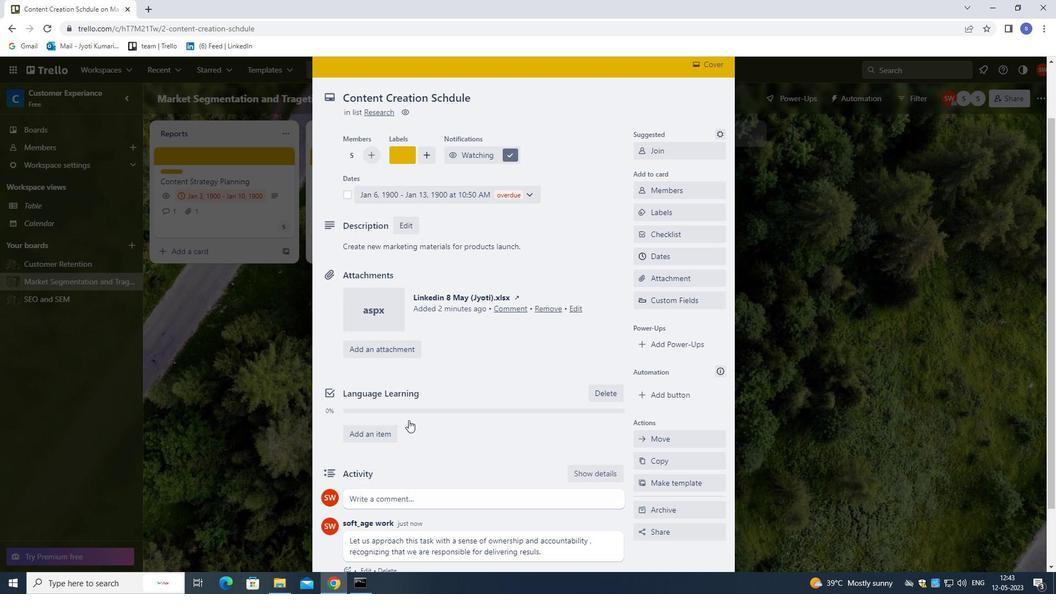 
Action: Mouse moved to (429, 375)
Screenshot: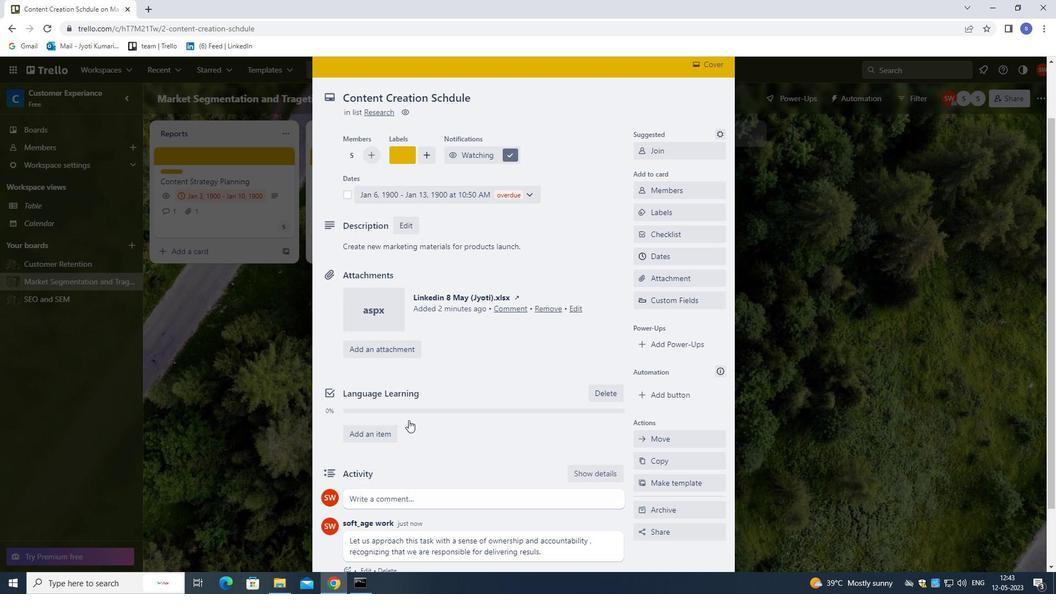 
Action: Mouse scrolled (429, 376) with delta (0, 0)
Screenshot: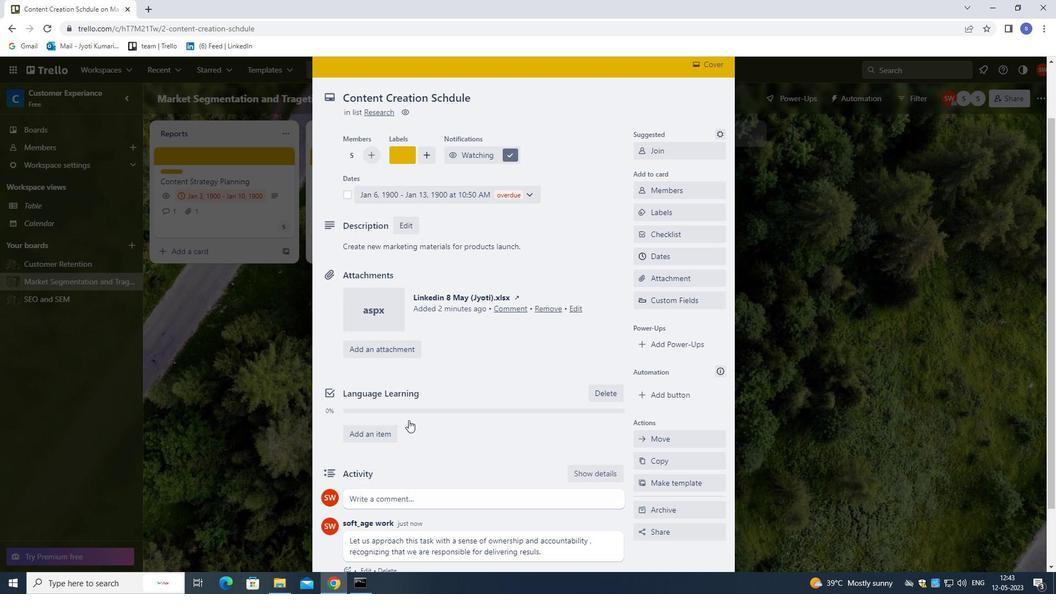 
Action: Mouse moved to (724, 91)
Screenshot: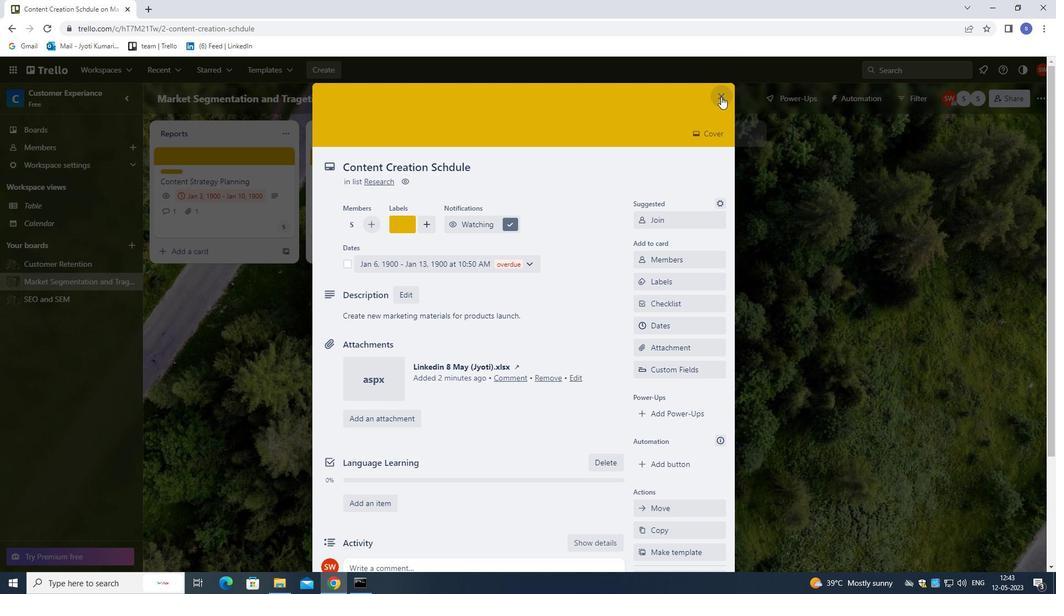 
Action: Mouse pressed left at (724, 91)
Screenshot: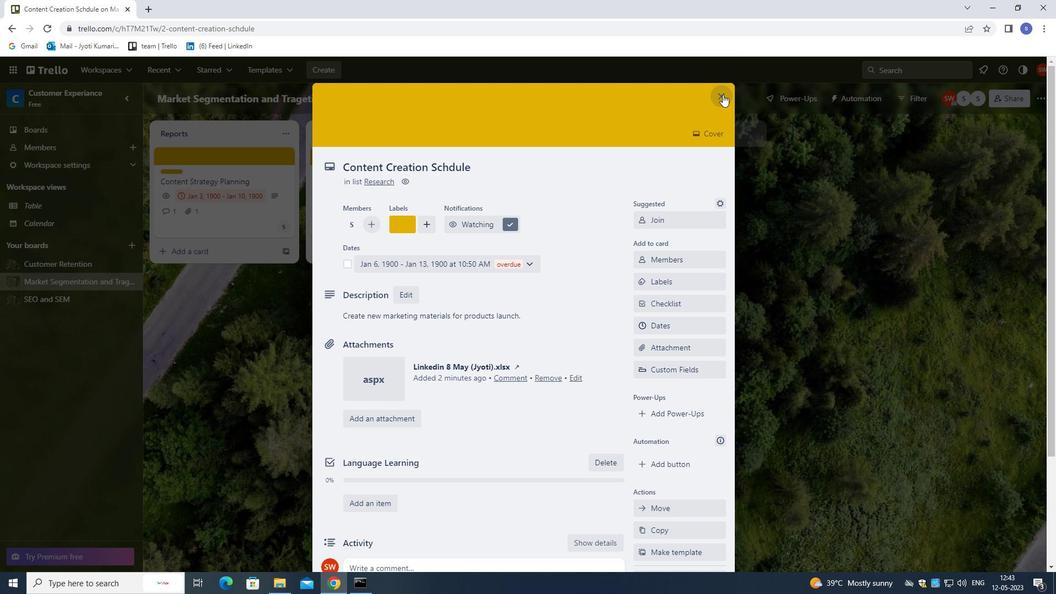 
Action: Mouse moved to (688, 148)
Screenshot: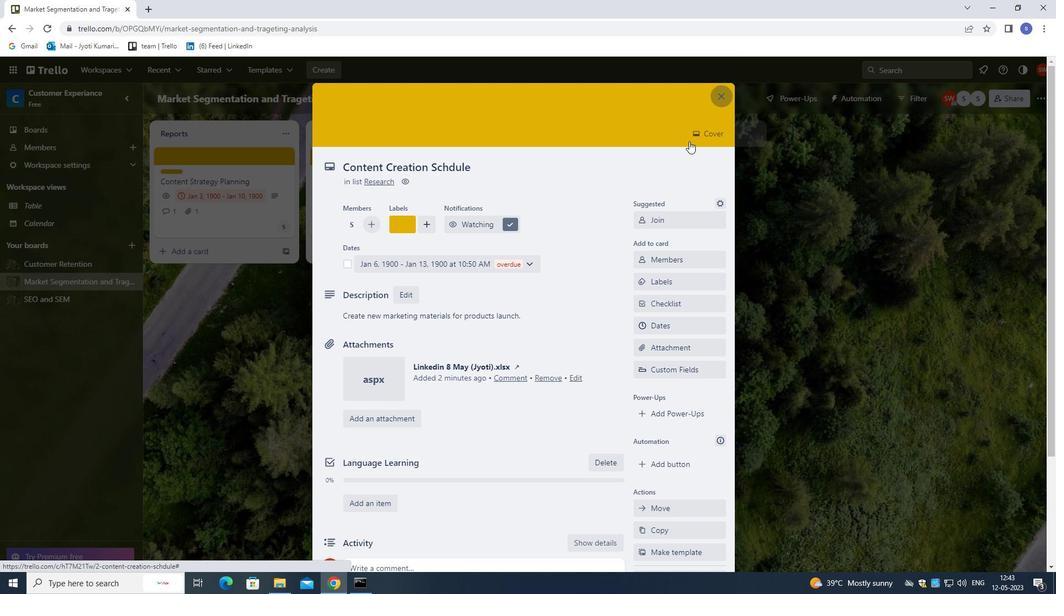 
